 Task: Create fields in healthcare provider object.
Action: Mouse moved to (711, 53)
Screenshot: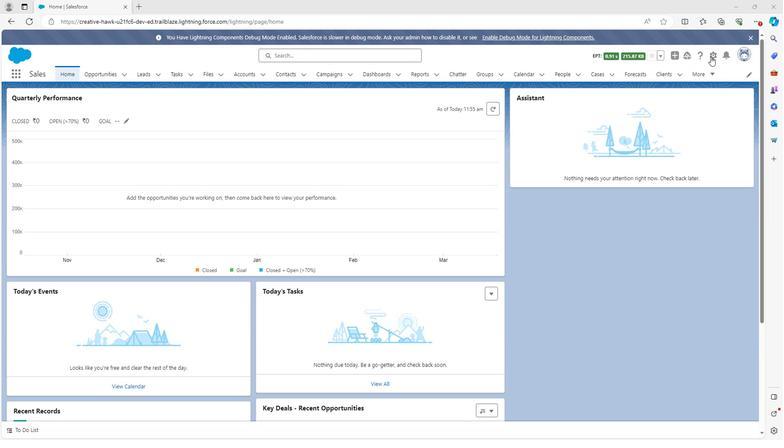 
Action: Mouse pressed left at (711, 53)
Screenshot: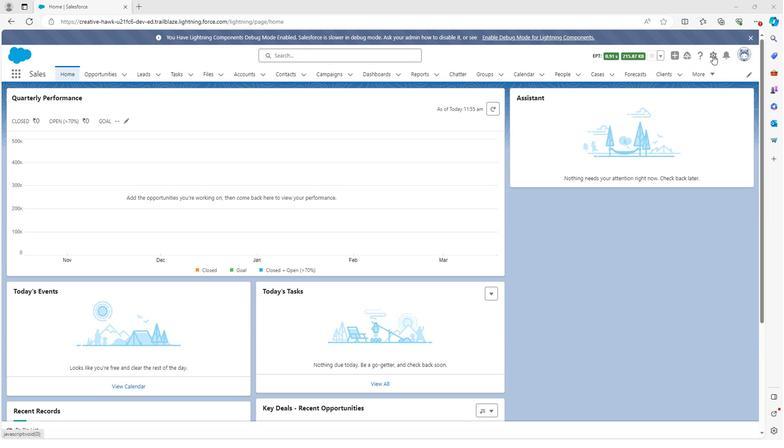 
Action: Mouse moved to (686, 72)
Screenshot: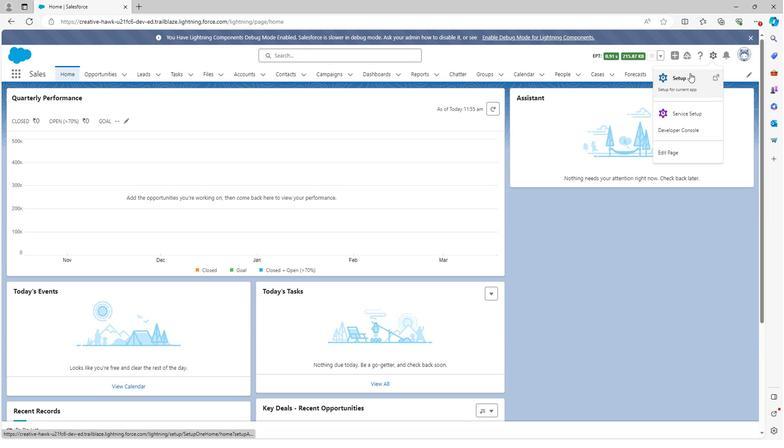 
Action: Mouse pressed left at (686, 72)
Screenshot: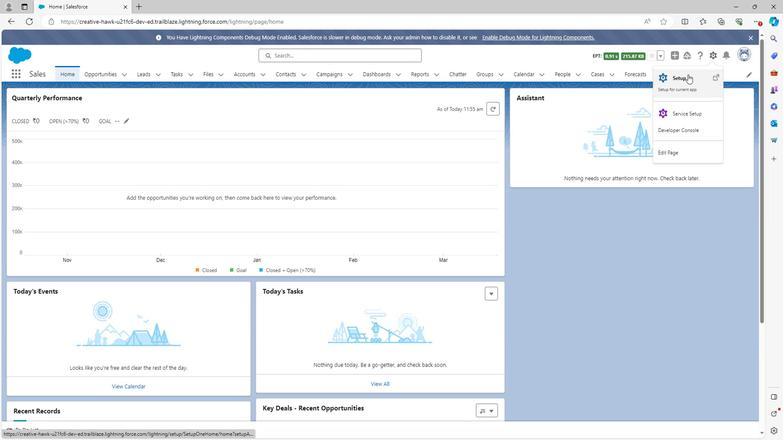 
Action: Mouse moved to (93, 71)
Screenshot: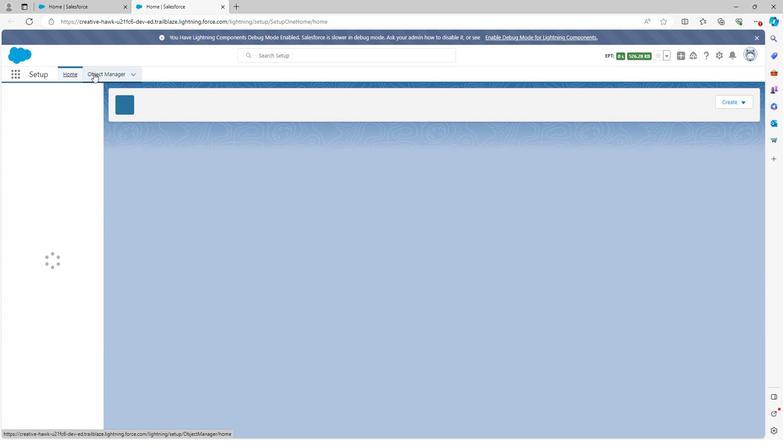 
Action: Mouse pressed left at (93, 71)
Screenshot: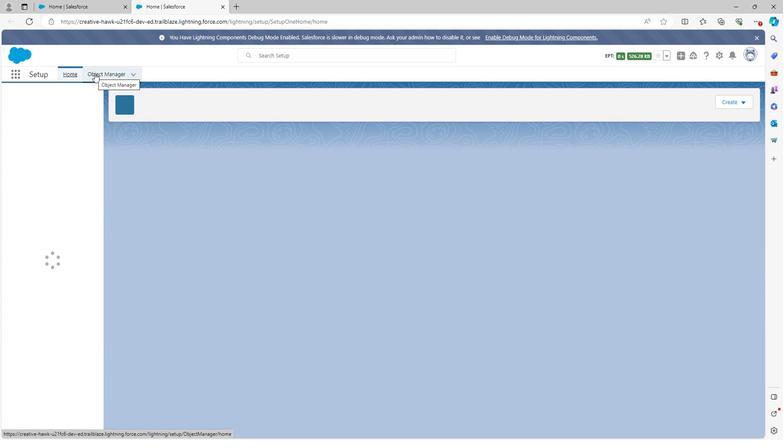 
Action: Mouse moved to (74, 206)
Screenshot: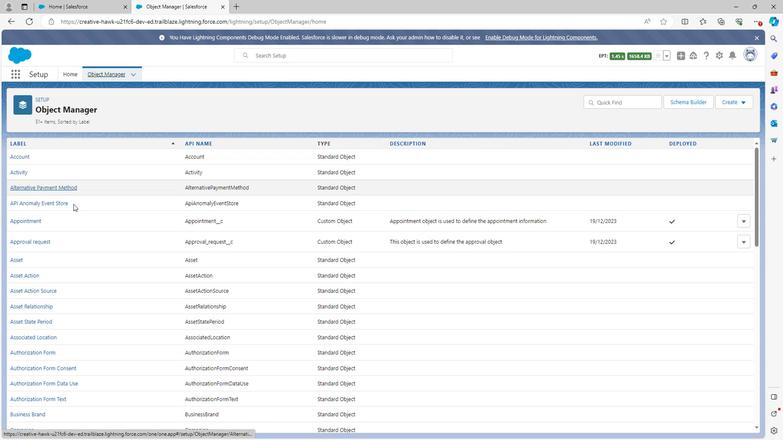 
Action: Mouse scrolled (74, 205) with delta (0, 0)
Screenshot: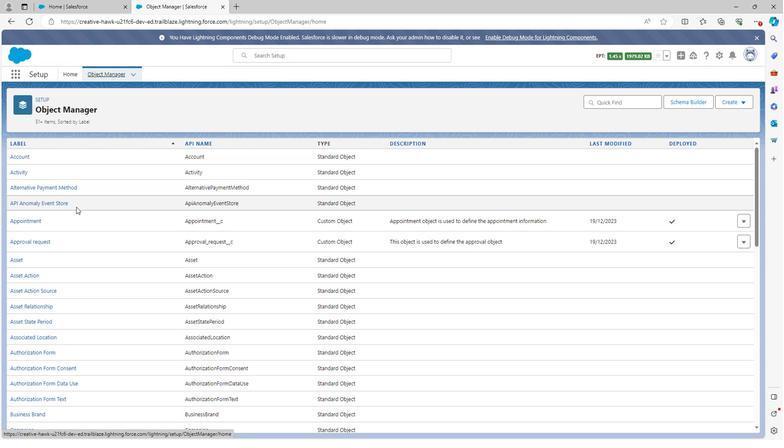 
Action: Mouse scrolled (74, 205) with delta (0, 0)
Screenshot: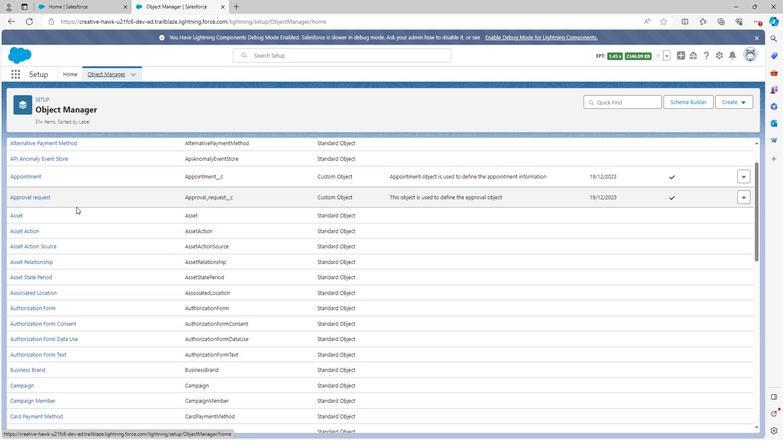 
Action: Mouse scrolled (74, 205) with delta (0, 0)
Screenshot: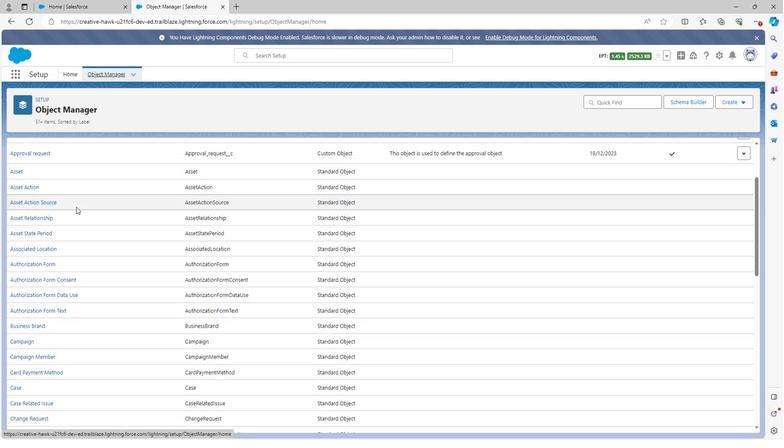 
Action: Mouse scrolled (74, 205) with delta (0, 0)
Screenshot: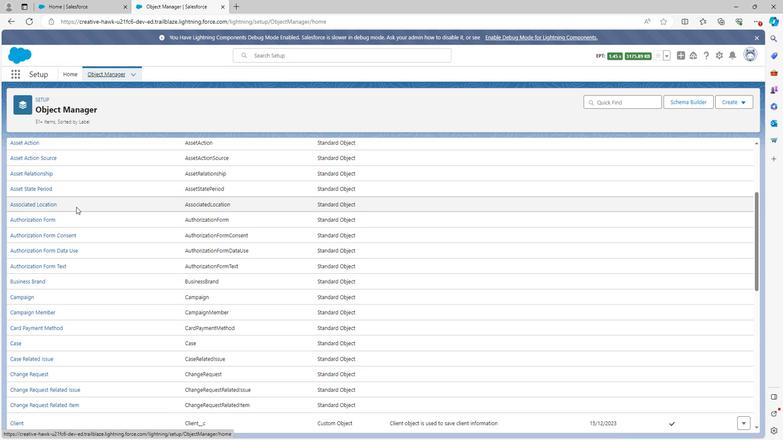 
Action: Mouse scrolled (74, 205) with delta (0, 0)
Screenshot: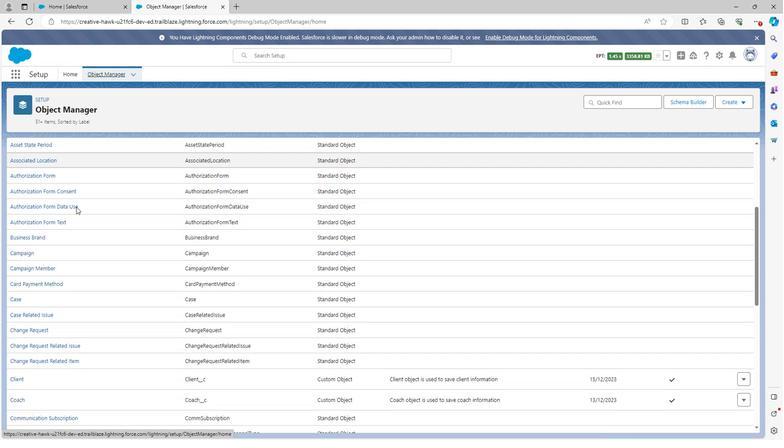 
Action: Mouse scrolled (74, 205) with delta (0, 0)
Screenshot: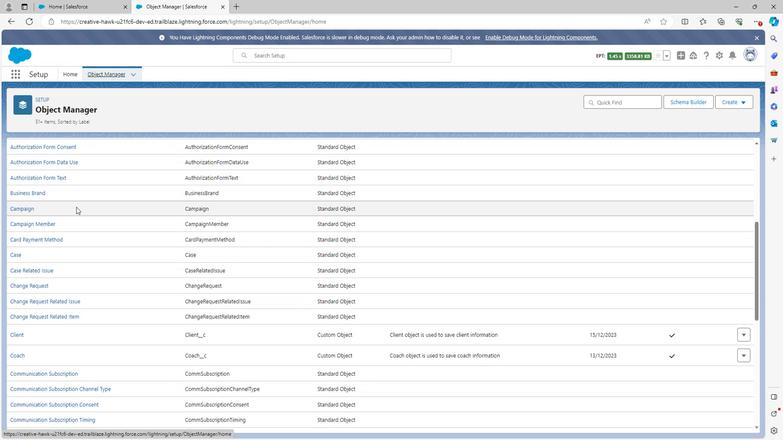 
Action: Mouse scrolled (74, 205) with delta (0, 0)
Screenshot: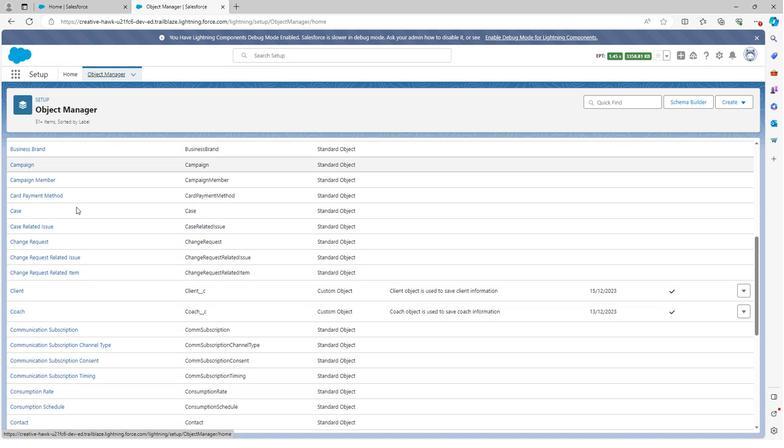 
Action: Mouse scrolled (74, 205) with delta (0, 0)
Screenshot: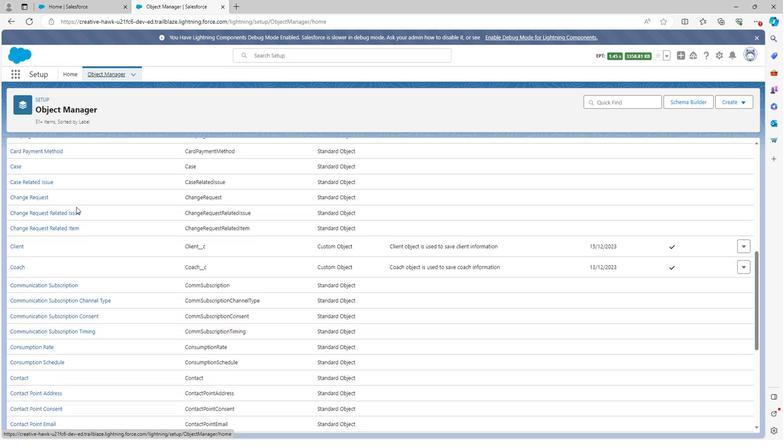 
Action: Mouse scrolled (74, 205) with delta (0, 0)
Screenshot: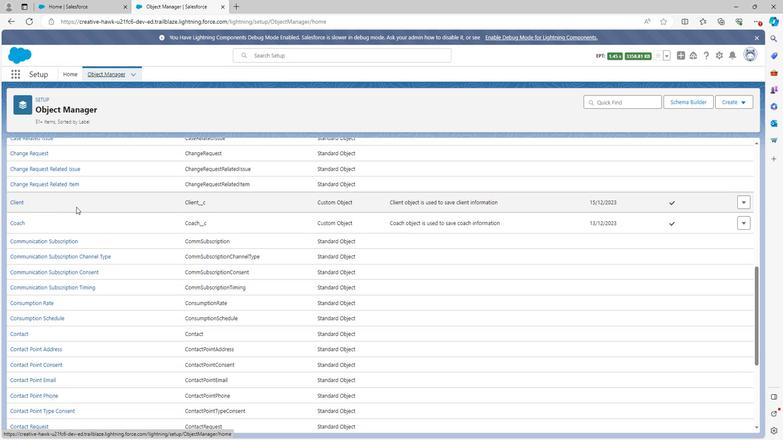 
Action: Mouse scrolled (74, 205) with delta (0, 0)
Screenshot: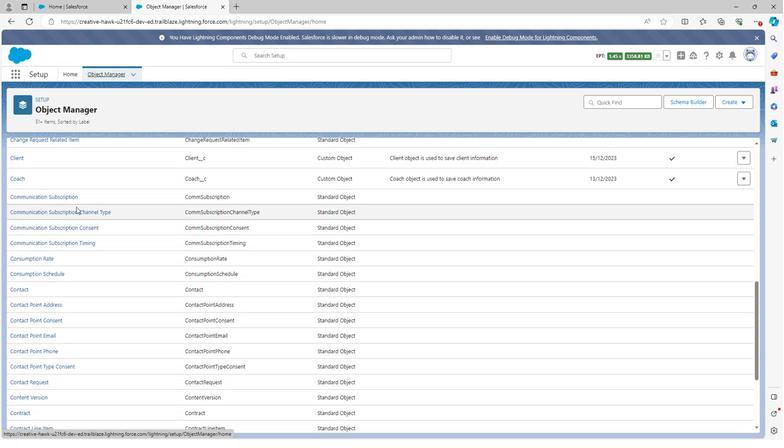 
Action: Mouse scrolled (74, 205) with delta (0, 0)
Screenshot: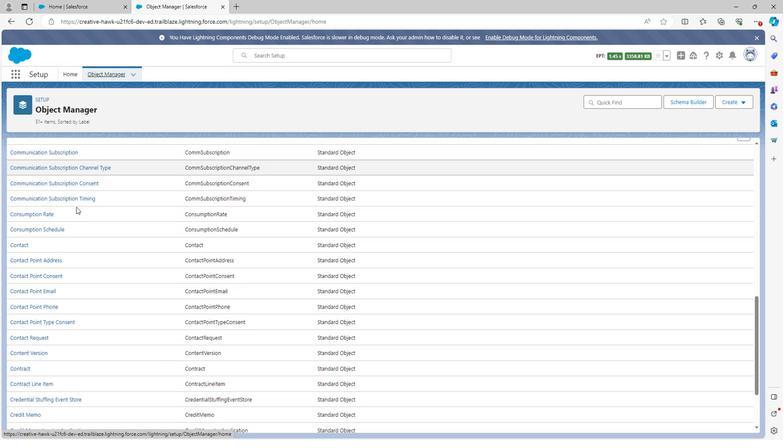 
Action: Mouse scrolled (74, 205) with delta (0, 0)
Screenshot: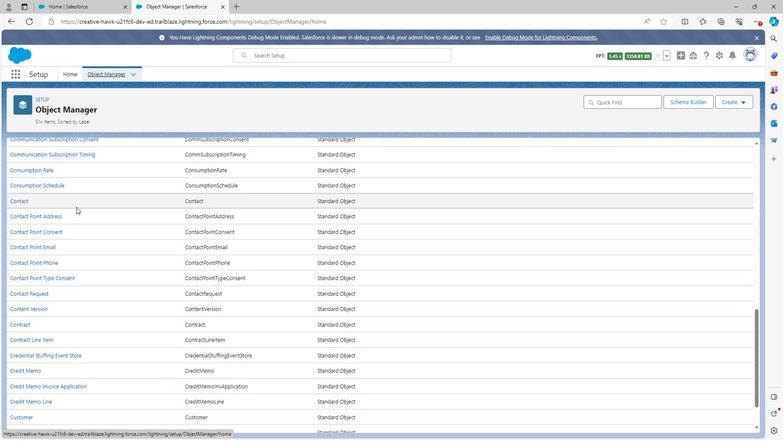 
Action: Mouse scrolled (74, 205) with delta (0, 0)
Screenshot: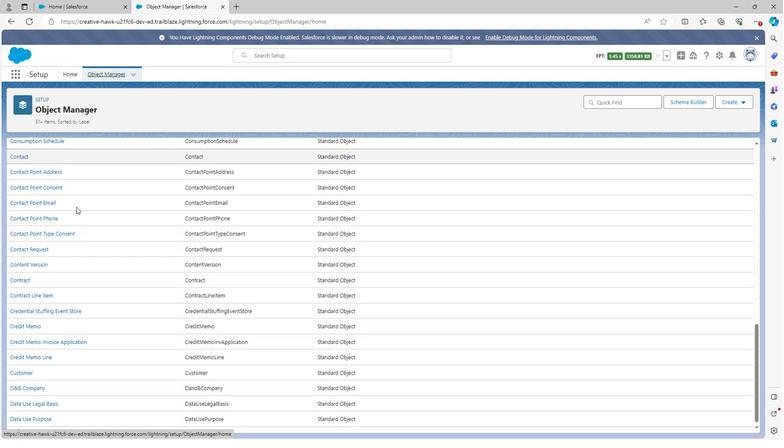 
Action: Mouse scrolled (74, 205) with delta (0, 0)
Screenshot: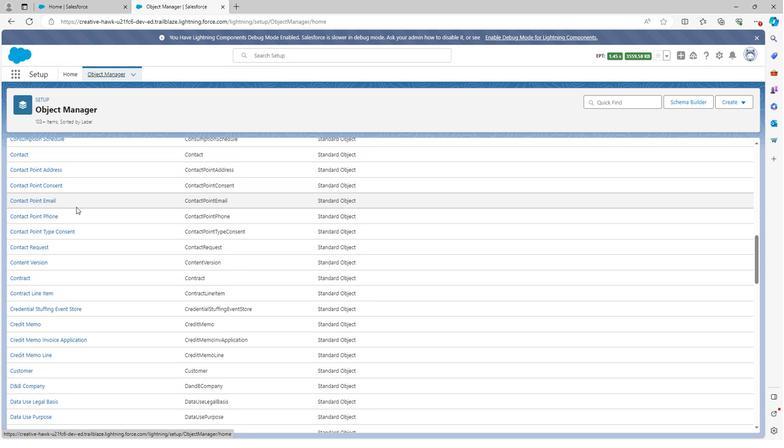 
Action: Mouse scrolled (74, 205) with delta (0, 0)
Screenshot: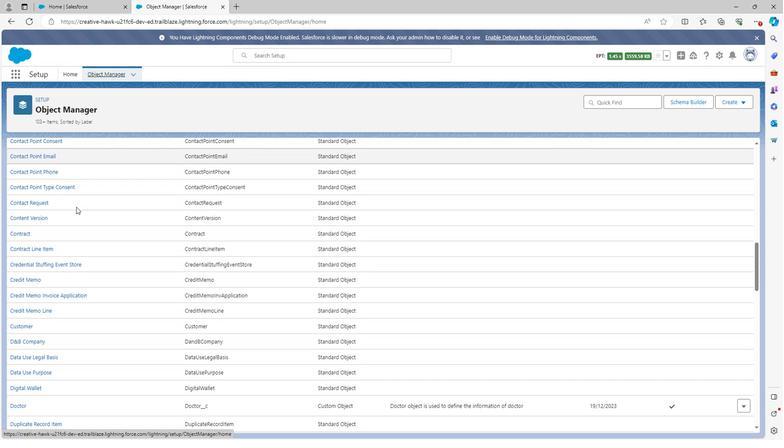 
Action: Mouse moved to (74, 208)
Screenshot: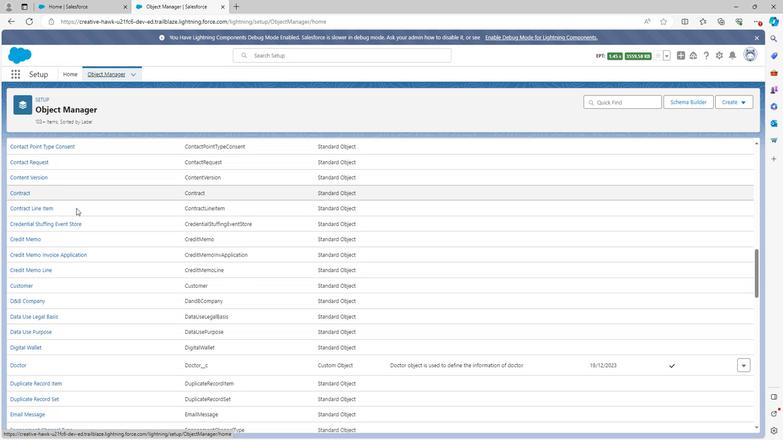 
Action: Mouse scrolled (74, 207) with delta (0, 0)
Screenshot: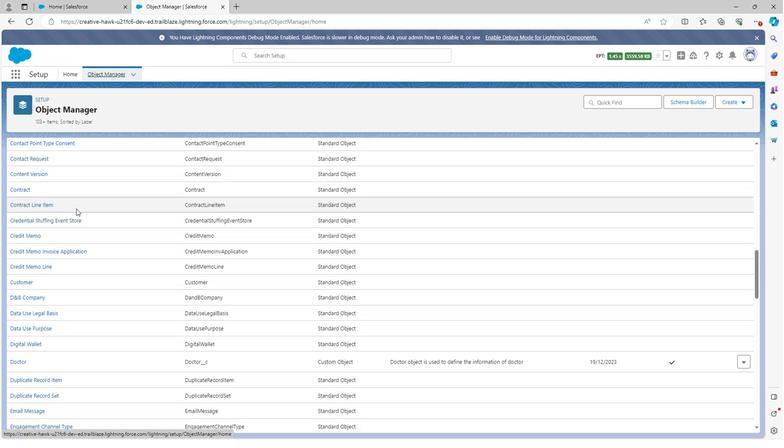 
Action: Mouse moved to (74, 208)
Screenshot: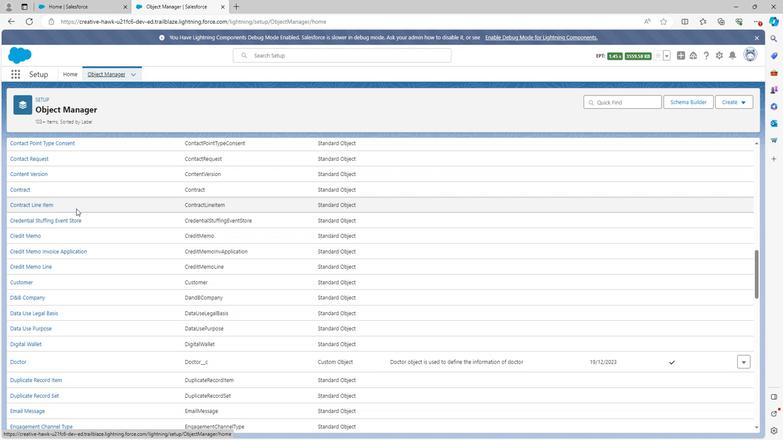 
Action: Mouse scrolled (74, 207) with delta (0, 0)
Screenshot: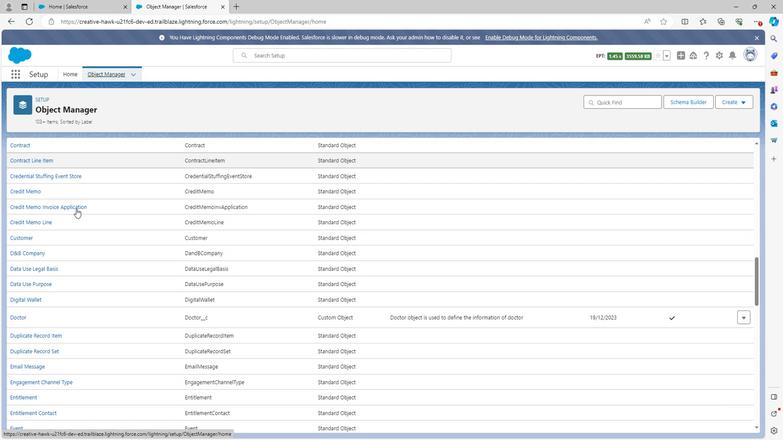 
Action: Mouse scrolled (74, 207) with delta (0, 0)
Screenshot: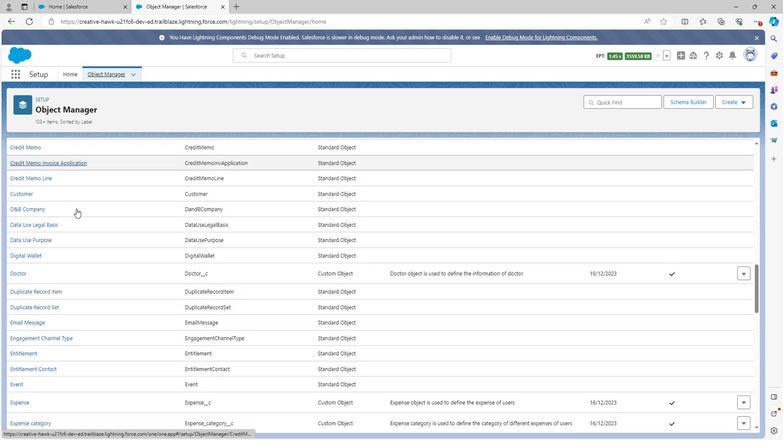 
Action: Mouse scrolled (74, 207) with delta (0, 0)
Screenshot: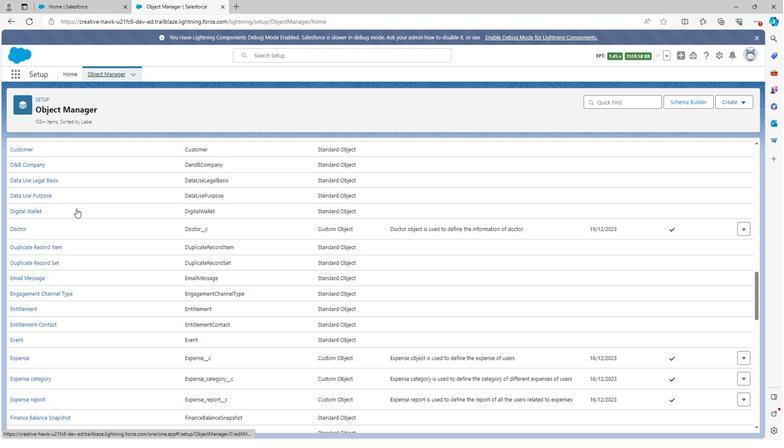 
Action: Mouse scrolled (74, 207) with delta (0, 0)
Screenshot: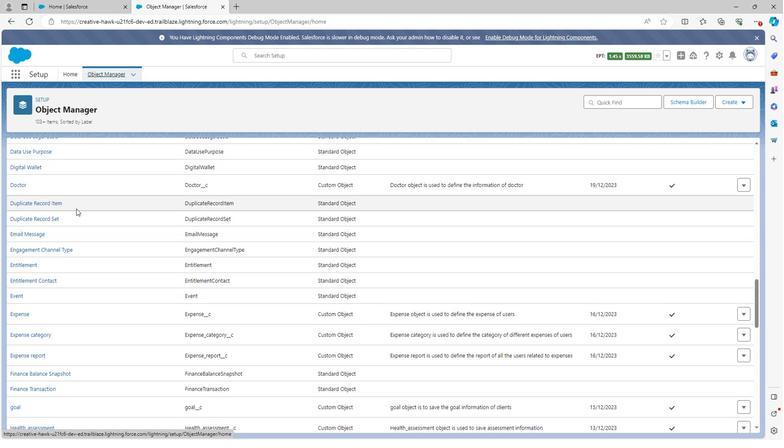 
Action: Mouse scrolled (74, 207) with delta (0, 0)
Screenshot: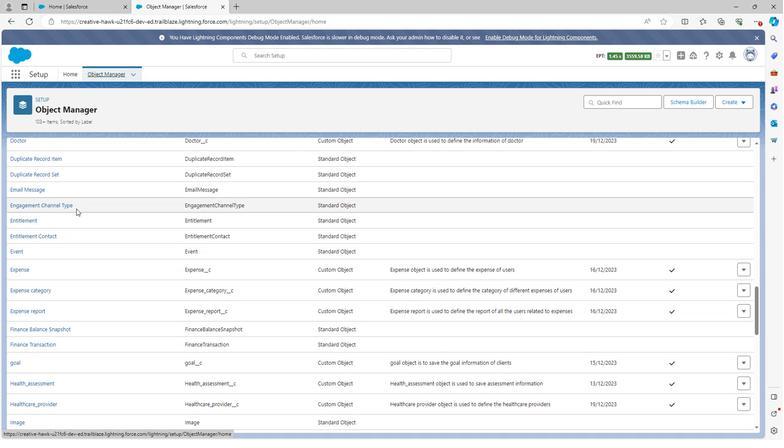 
Action: Mouse scrolled (74, 207) with delta (0, 0)
Screenshot: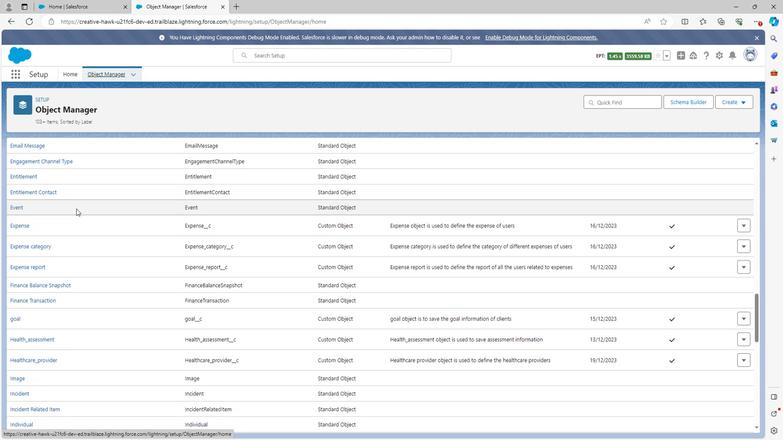 
Action: Mouse moved to (23, 315)
Screenshot: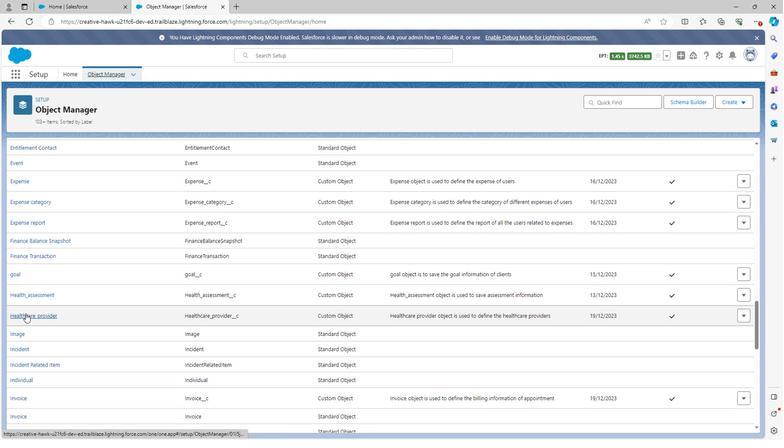 
Action: Mouse pressed left at (23, 315)
Screenshot: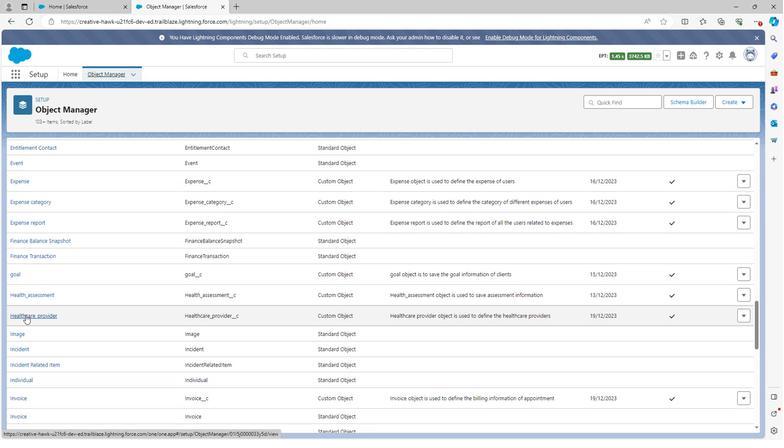 
Action: Mouse moved to (61, 157)
Screenshot: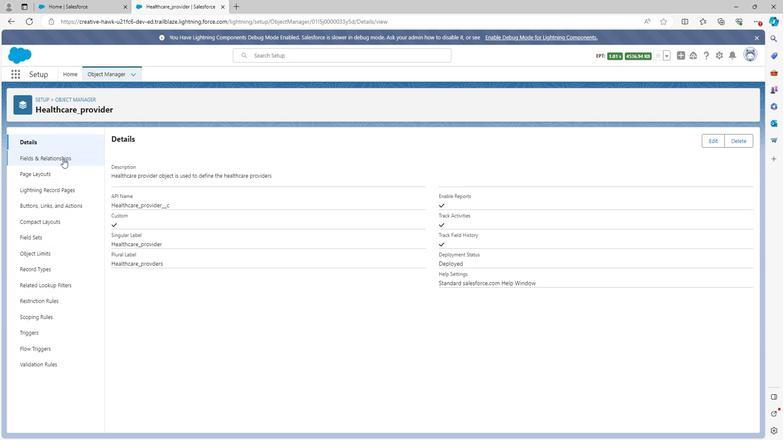 
Action: Mouse pressed left at (61, 157)
Screenshot: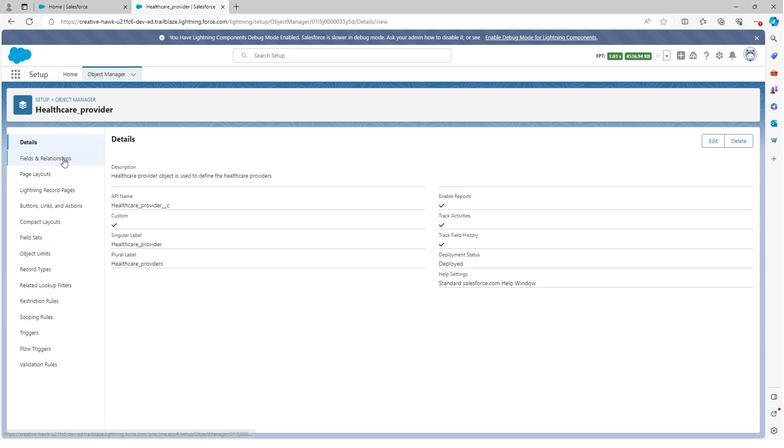 
Action: Mouse moved to (571, 140)
Screenshot: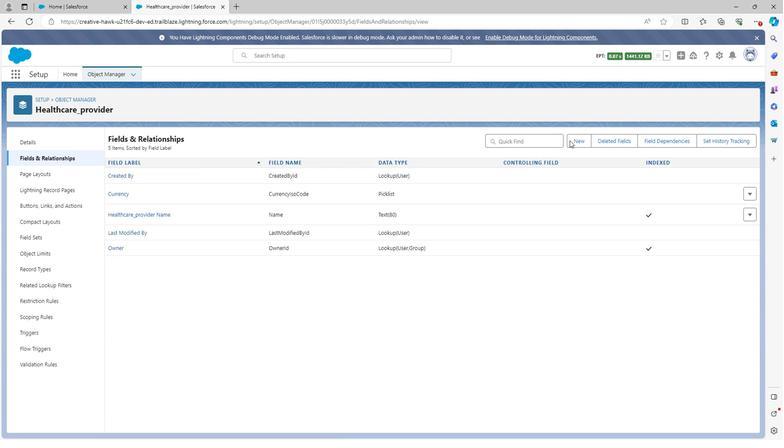
Action: Mouse pressed left at (571, 140)
Screenshot: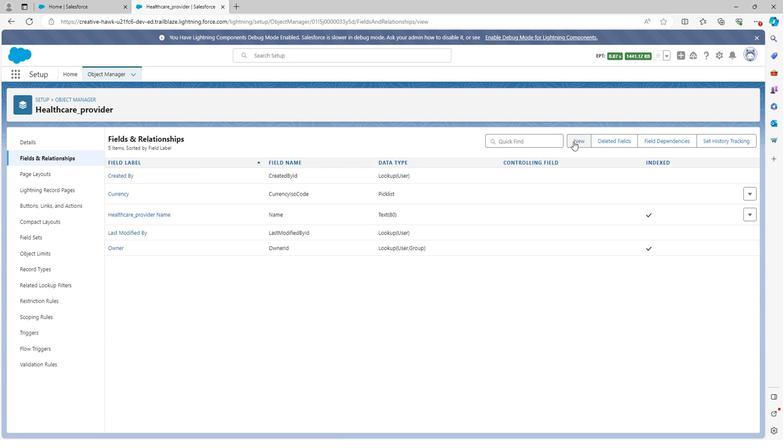 
Action: Mouse moved to (120, 267)
Screenshot: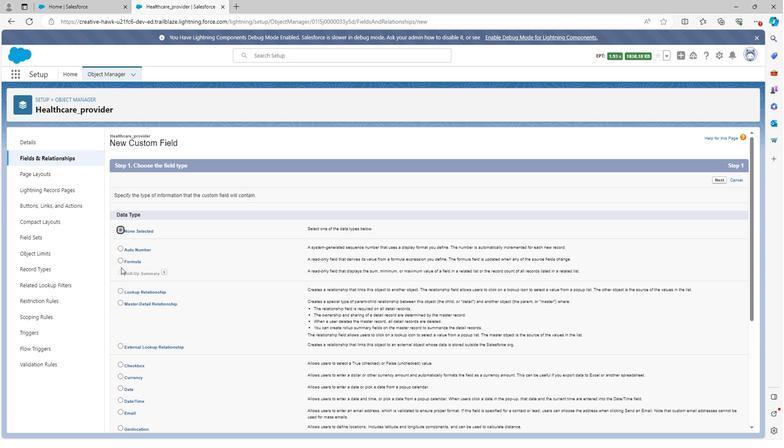 
Action: Mouse scrolled (120, 267) with delta (0, 0)
Screenshot: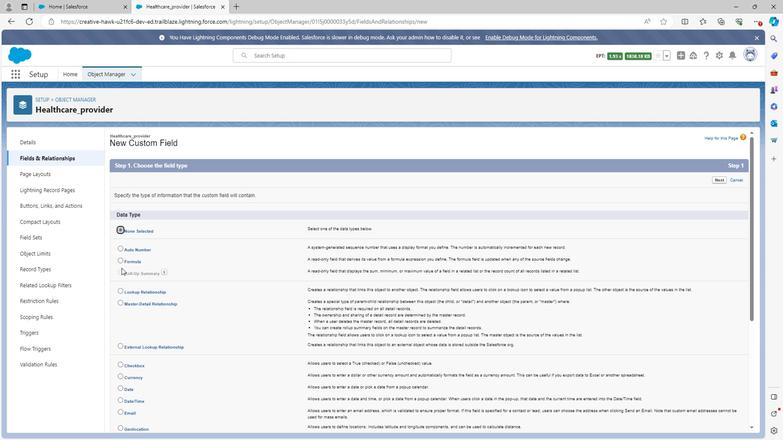 
Action: Mouse moved to (120, 268)
Screenshot: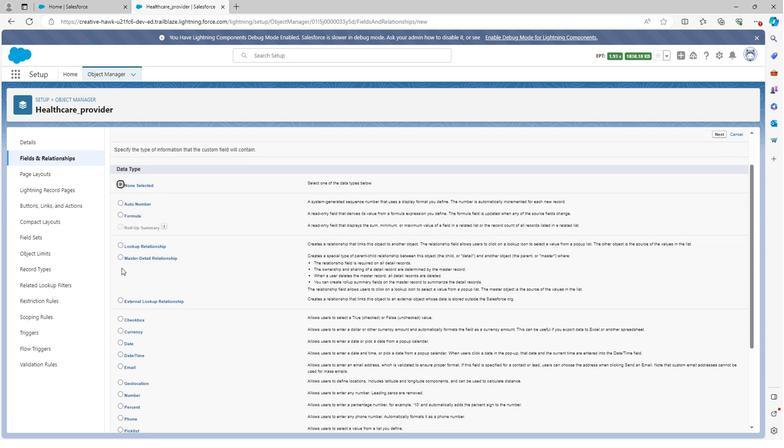 
Action: Mouse scrolled (120, 267) with delta (0, 0)
Screenshot: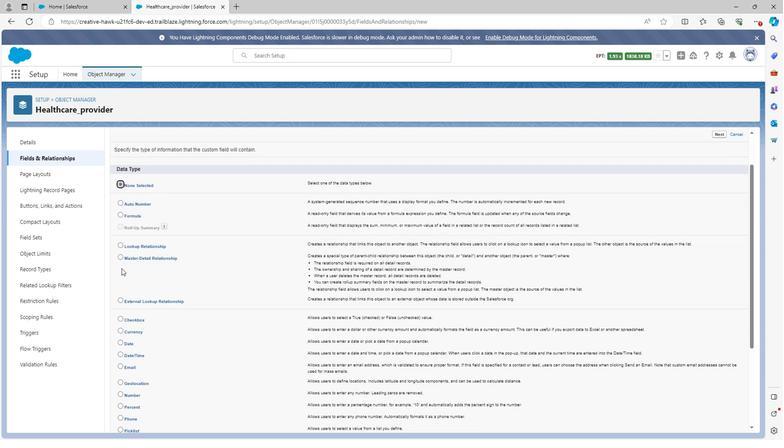 
Action: Mouse moved to (120, 268)
Screenshot: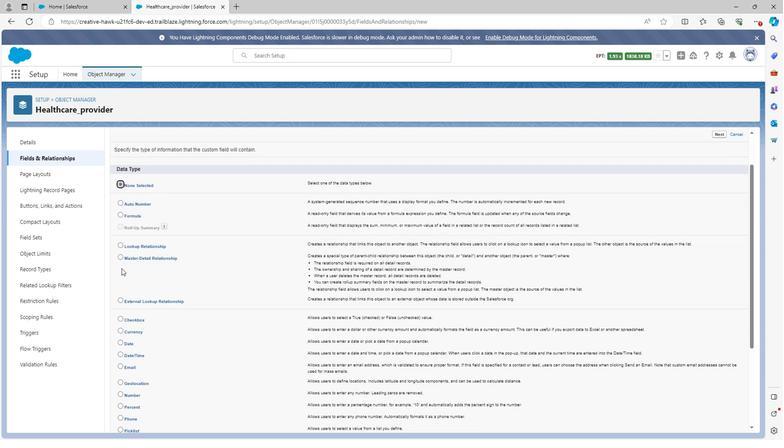 
Action: Mouse scrolled (120, 267) with delta (0, 0)
Screenshot: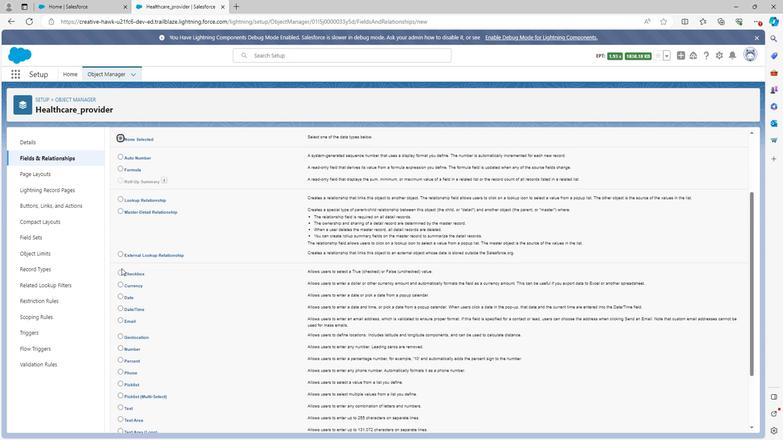 
Action: Mouse scrolled (120, 267) with delta (0, 0)
Screenshot: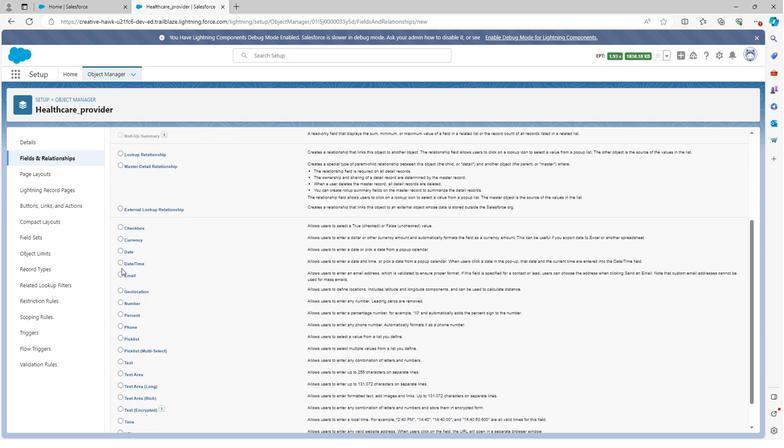 
Action: Mouse moved to (118, 270)
Screenshot: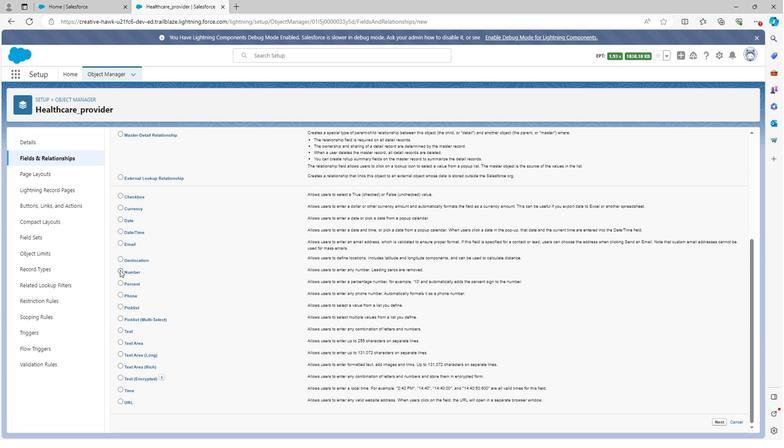 
Action: Mouse pressed left at (118, 270)
Screenshot: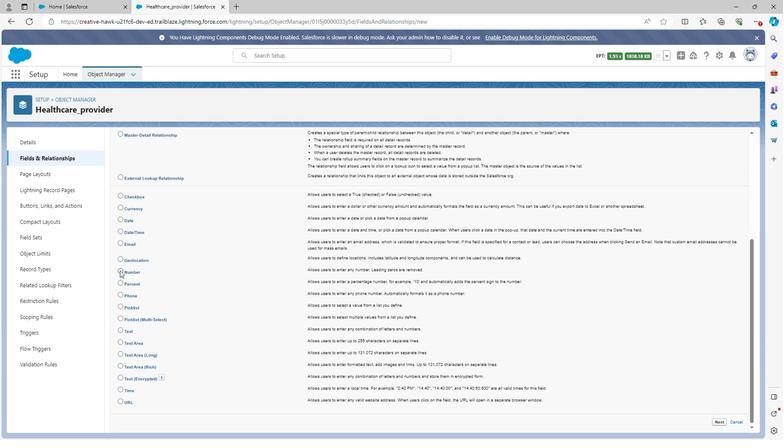 
Action: Mouse moved to (386, 325)
Screenshot: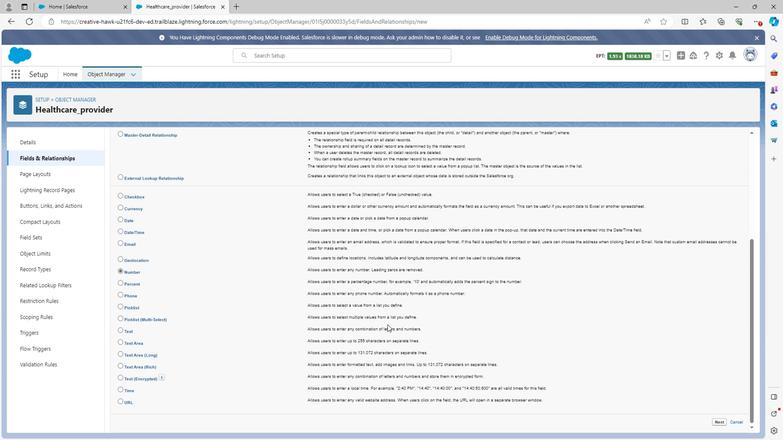 
Action: Mouse scrolled (386, 325) with delta (0, 0)
Screenshot: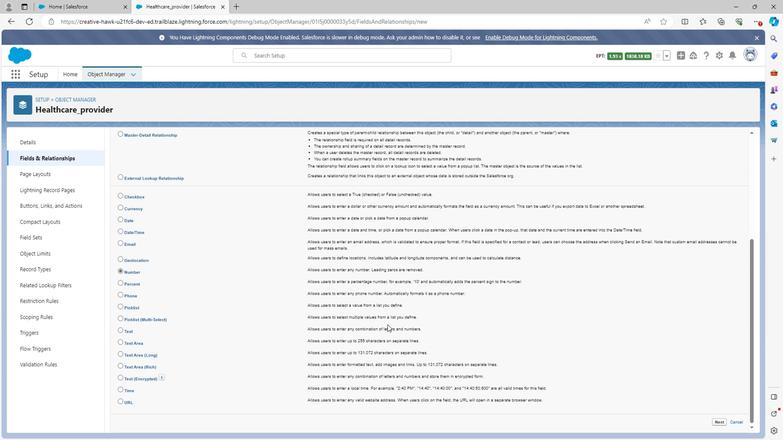 
Action: Mouse moved to (389, 328)
Screenshot: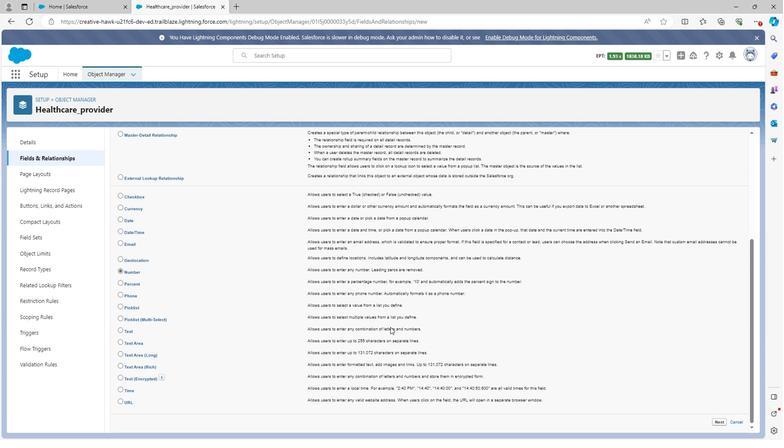 
Action: Mouse scrolled (389, 327) with delta (0, 0)
Screenshot: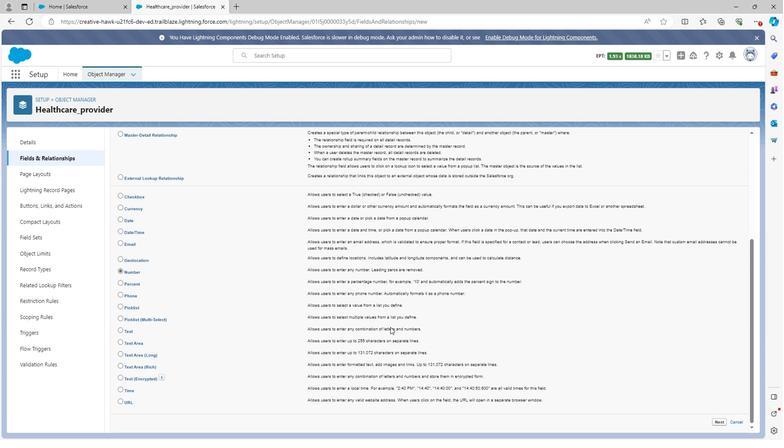 
Action: Mouse moved to (718, 421)
Screenshot: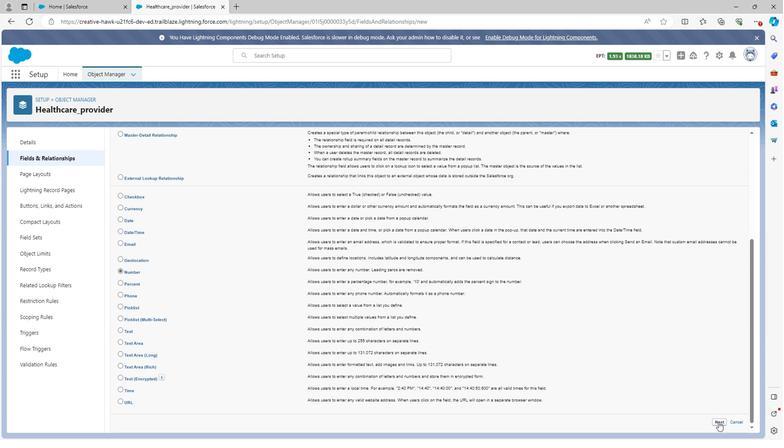 
Action: Mouse pressed left at (718, 421)
Screenshot: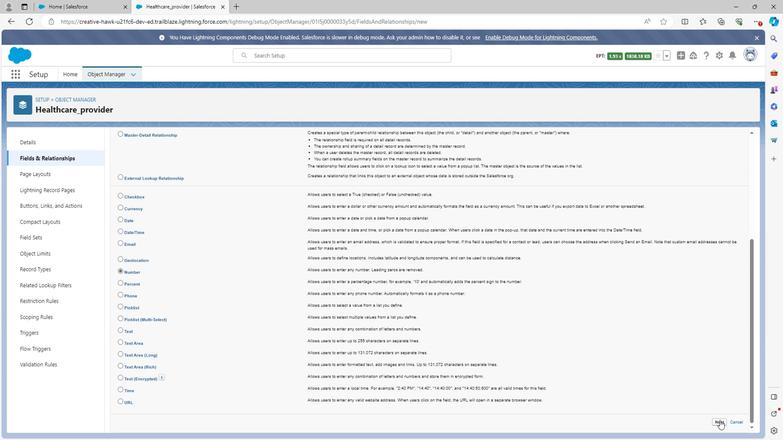 
Action: Mouse moved to (281, 192)
Screenshot: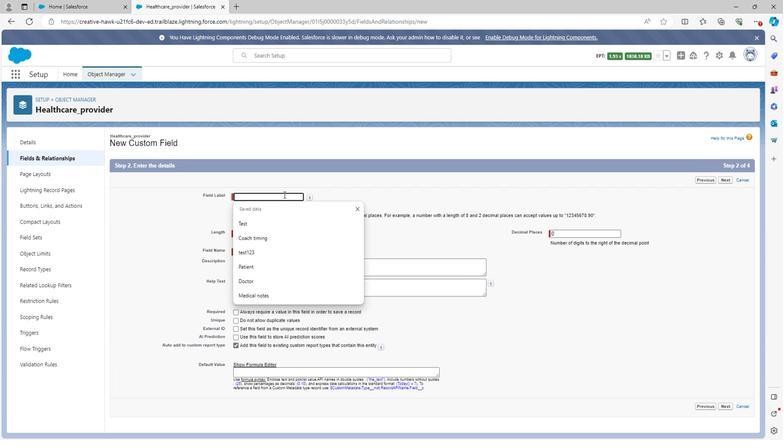 
Action: Mouse pressed left at (281, 192)
Screenshot: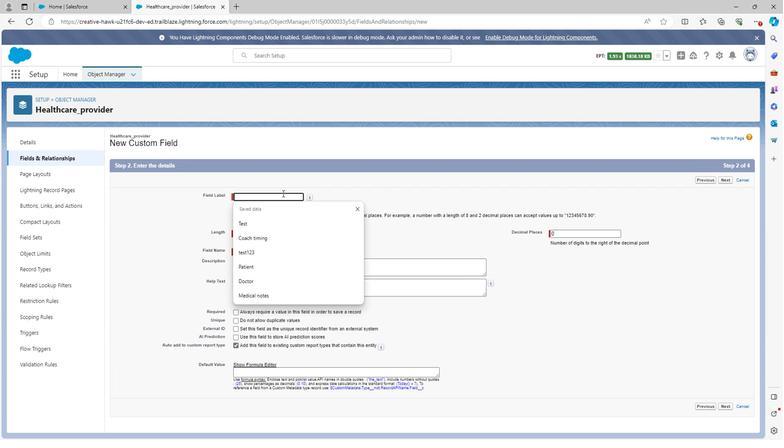 
Action: Key pressed provider<Key.space>id
Screenshot: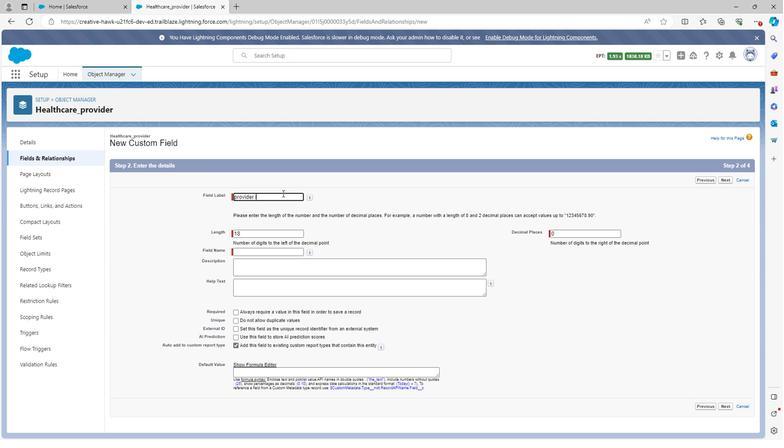 
Action: Mouse moved to (334, 195)
Screenshot: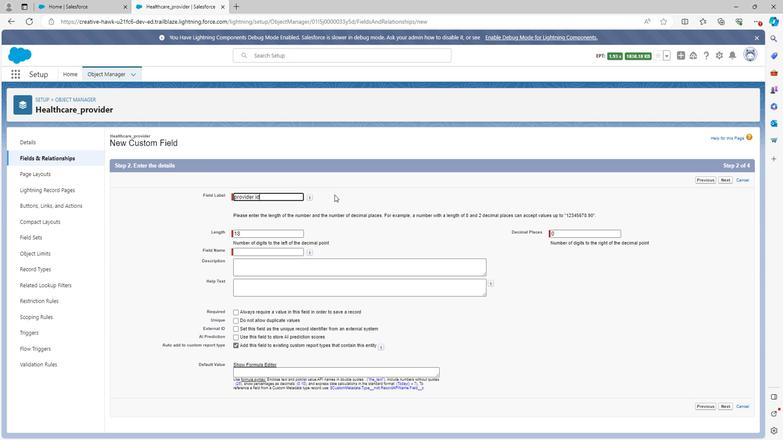 
Action: Mouse pressed left at (334, 195)
Screenshot: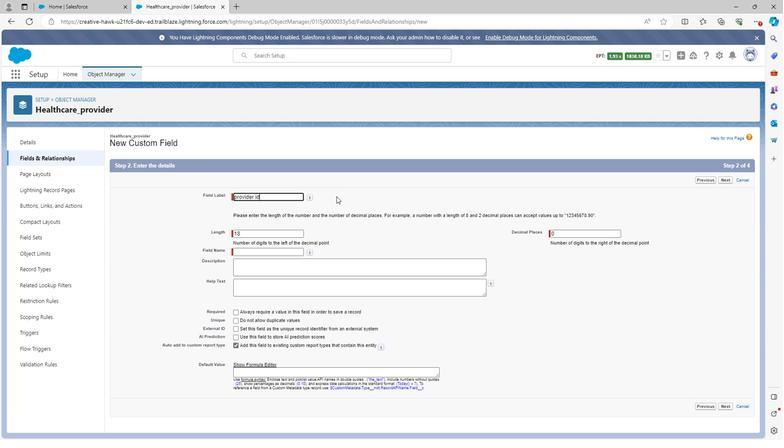
Action: Mouse moved to (273, 271)
Screenshot: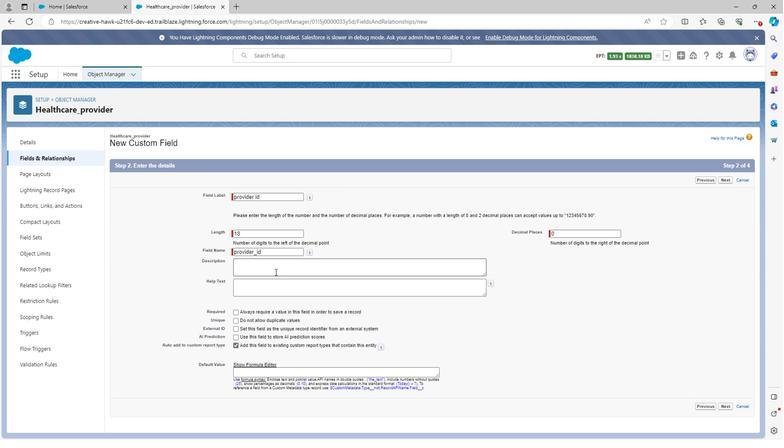 
Action: Mouse pressed left at (273, 271)
Screenshot: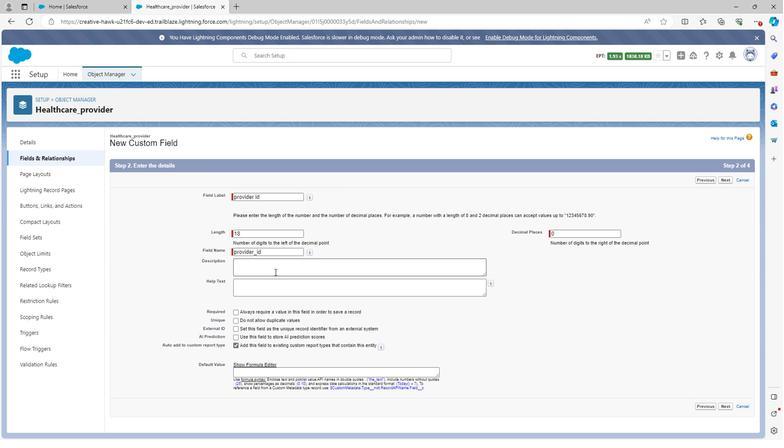 
Action: Key pressed <Key.shift>Provider<Key.space>id<Key.space>field<Key.space>is<Key.space>used<Key.space>to<Key.space>define<Key.space>the<Key.space>provider<Key.space>id<Key.space>of<Key.space>healthcase<Key.backspace><Key.backspace>re<Key.space>provider
Screenshot: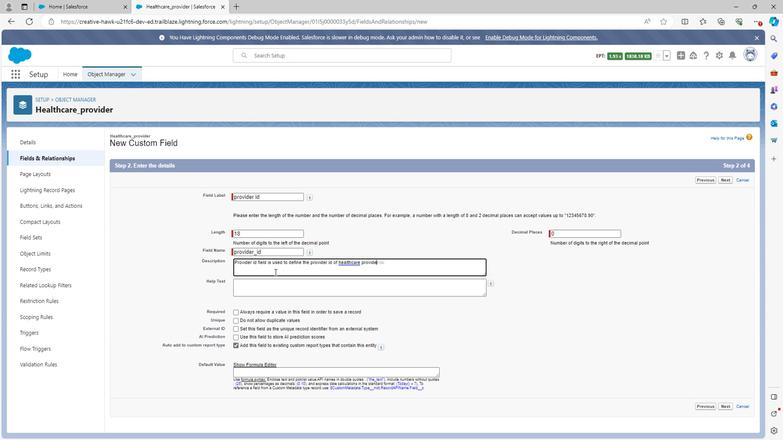 
Action: Mouse moved to (723, 407)
Screenshot: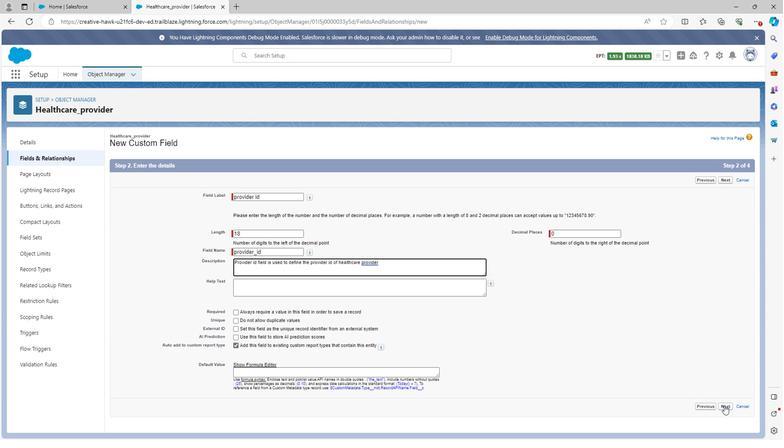 
Action: Mouse pressed left at (723, 407)
Screenshot: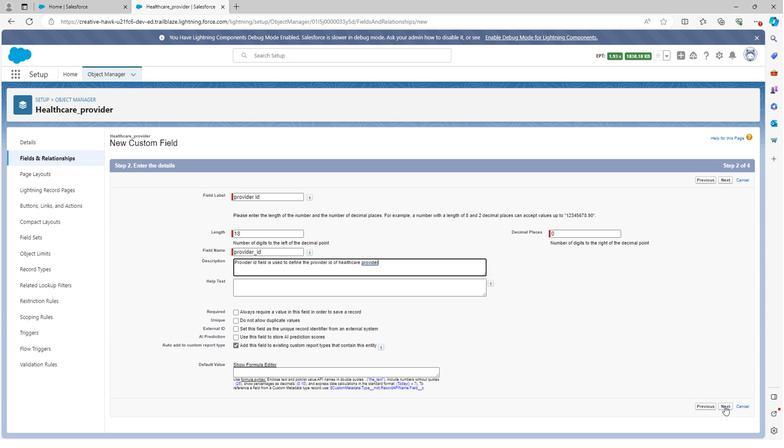 
Action: Mouse moved to (672, 260)
Screenshot: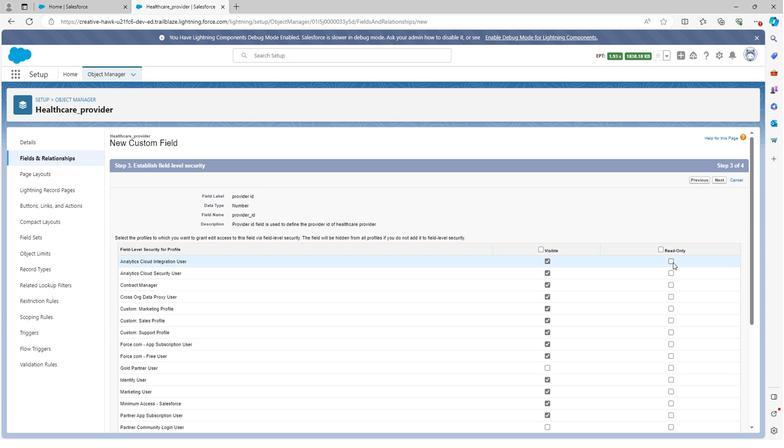 
Action: Mouse pressed left at (672, 260)
Screenshot: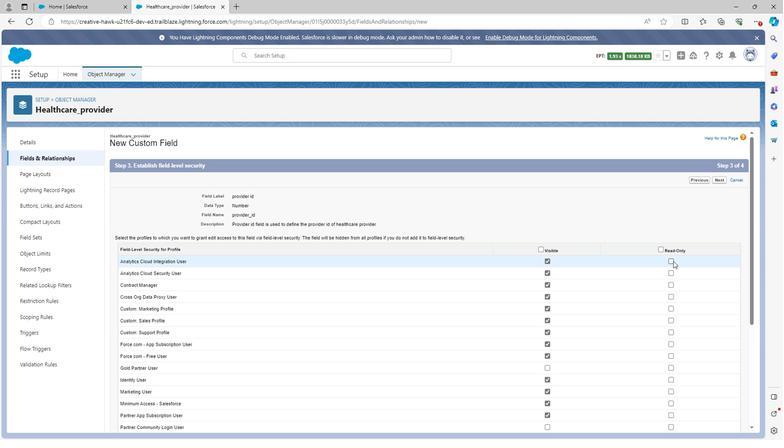 
Action: Mouse moved to (672, 273)
Screenshot: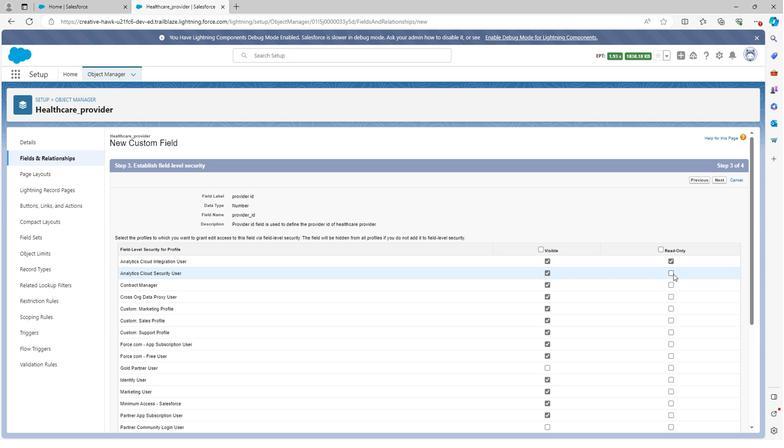 
Action: Mouse pressed left at (672, 273)
Screenshot: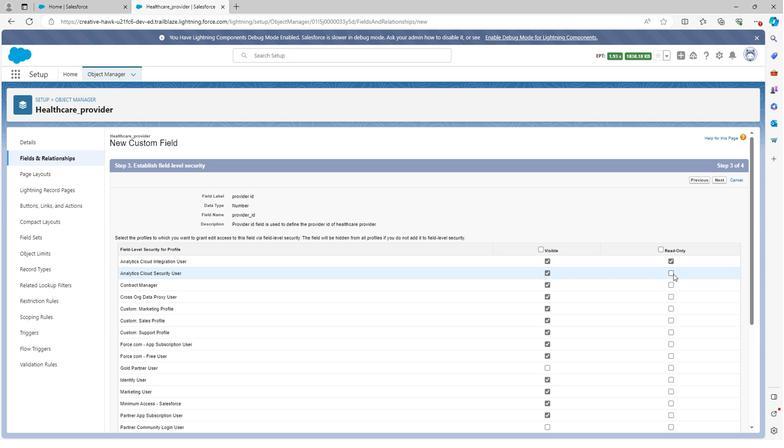
Action: Mouse moved to (672, 284)
Screenshot: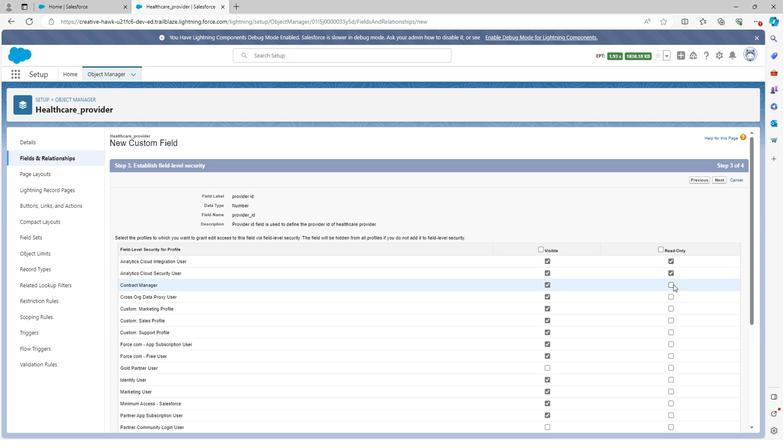 
Action: Mouse pressed left at (672, 284)
Screenshot: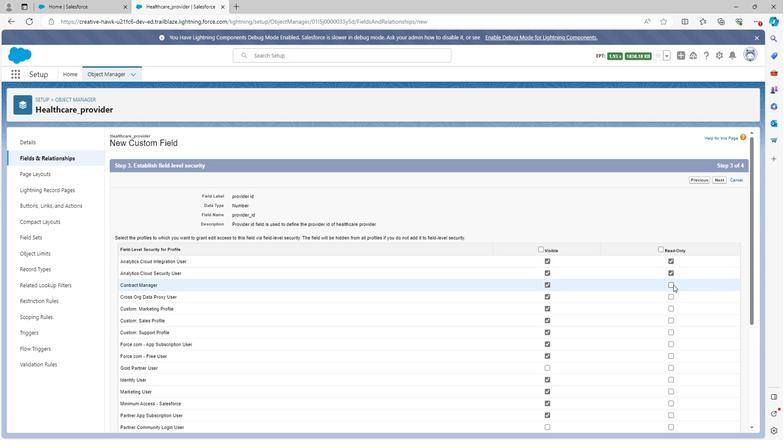 
Action: Mouse moved to (671, 299)
Screenshot: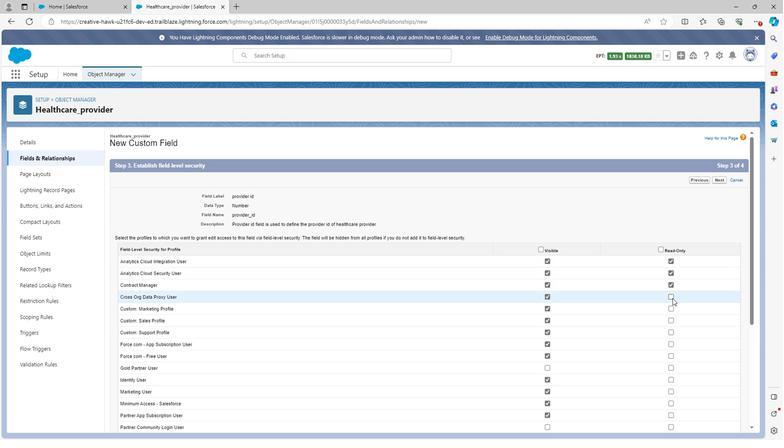 
Action: Mouse pressed left at (671, 299)
Screenshot: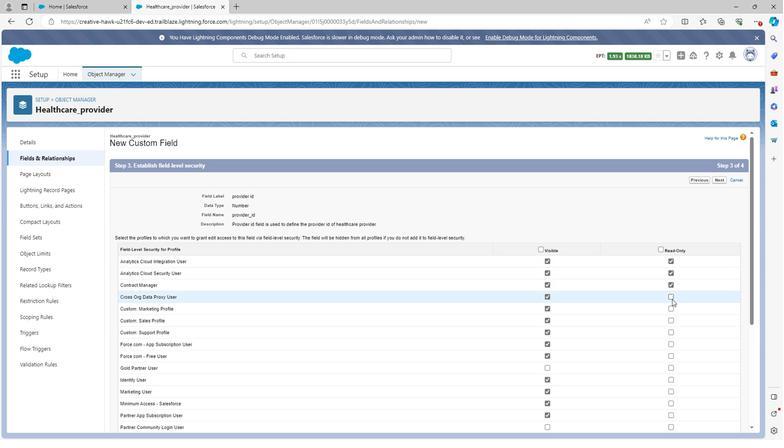 
Action: Mouse moved to (669, 312)
Screenshot: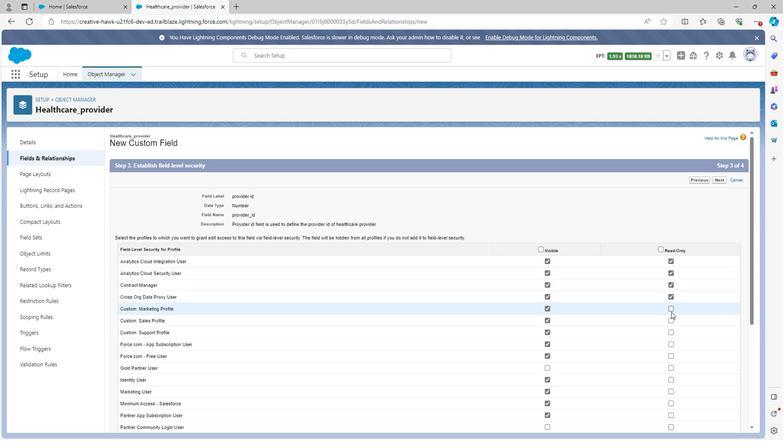 
Action: Mouse pressed left at (669, 312)
Screenshot: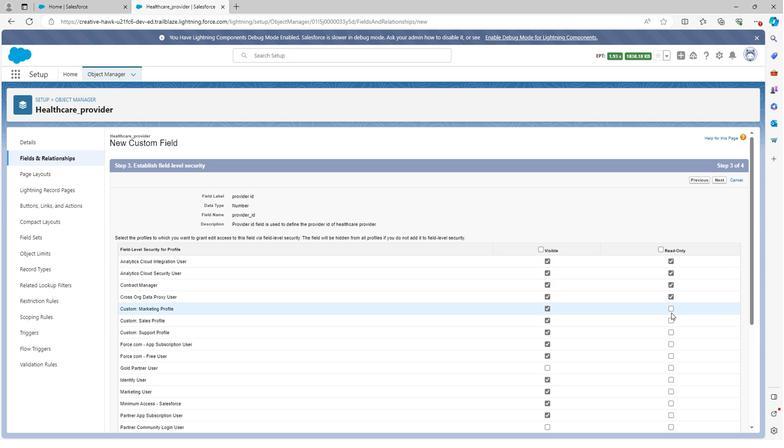 
Action: Mouse moved to (669, 308)
Screenshot: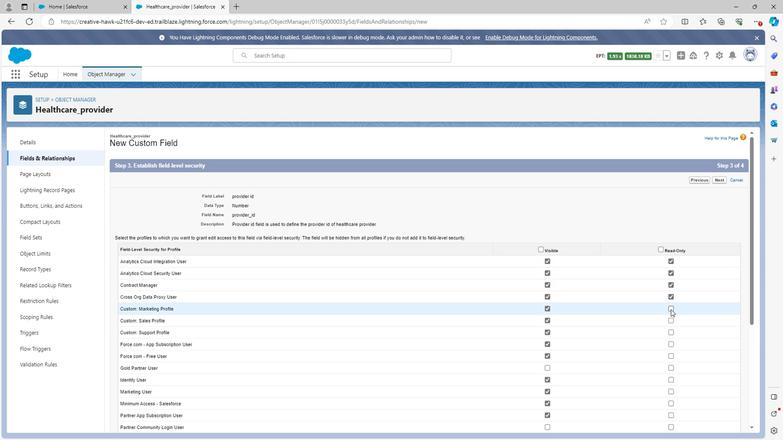 
Action: Mouse pressed left at (669, 308)
Screenshot: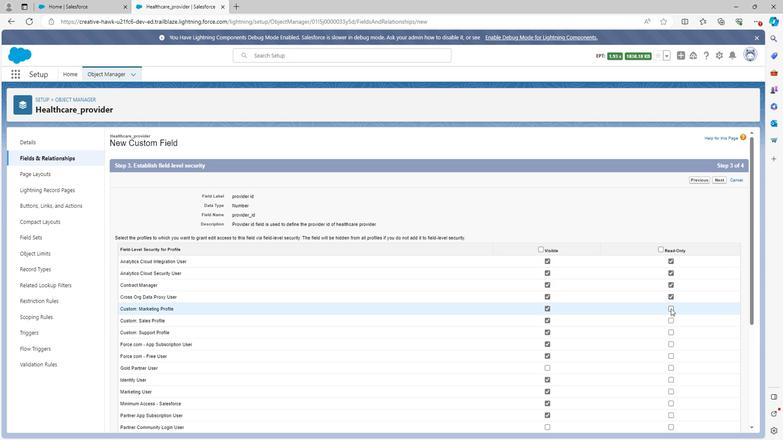 
Action: Mouse moved to (669, 322)
Screenshot: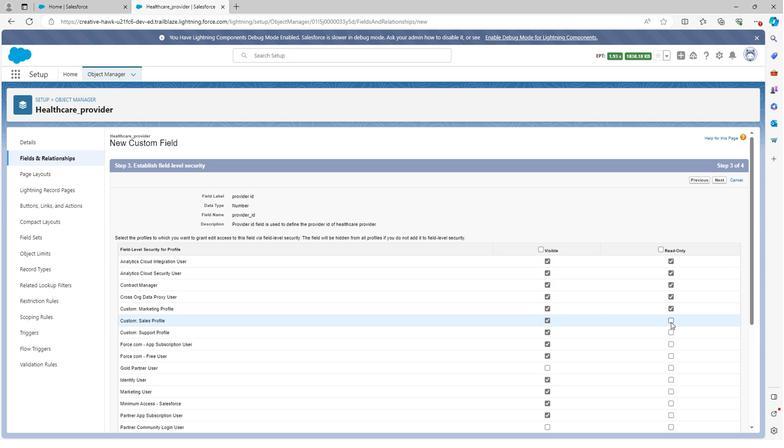 
Action: Mouse pressed left at (669, 322)
Screenshot: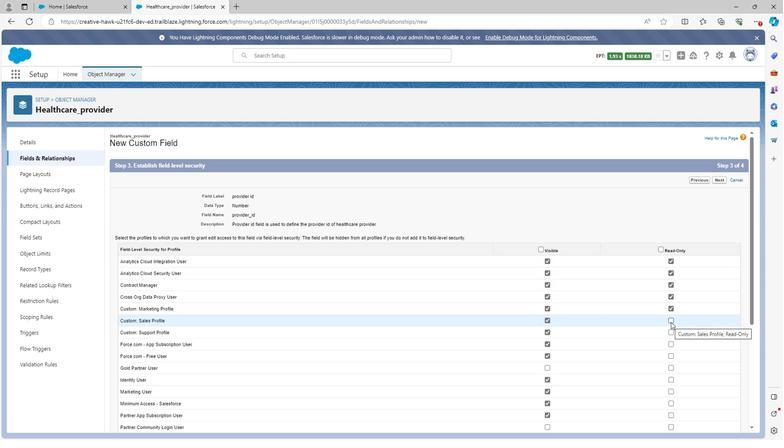 
Action: Mouse moved to (669, 333)
Screenshot: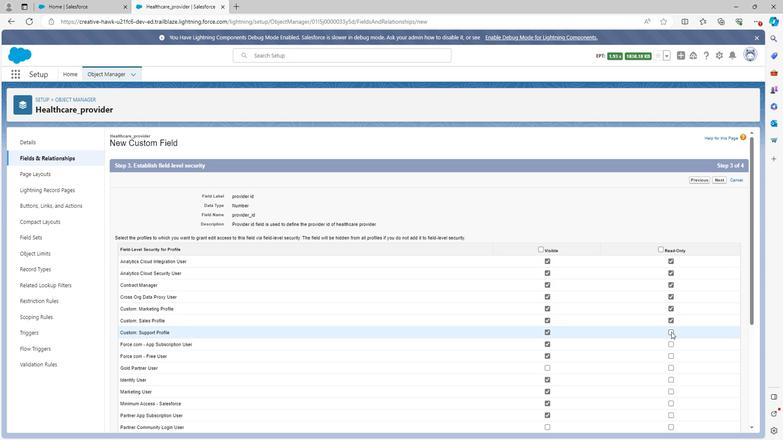 
Action: Mouse pressed left at (669, 333)
Screenshot: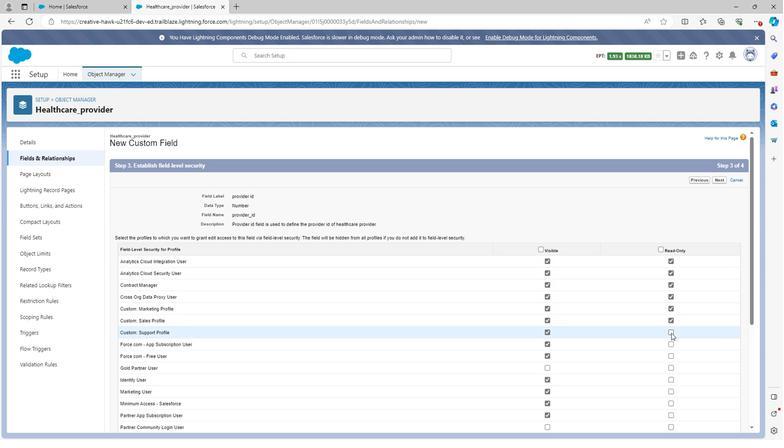 
Action: Mouse moved to (670, 345)
Screenshot: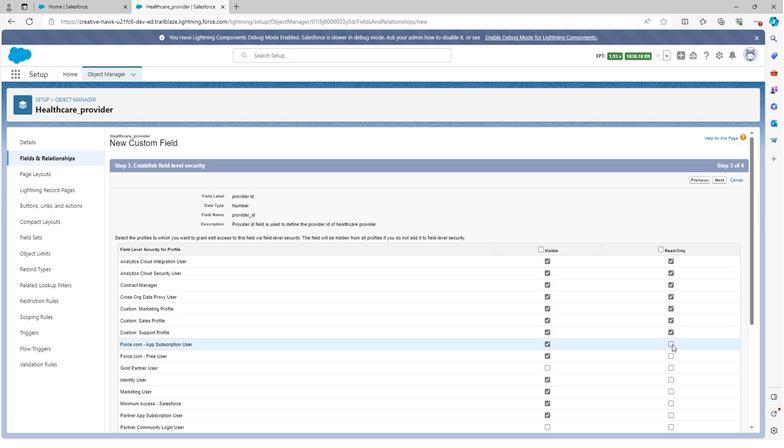 
Action: Mouse pressed left at (670, 345)
Screenshot: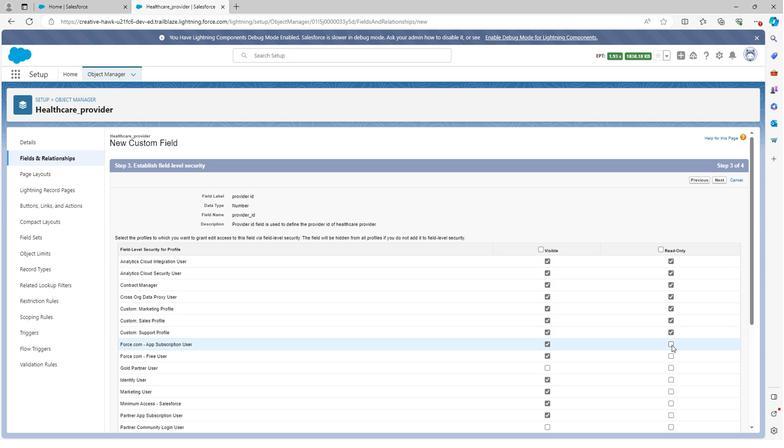 
Action: Mouse moved to (669, 356)
Screenshot: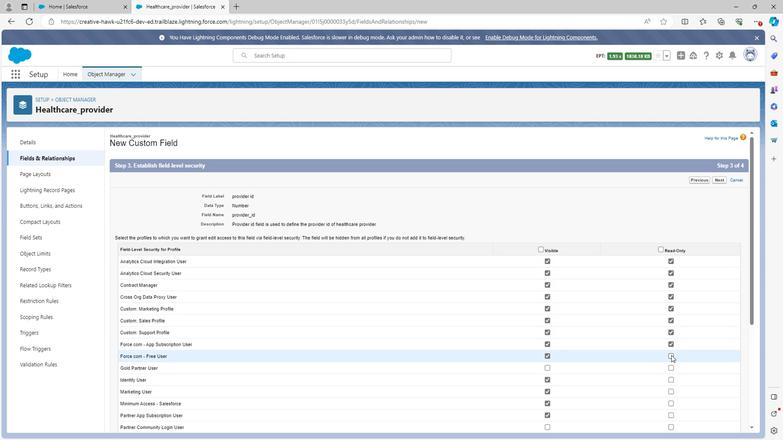 
Action: Mouse pressed left at (669, 356)
Screenshot: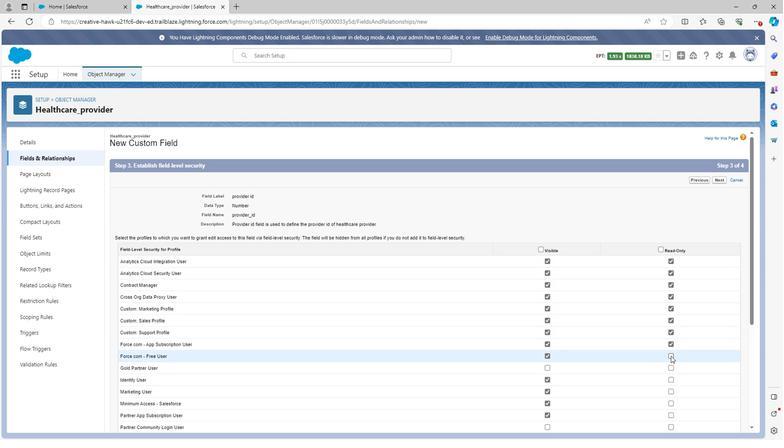 
Action: Mouse scrolled (669, 356) with delta (0, 0)
Screenshot: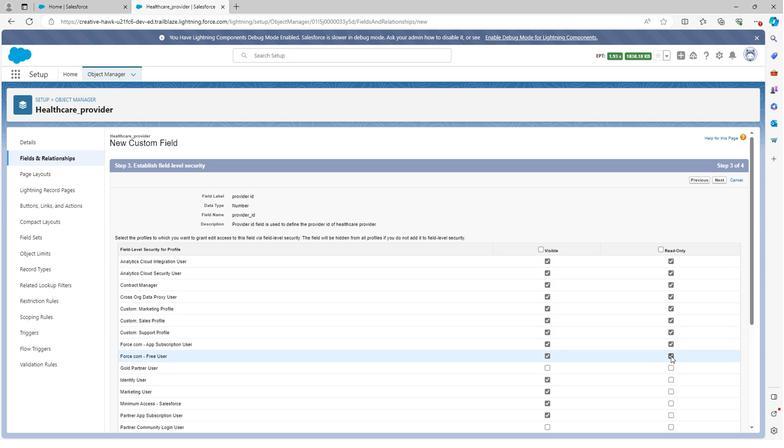 
Action: Mouse scrolled (669, 356) with delta (0, 0)
Screenshot: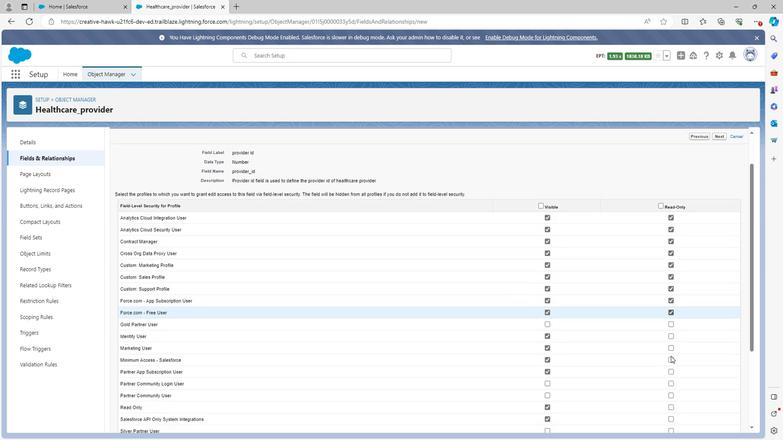 
Action: Mouse moved to (672, 288)
Screenshot: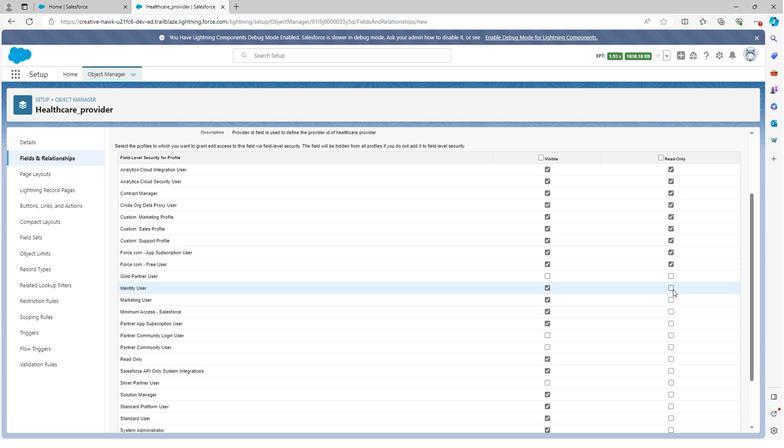 
Action: Mouse pressed left at (672, 288)
Screenshot: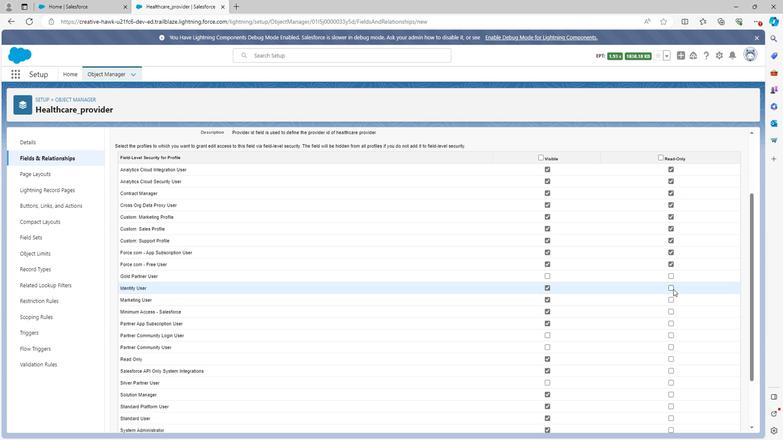 
Action: Mouse moved to (669, 299)
Screenshot: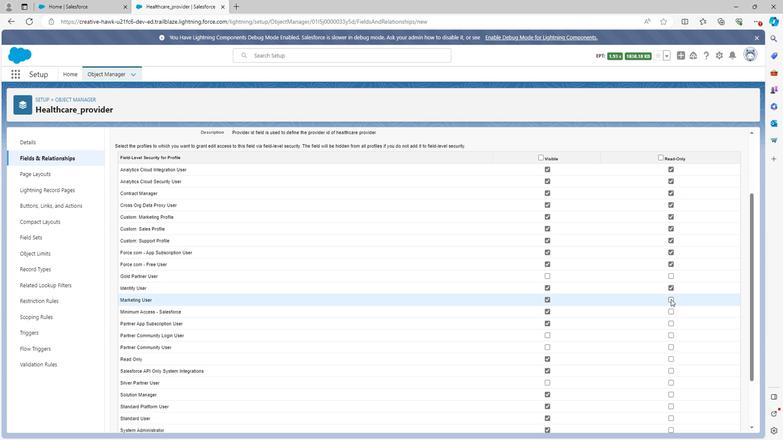 
Action: Mouse pressed left at (669, 299)
Screenshot: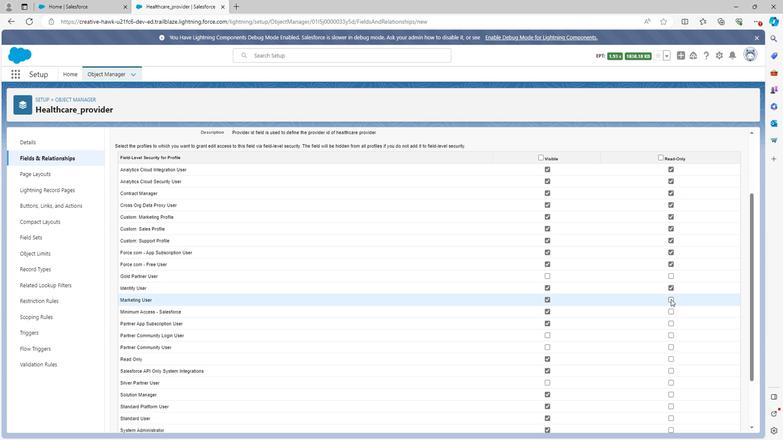 
Action: Mouse moved to (669, 314)
Screenshot: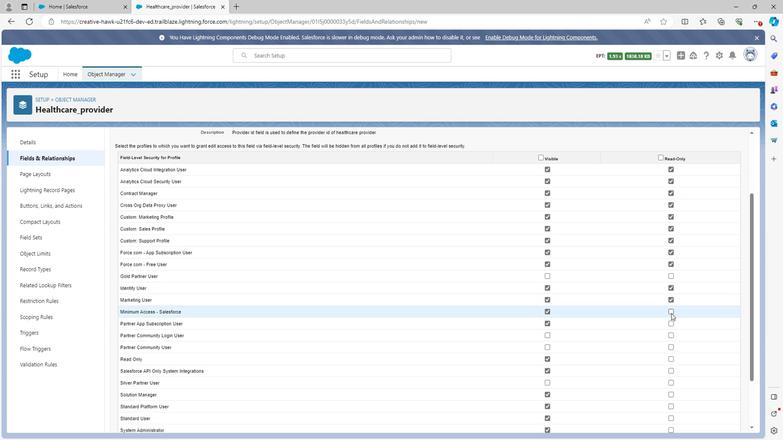 
Action: Mouse pressed left at (669, 314)
Screenshot: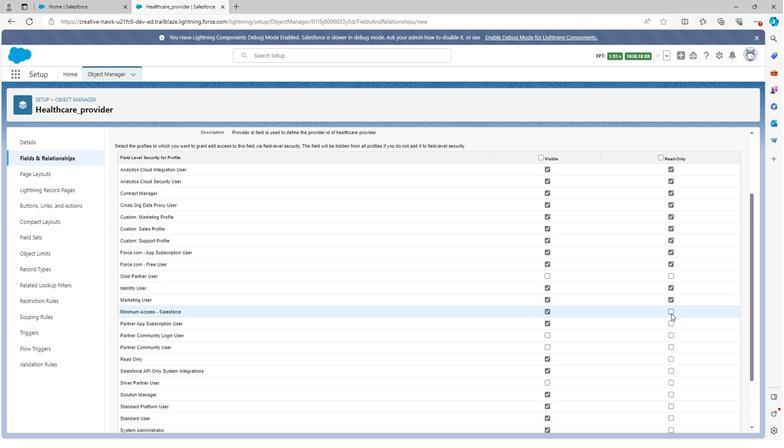 
Action: Mouse moved to (669, 324)
Screenshot: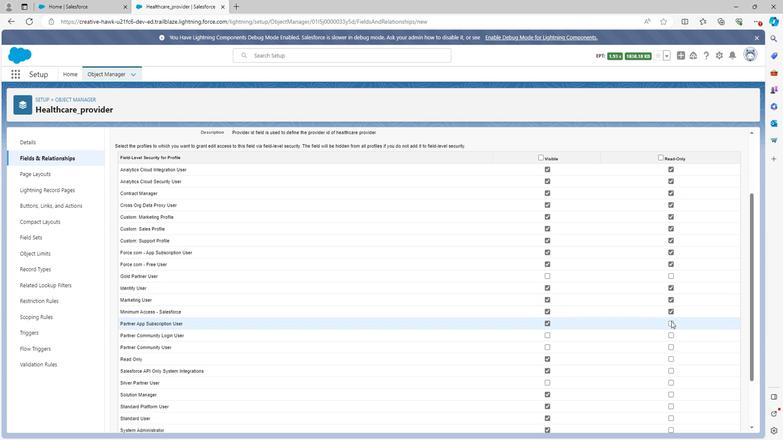 
Action: Mouse pressed left at (669, 324)
Screenshot: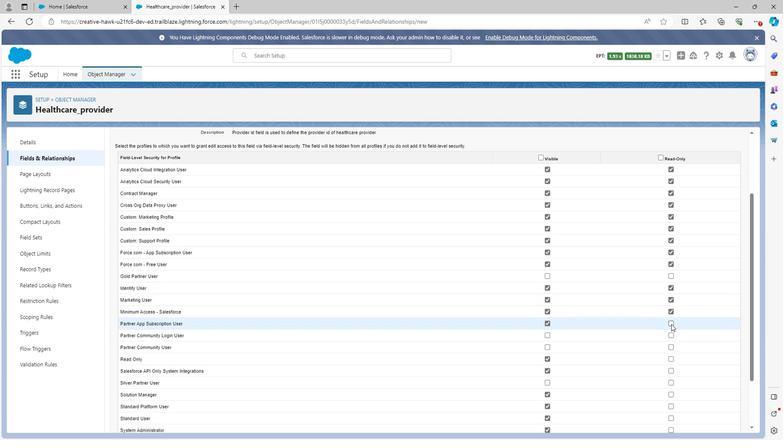 
Action: Mouse moved to (677, 334)
Screenshot: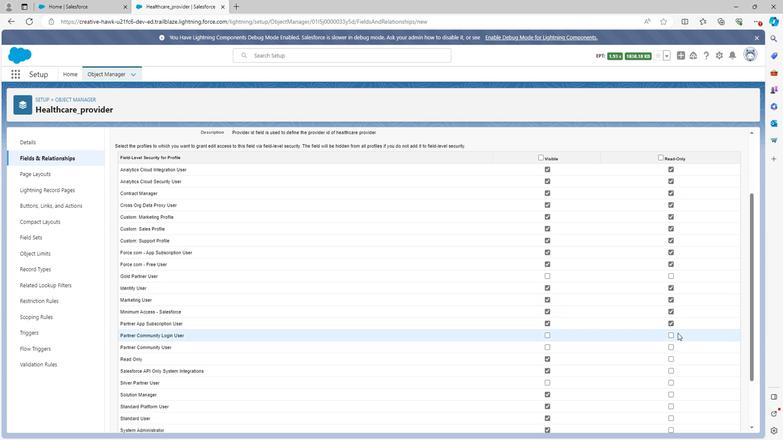 
Action: Mouse scrolled (677, 333) with delta (0, 0)
Screenshot: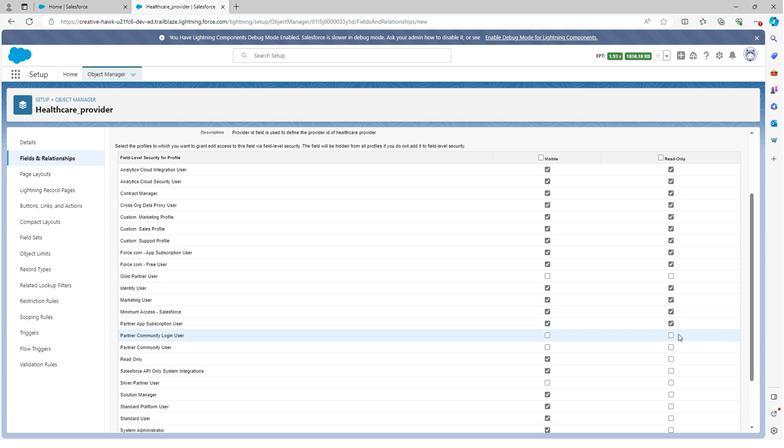 
Action: Mouse scrolled (677, 333) with delta (0, 0)
Screenshot: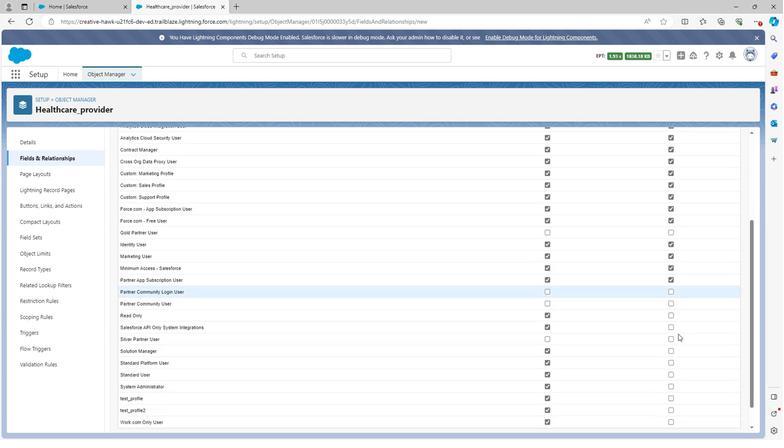 
Action: Mouse moved to (669, 291)
Screenshot: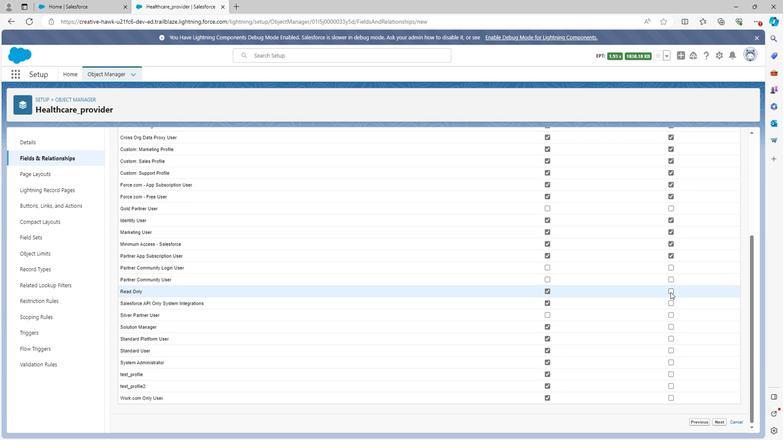 
Action: Mouse pressed left at (669, 291)
Screenshot: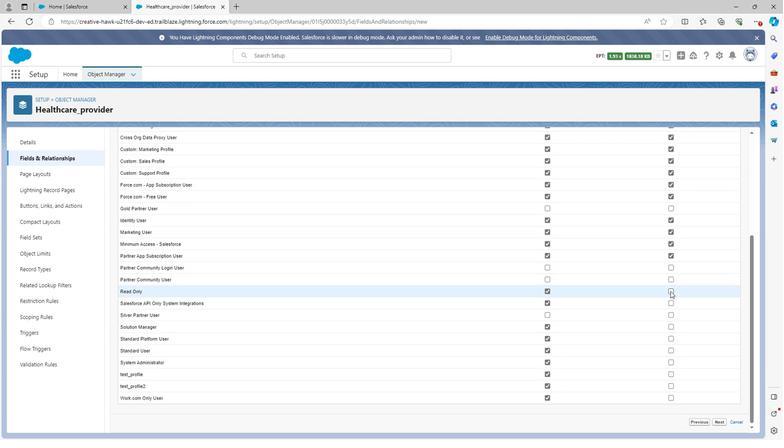 
Action: Mouse moved to (669, 302)
Screenshot: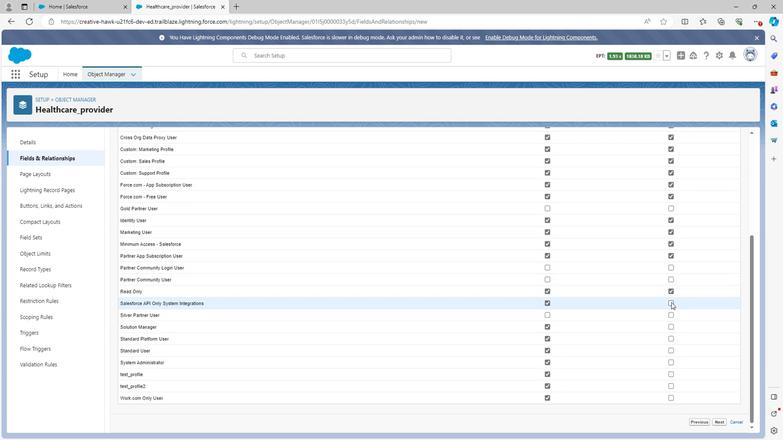 
Action: Mouse pressed left at (669, 302)
Screenshot: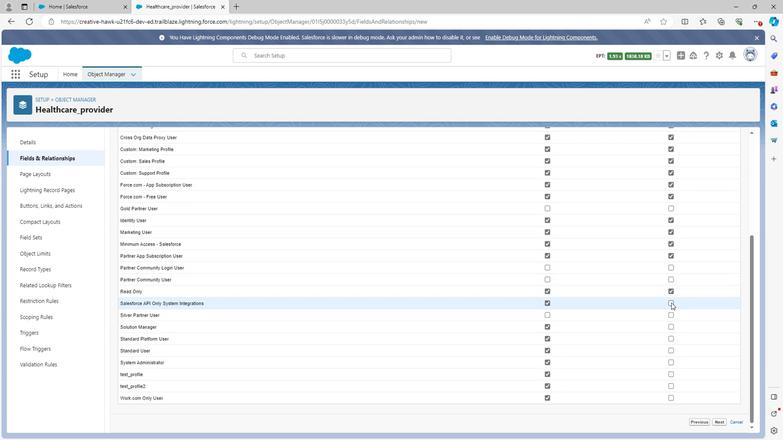 
Action: Mouse moved to (671, 330)
Screenshot: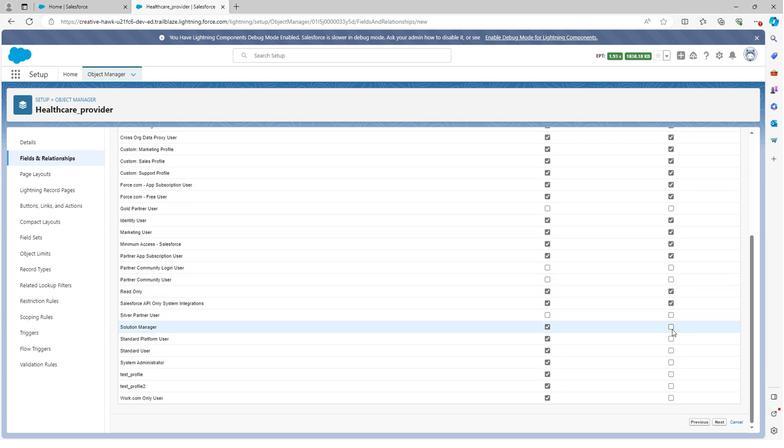 
Action: Mouse pressed left at (671, 330)
Screenshot: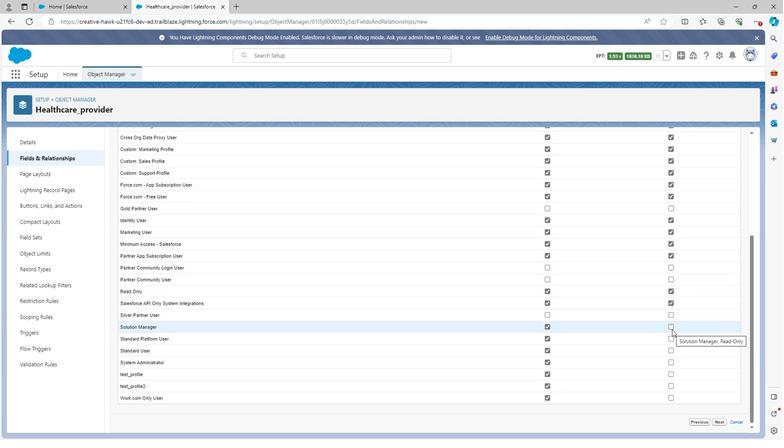 
Action: Mouse moved to (672, 339)
Screenshot: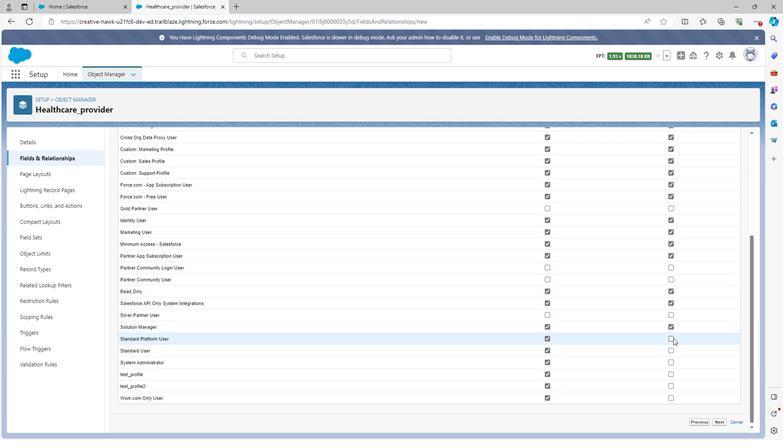 
Action: Mouse pressed left at (672, 339)
Screenshot: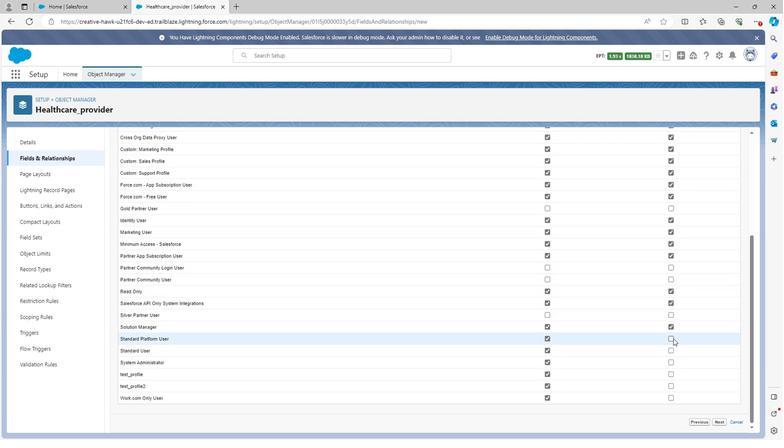 
Action: Mouse moved to (669, 352)
Screenshot: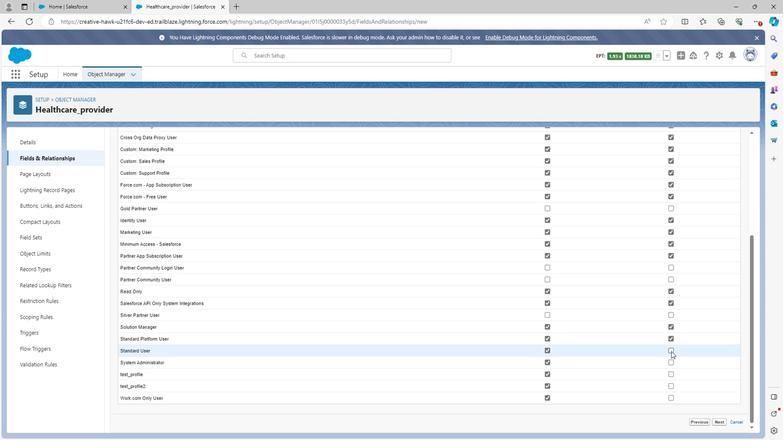 
Action: Mouse pressed left at (669, 352)
Screenshot: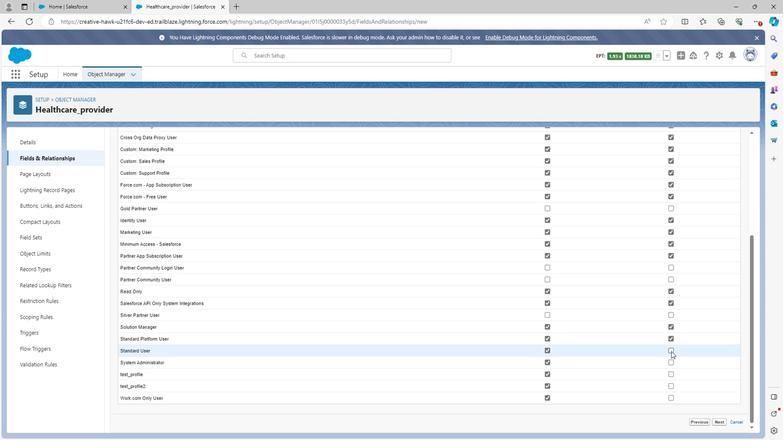 
Action: Mouse moved to (671, 364)
Screenshot: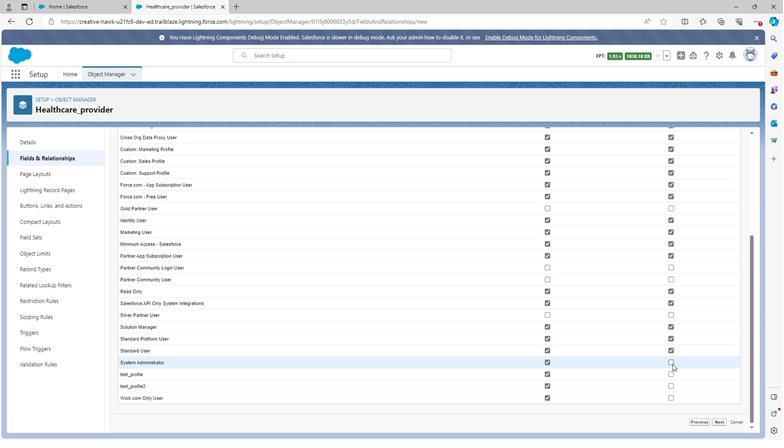
Action: Mouse pressed left at (671, 364)
Screenshot: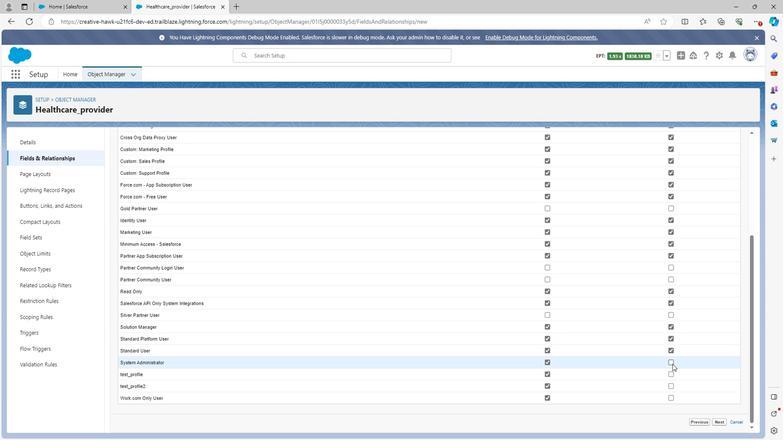 
Action: Mouse moved to (669, 374)
Screenshot: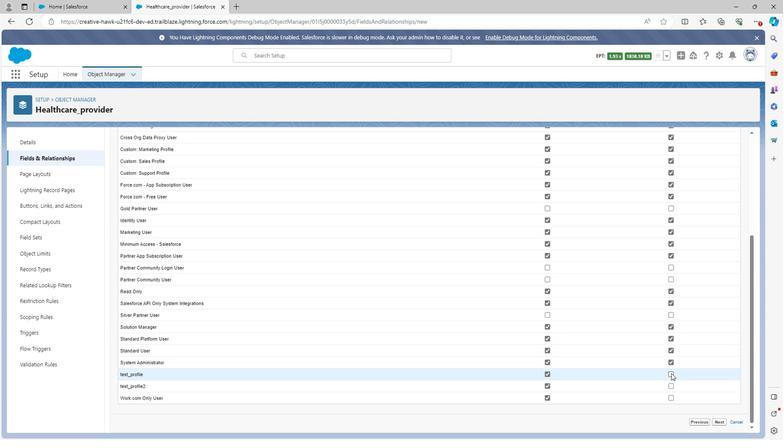 
Action: Mouse pressed left at (669, 374)
Screenshot: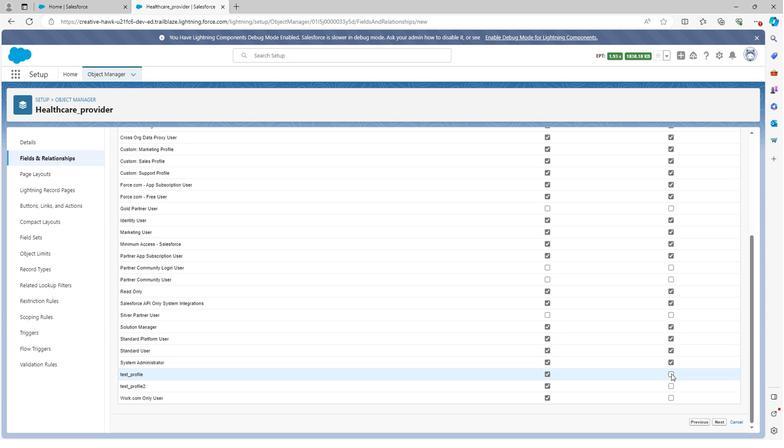 
Action: Mouse moved to (669, 387)
Screenshot: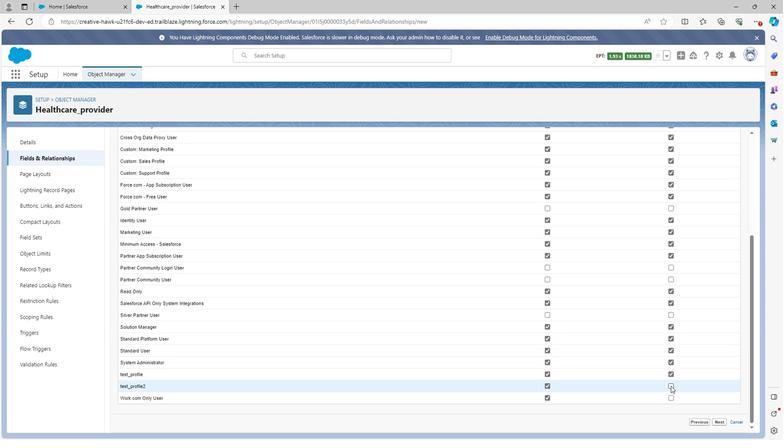 
Action: Mouse pressed left at (669, 387)
Screenshot: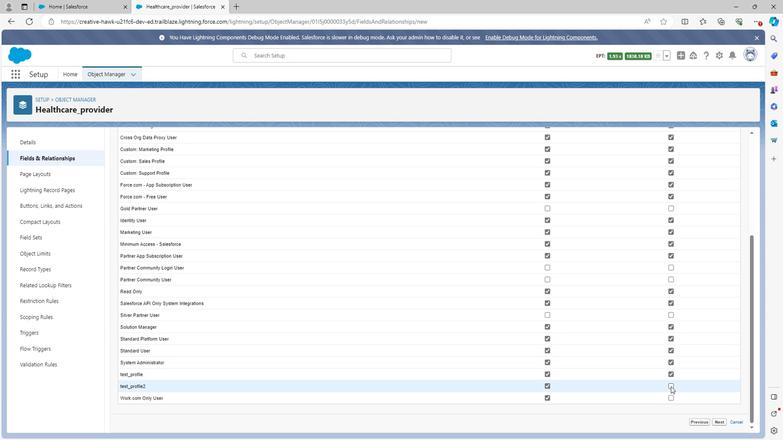 
Action: Mouse moved to (669, 399)
Screenshot: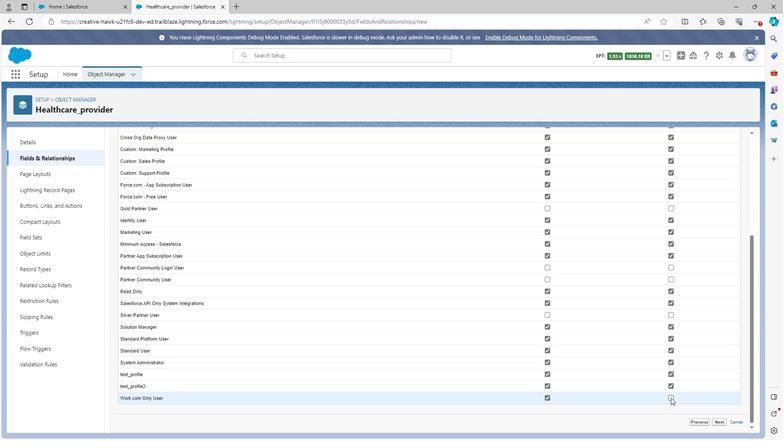 
Action: Mouse pressed left at (669, 399)
Screenshot: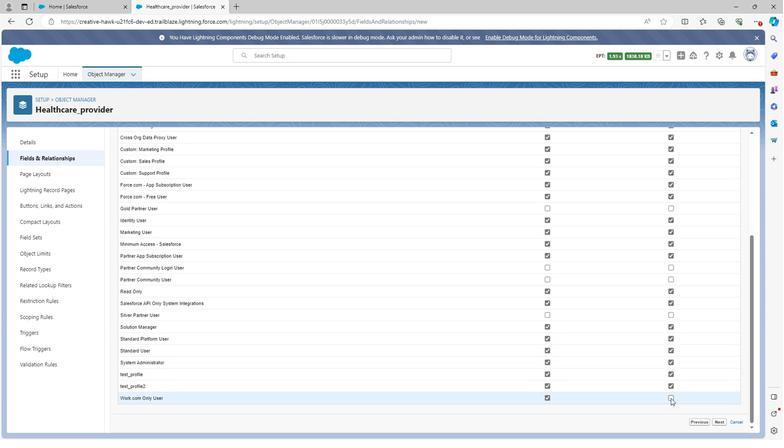 
Action: Mouse moved to (717, 421)
Screenshot: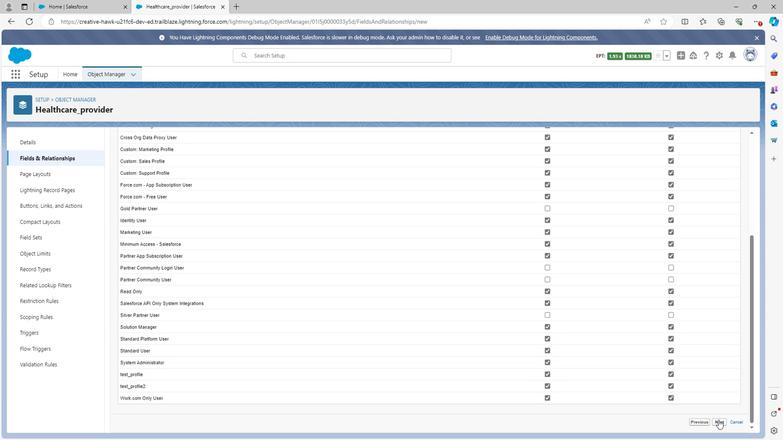 
Action: Mouse pressed left at (717, 421)
Screenshot: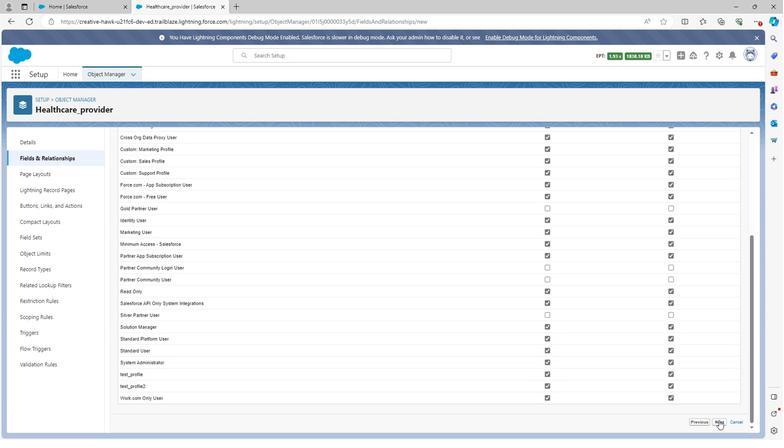 
Action: Mouse moved to (721, 301)
Screenshot: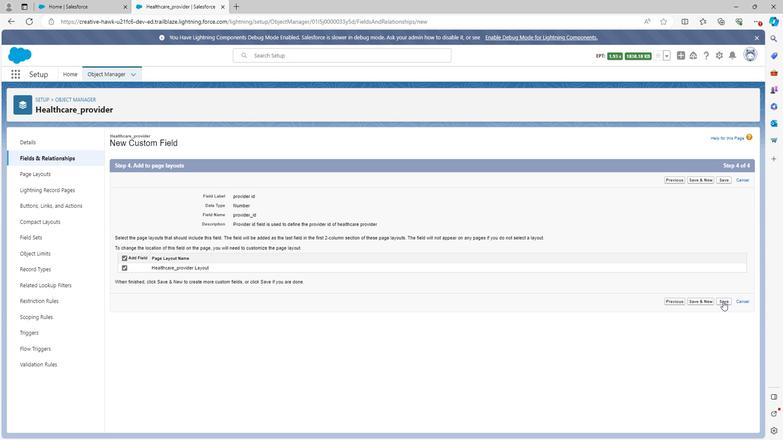 
Action: Mouse pressed left at (721, 301)
Screenshot: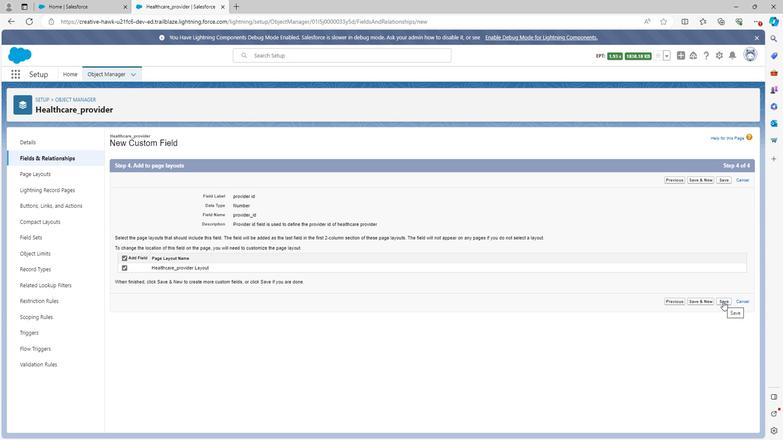 
Action: Mouse moved to (579, 145)
Screenshot: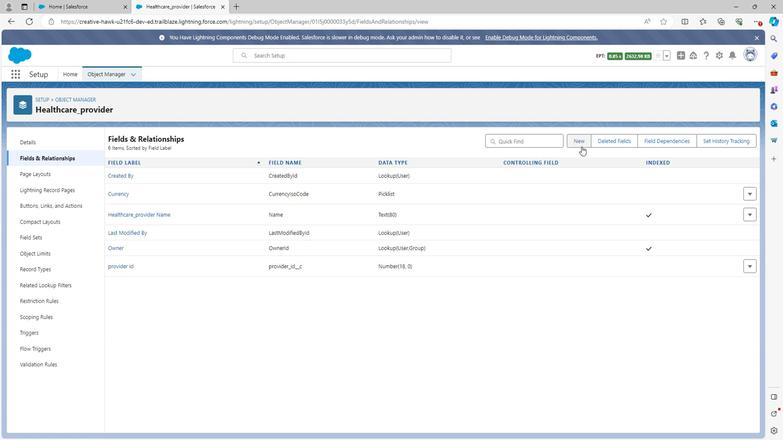 
Action: Mouse pressed left at (579, 145)
Screenshot: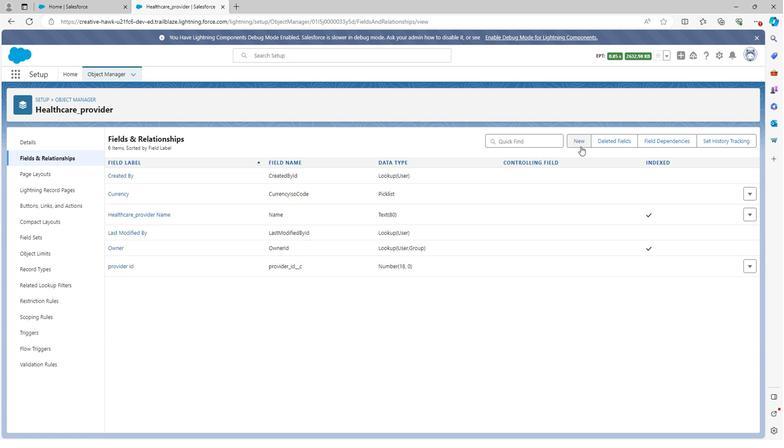 
Action: Mouse moved to (112, 336)
Screenshot: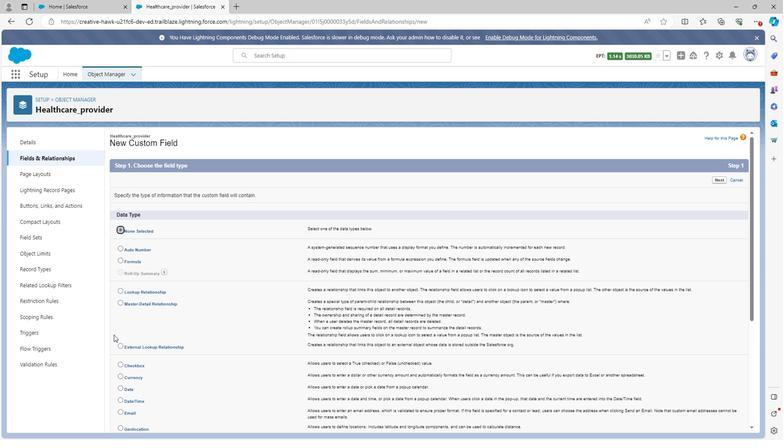 
Action: Mouse scrolled (112, 336) with delta (0, 0)
Screenshot: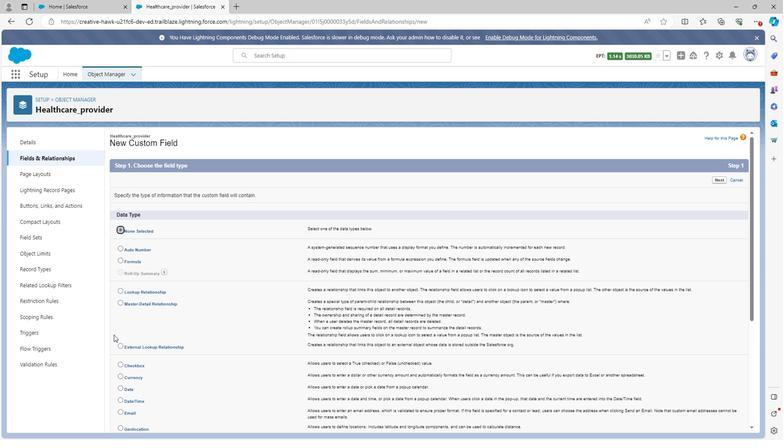
Action: Mouse moved to (112, 338)
Screenshot: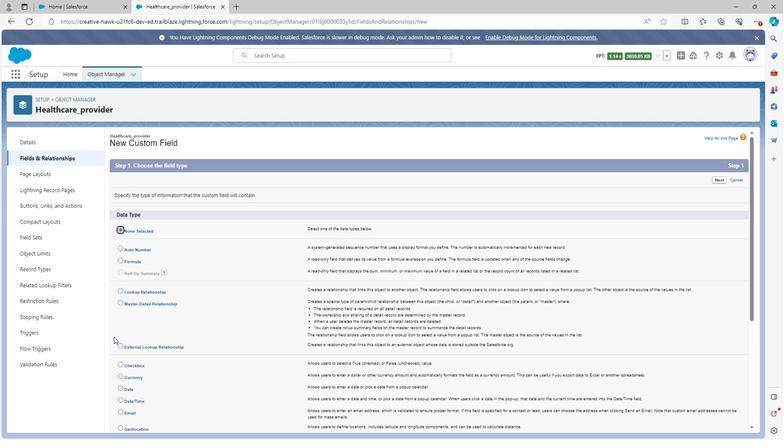 
Action: Mouse scrolled (112, 337) with delta (0, 0)
Screenshot: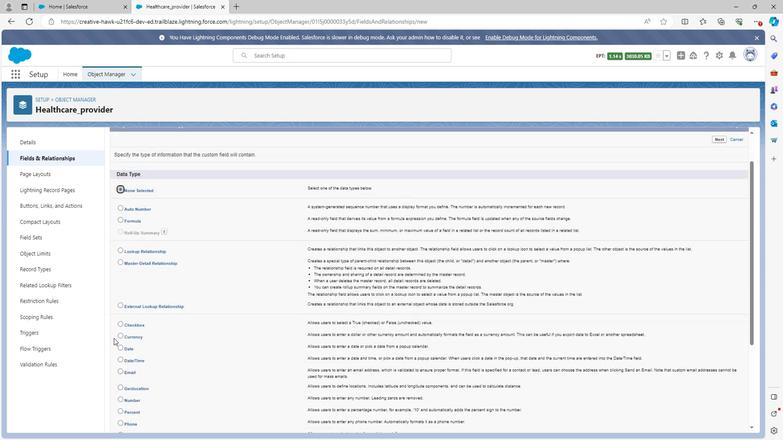 
Action: Mouse scrolled (112, 337) with delta (0, 0)
Screenshot: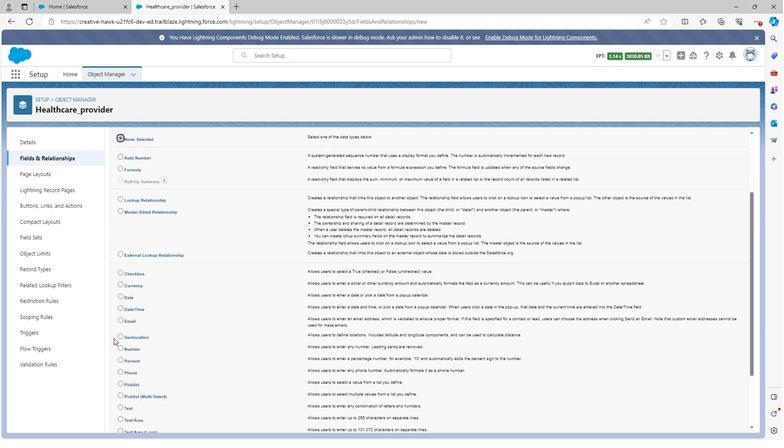
Action: Mouse scrolled (112, 337) with delta (0, 0)
Screenshot: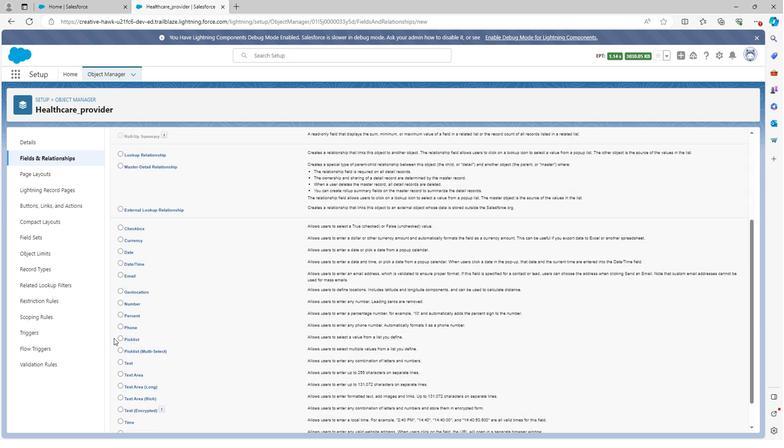 
Action: Mouse moved to (118, 331)
Screenshot: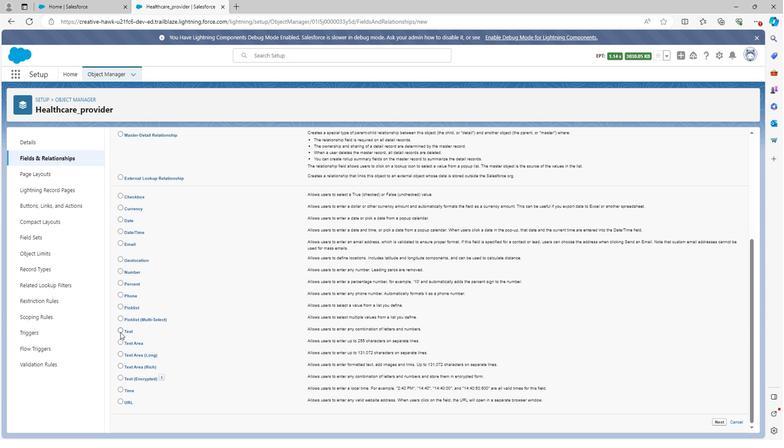 
Action: Mouse pressed left at (118, 331)
Screenshot: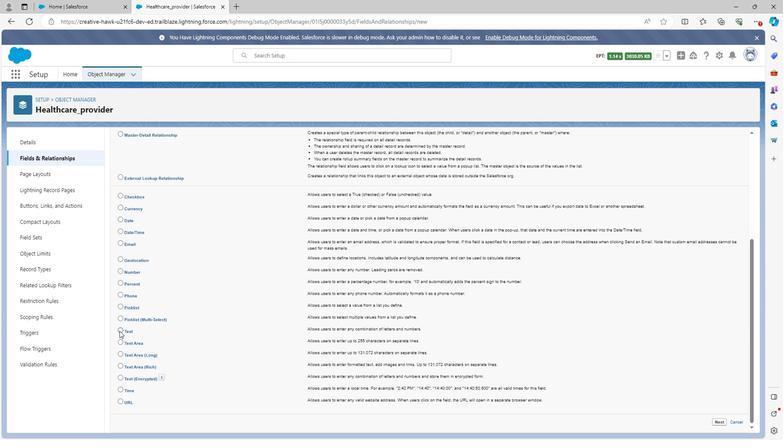 
Action: Mouse moved to (558, 353)
Screenshot: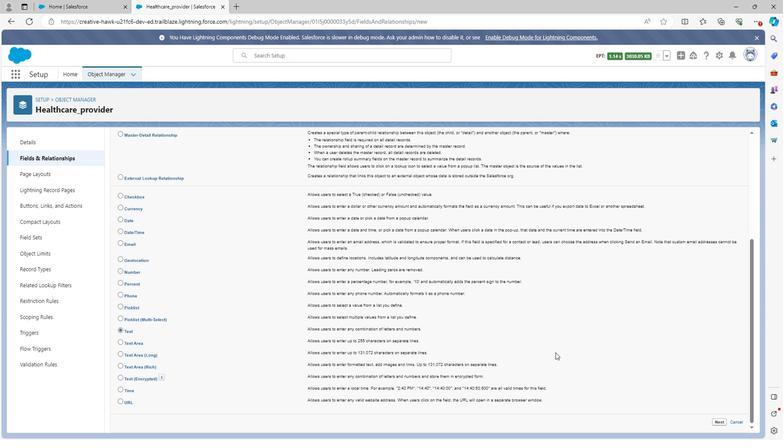 
Action: Mouse scrolled (558, 352) with delta (0, 0)
Screenshot: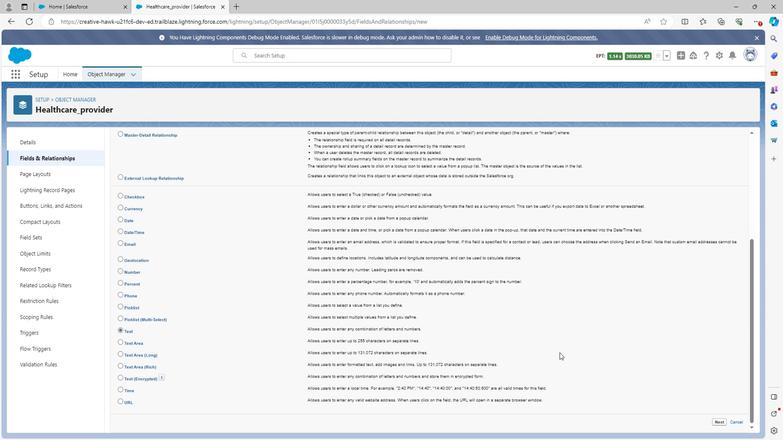 
Action: Mouse scrolled (558, 352) with delta (0, 0)
Screenshot: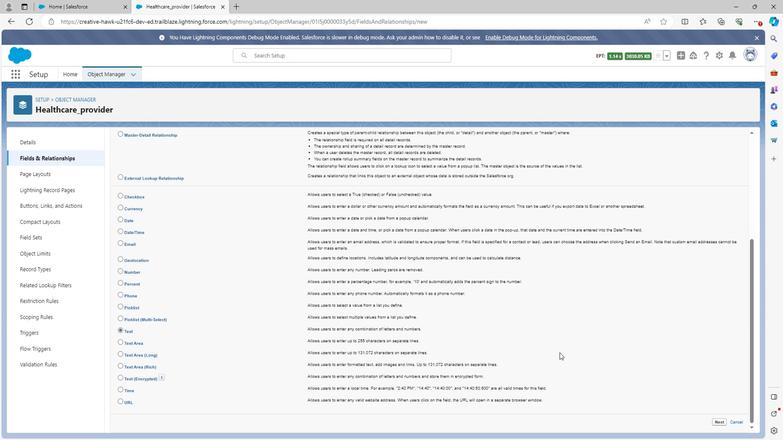 
Action: Mouse moved to (712, 423)
Screenshot: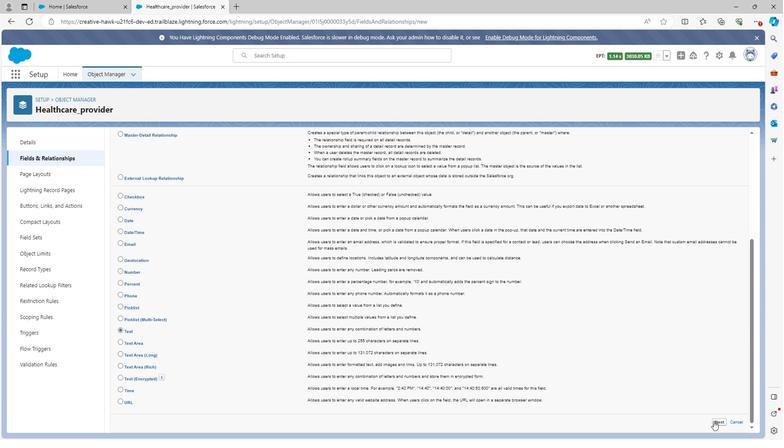 
Action: Mouse pressed left at (712, 423)
Screenshot: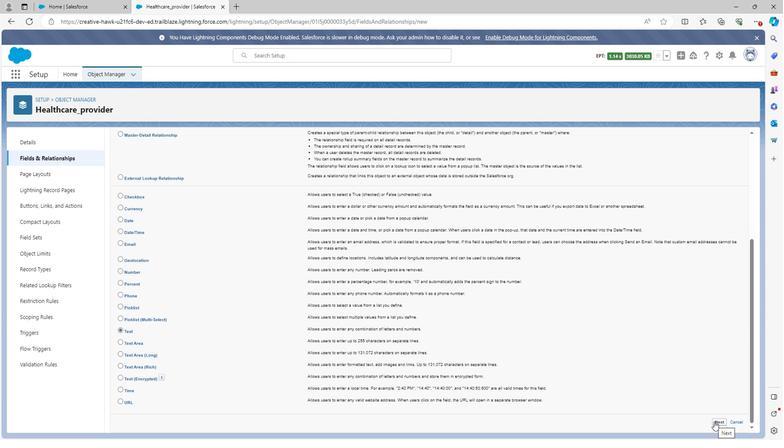 
Action: Mouse moved to (264, 194)
Screenshot: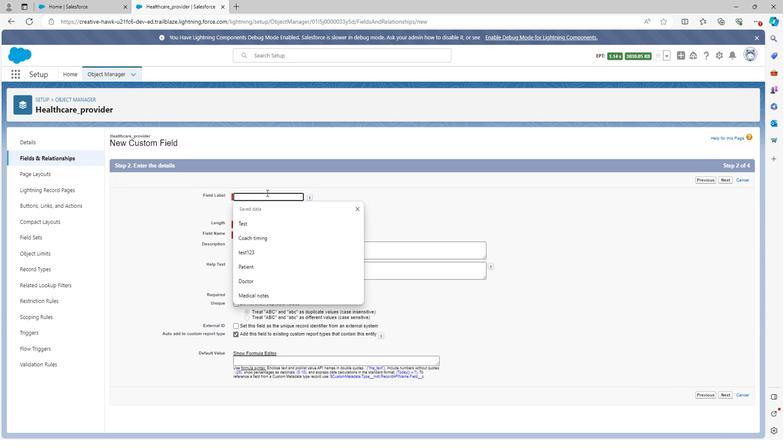 
Action: Mouse pressed left at (264, 194)
Screenshot: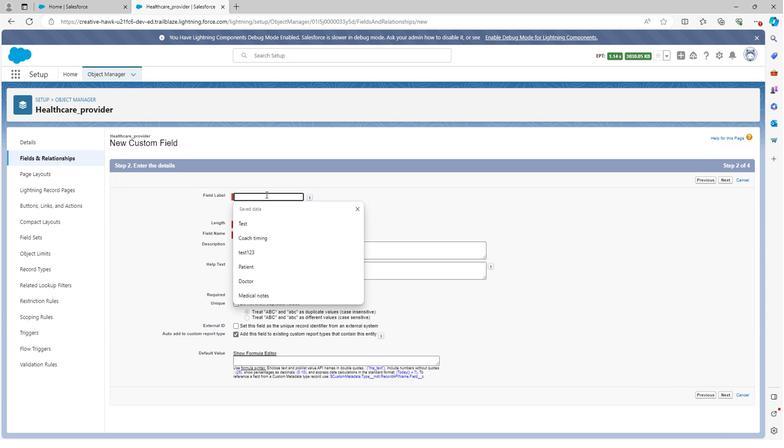
Action: Key pressed <Key.shift>Provider<Key.space>name
Screenshot: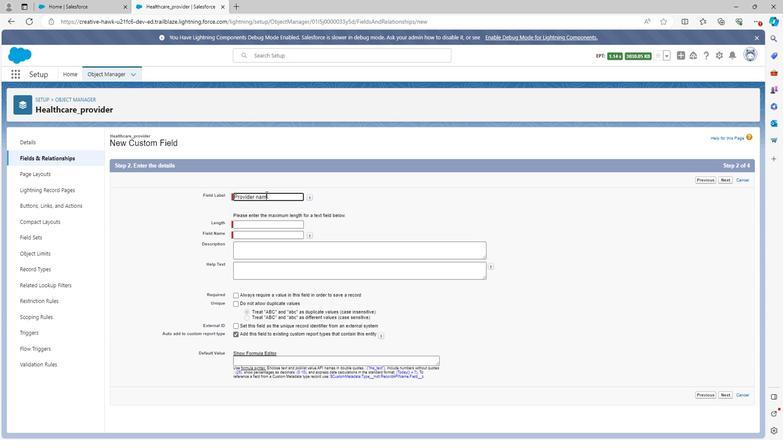 
Action: Mouse moved to (336, 199)
Screenshot: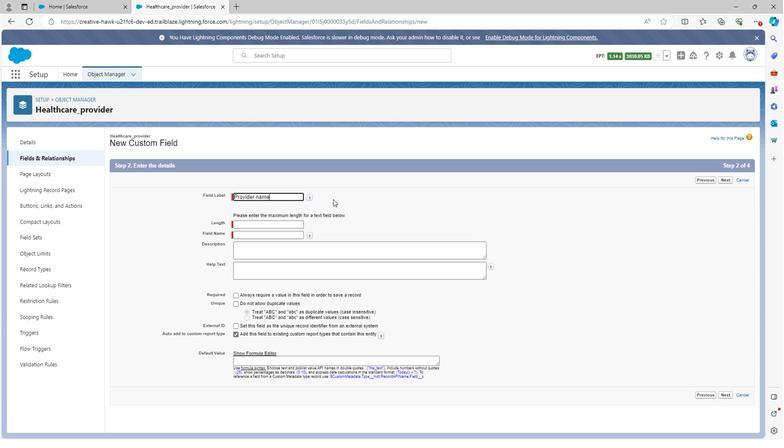 
Action: Mouse pressed left at (336, 199)
Screenshot: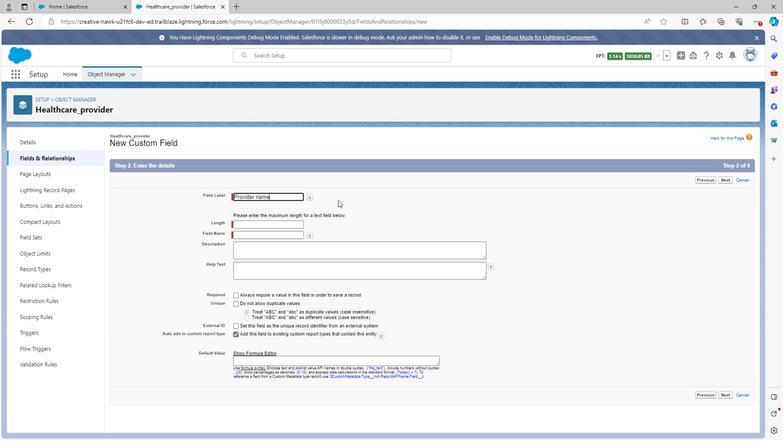 
Action: Mouse moved to (263, 223)
Screenshot: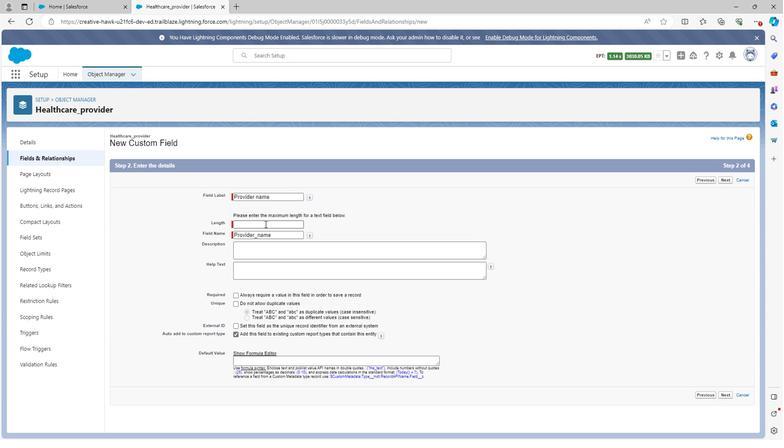 
Action: Mouse pressed left at (263, 223)
Screenshot: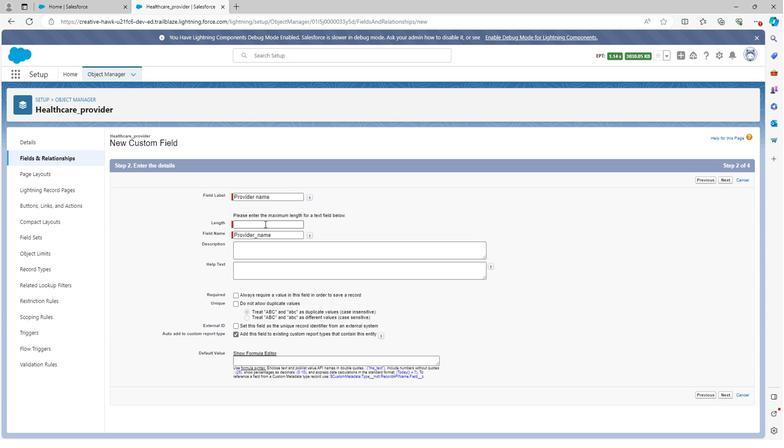 
Action: Mouse moved to (255, 247)
Screenshot: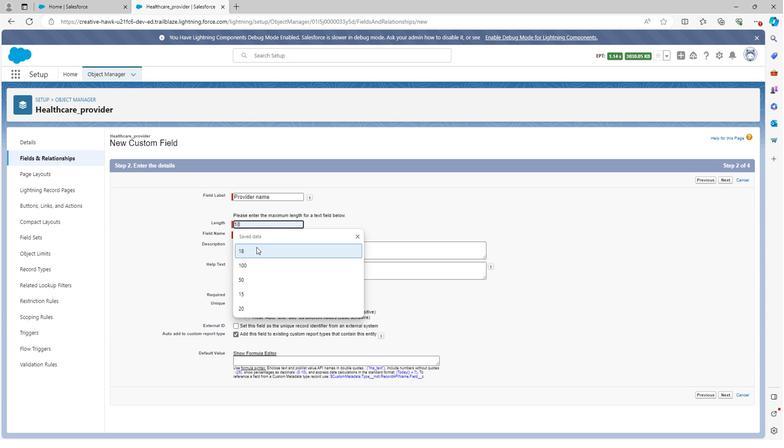 
Action: Mouse pressed left at (255, 247)
Screenshot: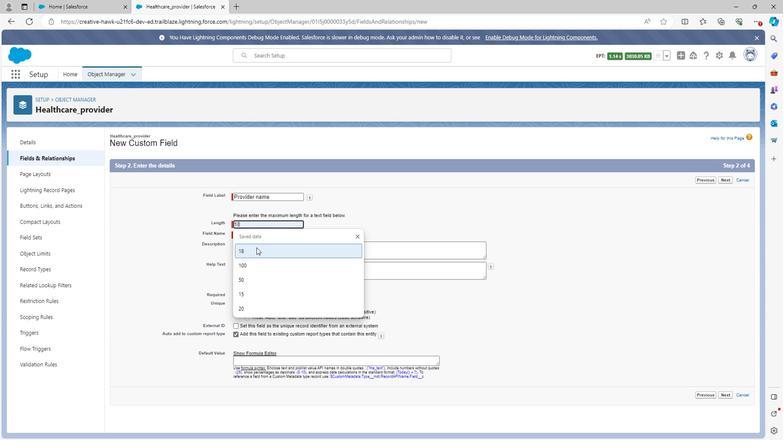 
Action: Mouse pressed left at (255, 247)
Screenshot: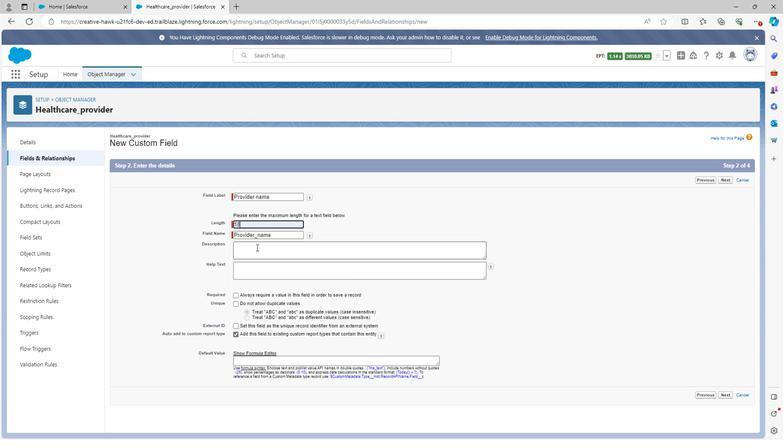 
Action: Mouse moved to (252, 251)
Screenshot: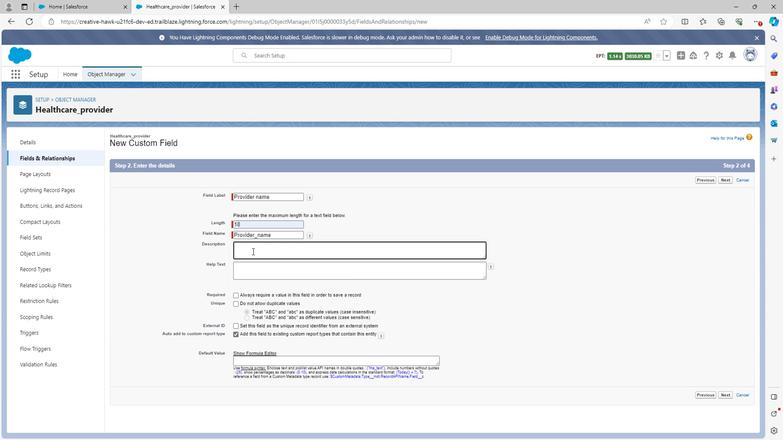 
Action: Key pressed <Key.shift><Key.shift><Key.shift><Key.shift><Key.shift><Key.shift><Key.shift>Provider<Key.space>name<Key.space>field<Key.space>is<Key.space>used<Key.space>to<Key.space>define<Key.space>the<Key.space>name<Key.space>of<Key.space>healthcare<Key.space>provider
Screenshot: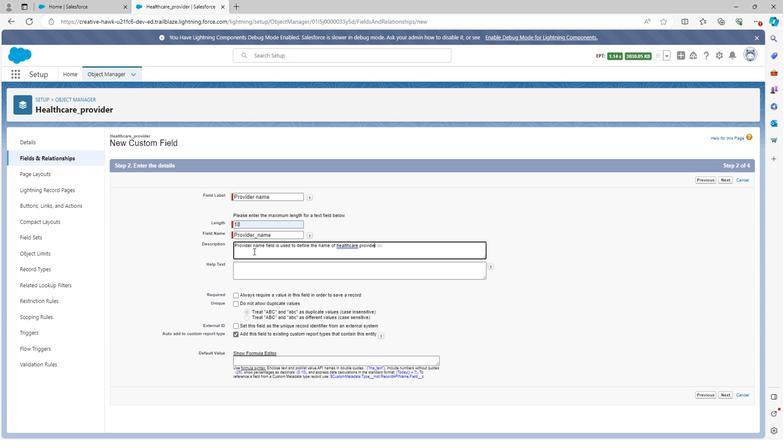 
Action: Mouse moved to (279, 267)
Screenshot: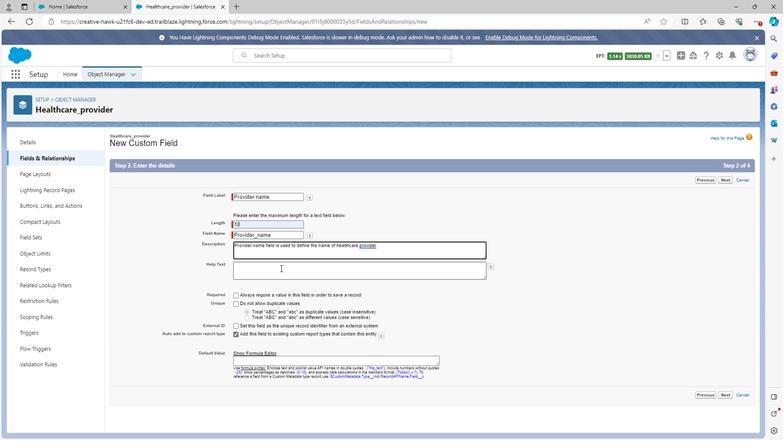 
Action: Mouse pressed left at (279, 267)
Screenshot: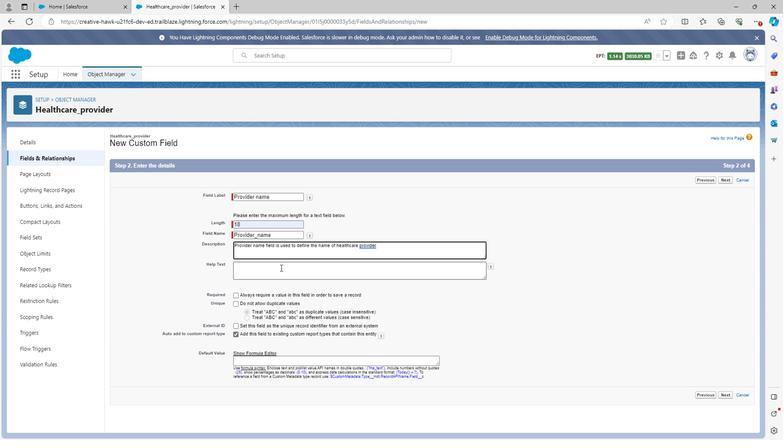 
Action: Key pressed <Key.shift><Key.shift><Key.shift><Key.shift><Key.shift><Key.shift><Key.shift><Key.shift><Key.shift><Key.shift>Healthcare<Key.space>provider<Key.space>name
Screenshot: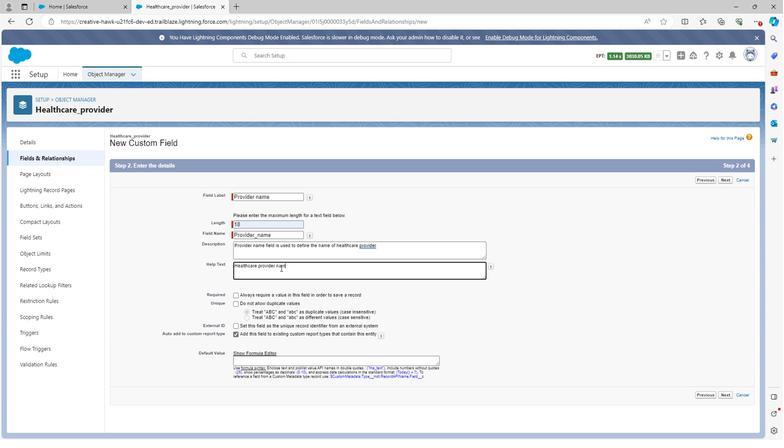 
Action: Mouse moved to (727, 396)
Screenshot: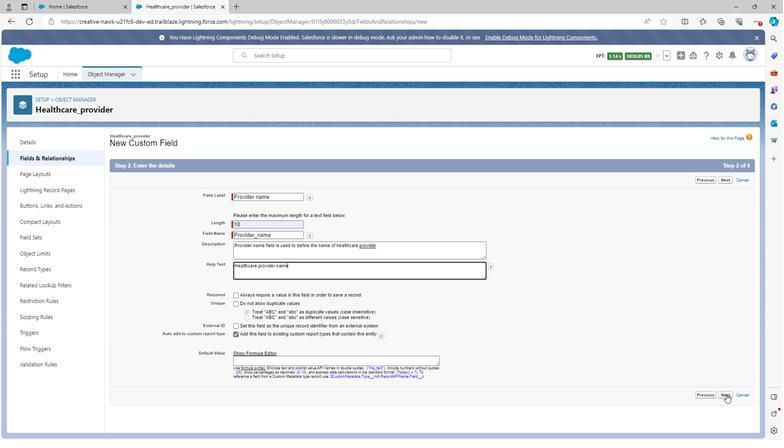 
Action: Mouse pressed left at (727, 396)
Screenshot: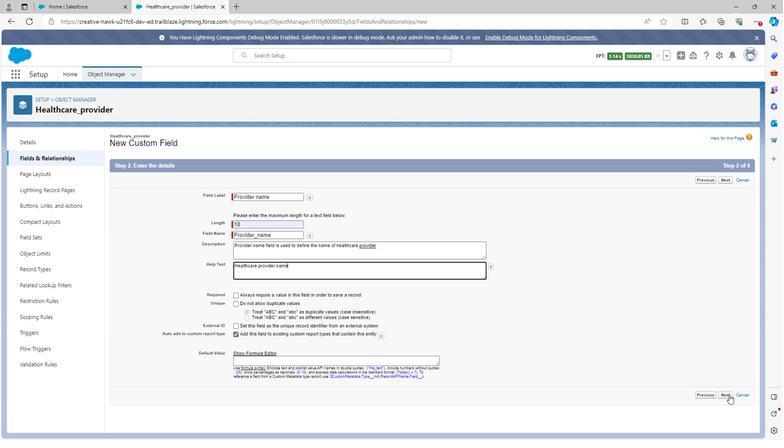 
Action: Mouse moved to (669, 260)
Screenshot: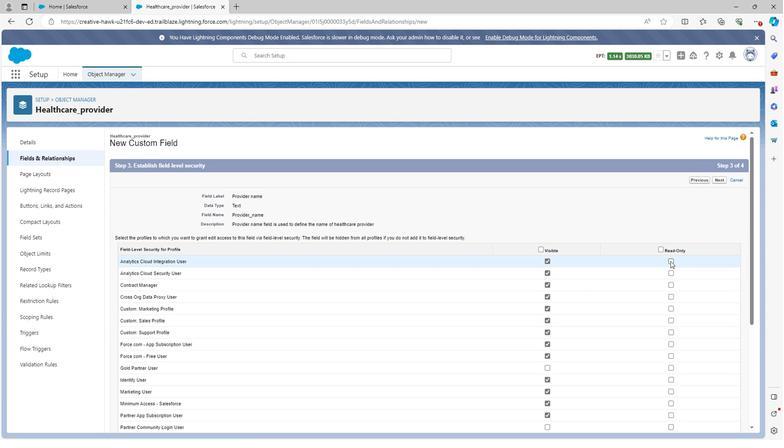 
Action: Mouse pressed left at (669, 260)
Screenshot: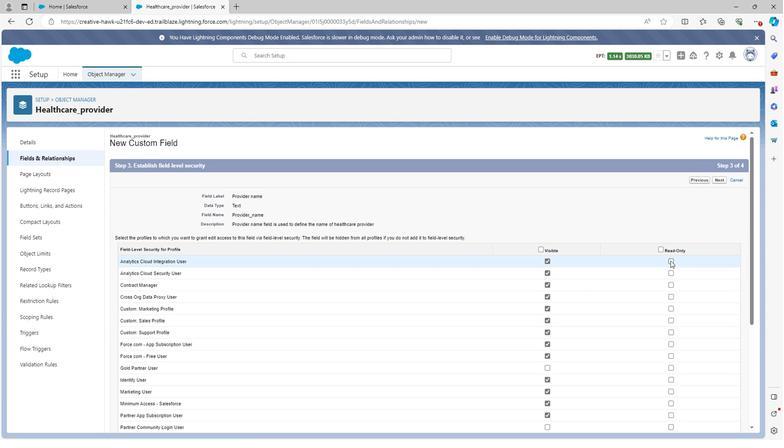 
Action: Mouse moved to (668, 270)
Screenshot: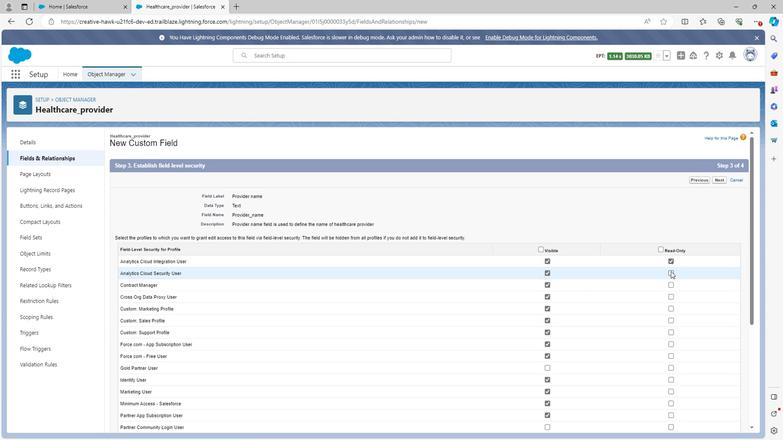
Action: Mouse pressed left at (668, 270)
Screenshot: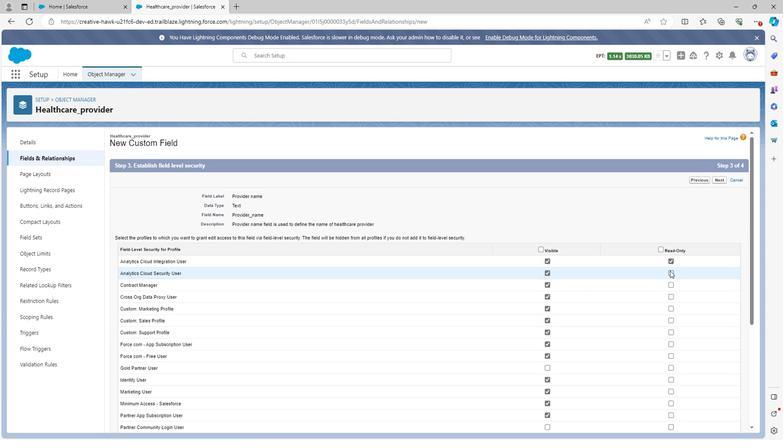 
Action: Mouse moved to (670, 284)
Screenshot: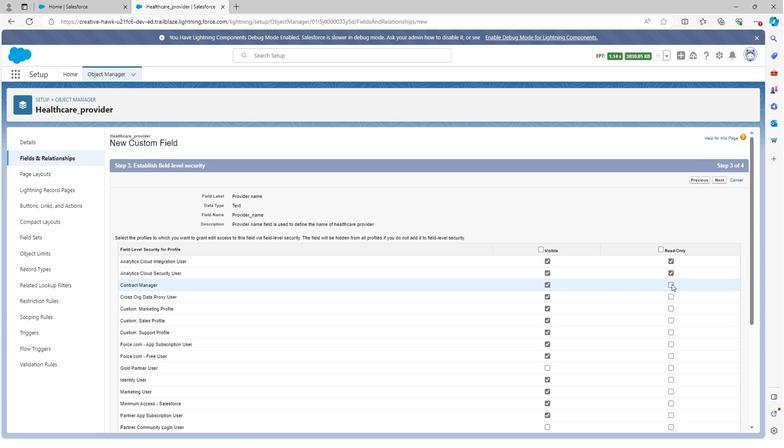 
Action: Mouse pressed left at (670, 284)
Screenshot: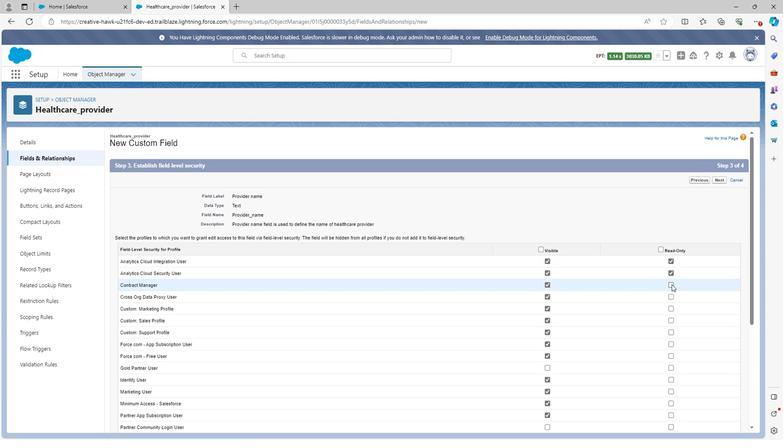 
Action: Mouse moved to (669, 296)
Screenshot: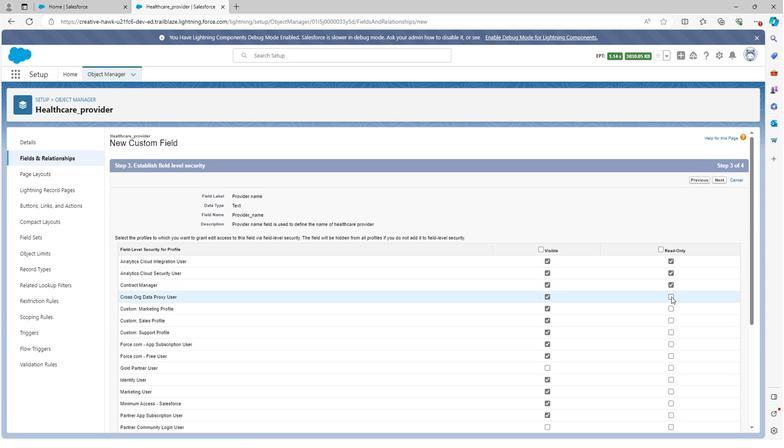 
Action: Mouse pressed left at (669, 296)
Screenshot: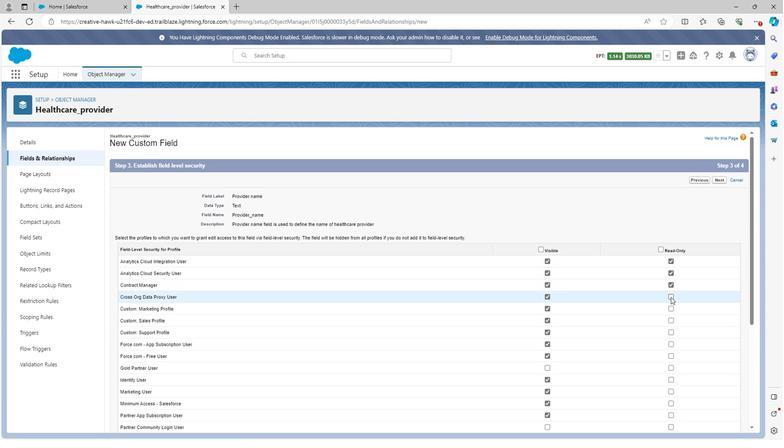 
Action: Mouse moved to (668, 309)
Screenshot: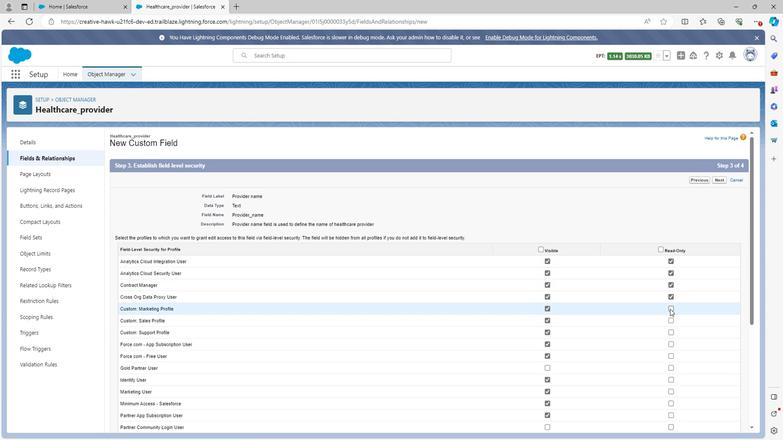 
Action: Mouse pressed left at (668, 309)
Screenshot: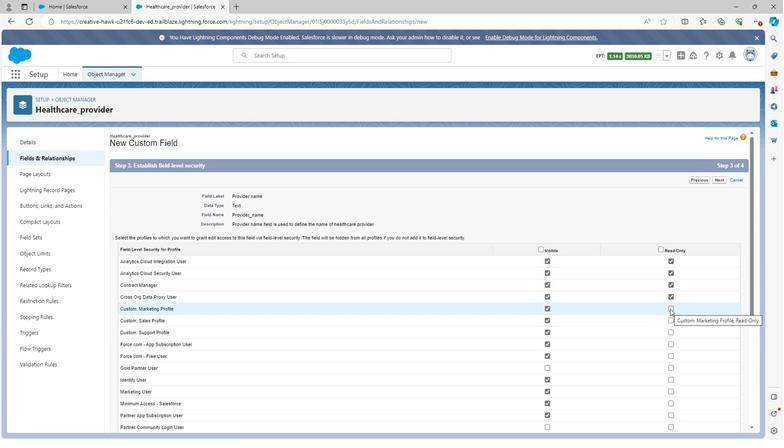 
Action: Mouse moved to (668, 320)
Screenshot: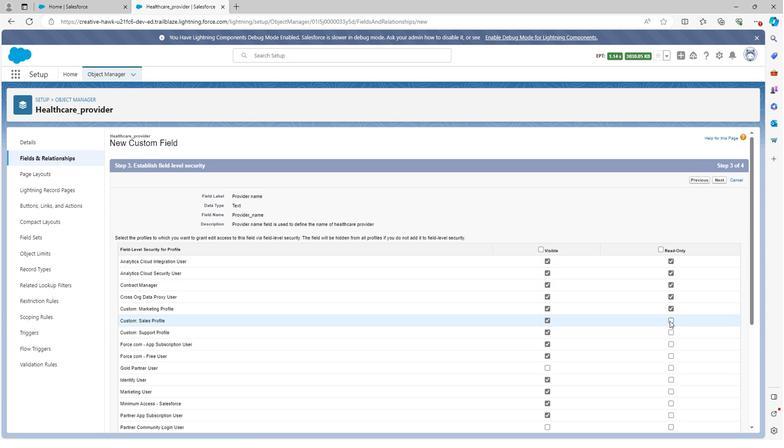 
Action: Mouse pressed left at (668, 320)
Screenshot: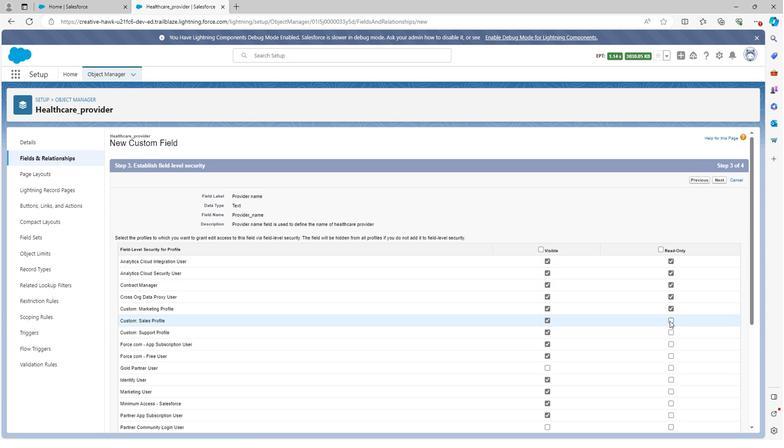 
Action: Mouse moved to (670, 334)
Screenshot: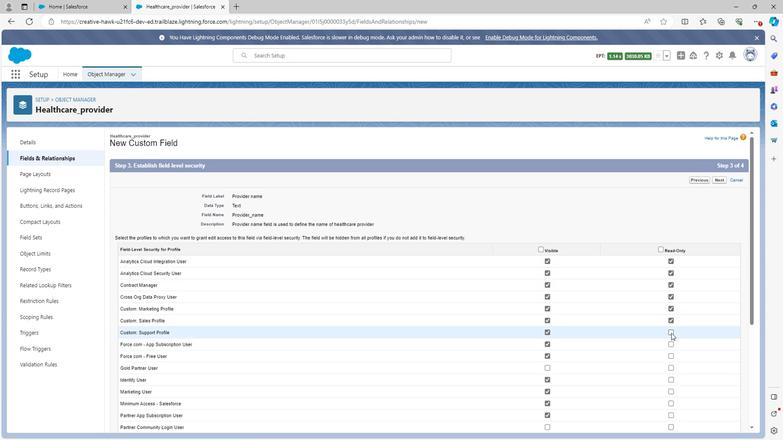 
Action: Mouse pressed left at (670, 334)
Screenshot: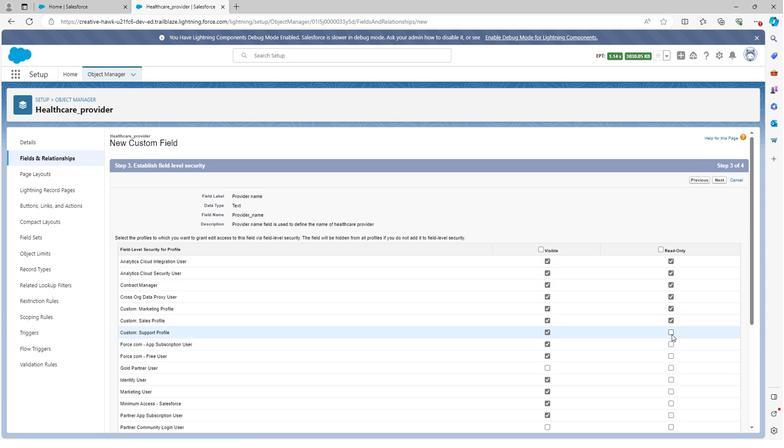 
Action: Mouse moved to (670, 344)
Screenshot: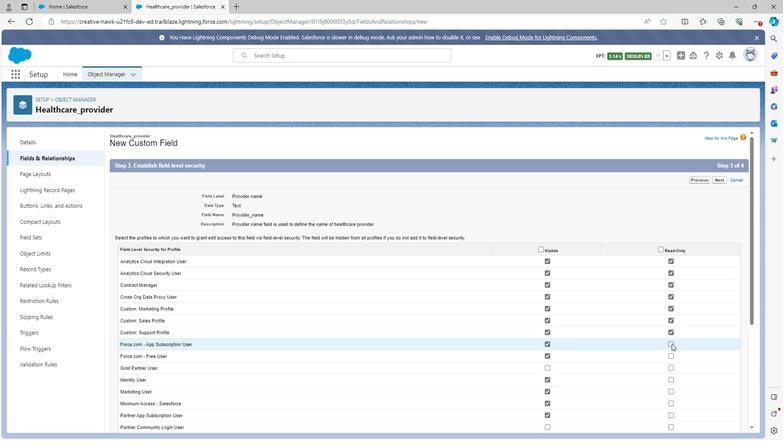 
Action: Mouse pressed left at (670, 344)
Screenshot: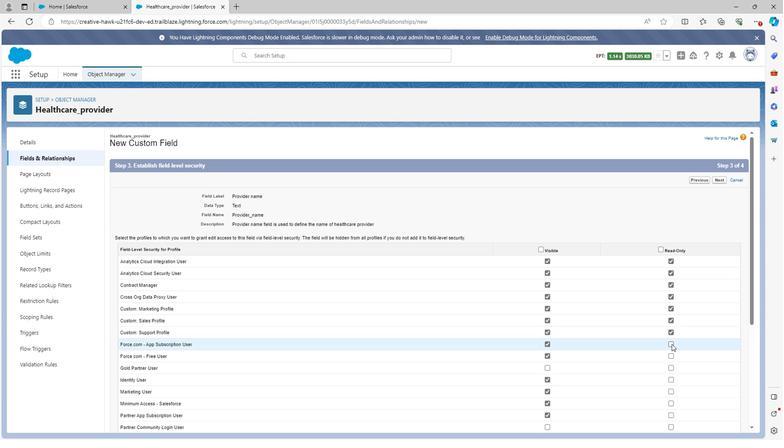 
Action: Mouse moved to (670, 357)
Screenshot: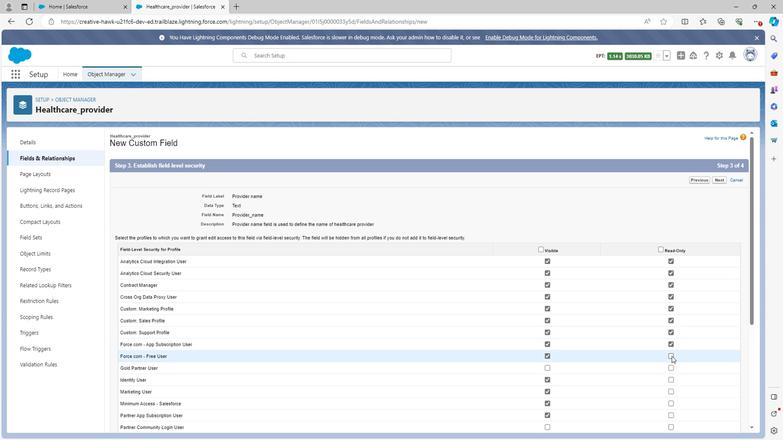 
Action: Mouse pressed left at (670, 357)
Screenshot: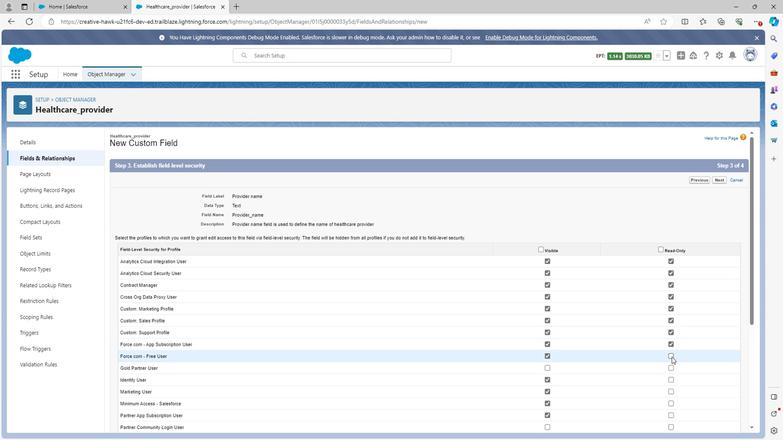 
Action: Mouse moved to (682, 356)
Screenshot: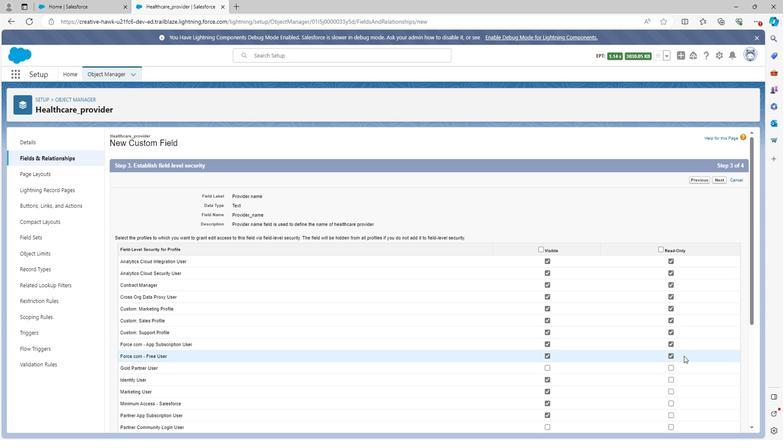 
Action: Mouse scrolled (682, 355) with delta (0, 0)
Screenshot: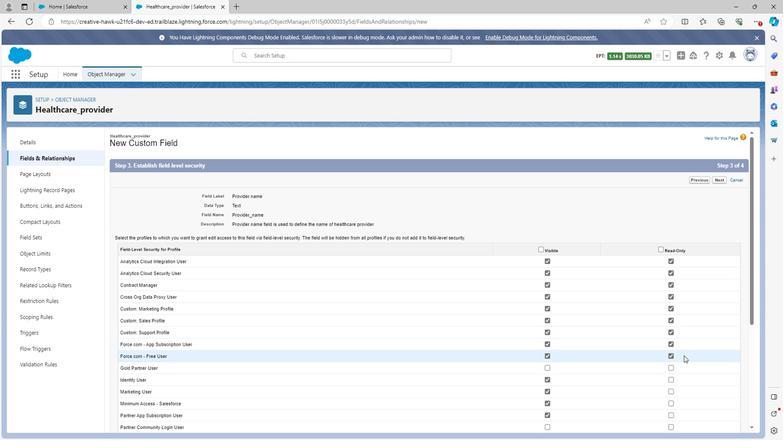 
Action: Mouse scrolled (682, 355) with delta (0, 0)
Screenshot: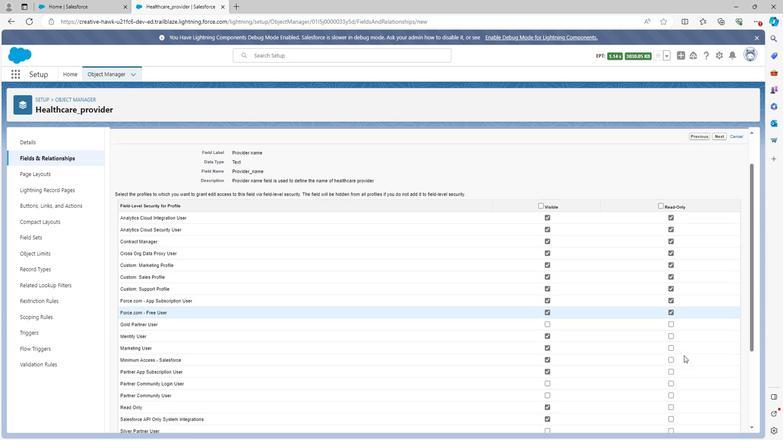 
Action: Mouse moved to (668, 288)
Screenshot: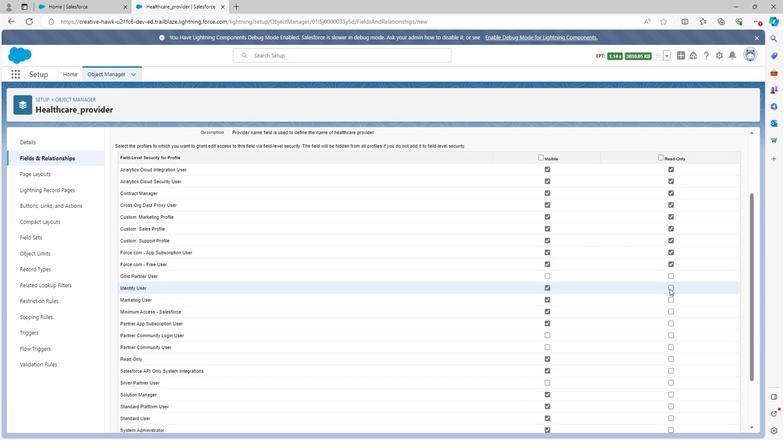 
Action: Mouse pressed left at (668, 288)
Screenshot: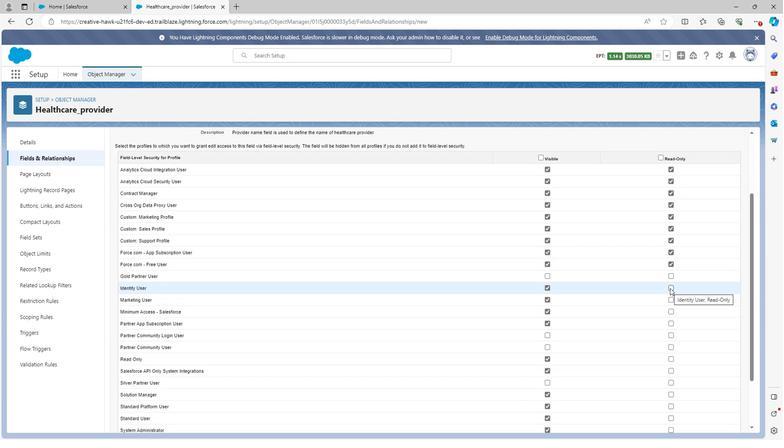 
Action: Mouse moved to (669, 300)
Screenshot: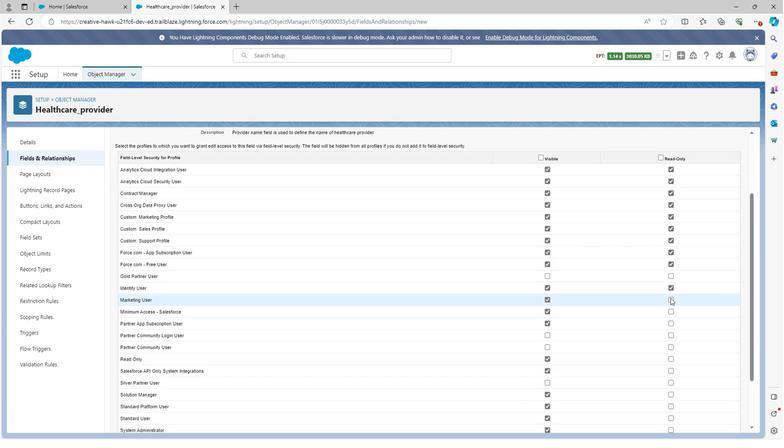 
Action: Mouse pressed left at (669, 300)
Screenshot: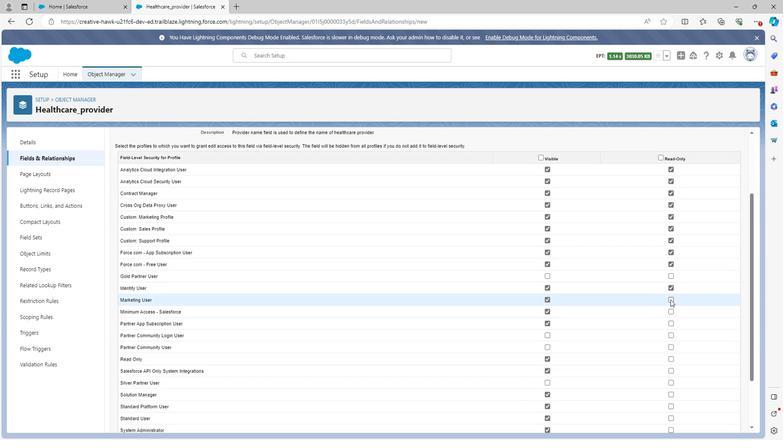 
Action: Mouse moved to (669, 311)
Screenshot: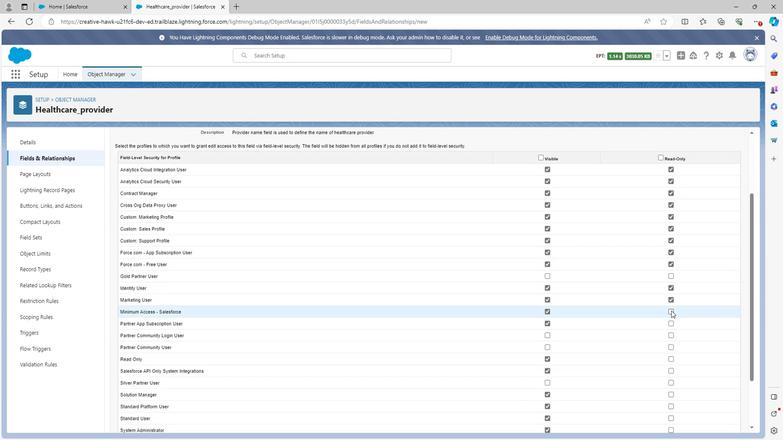 
Action: Mouse pressed left at (669, 311)
Screenshot: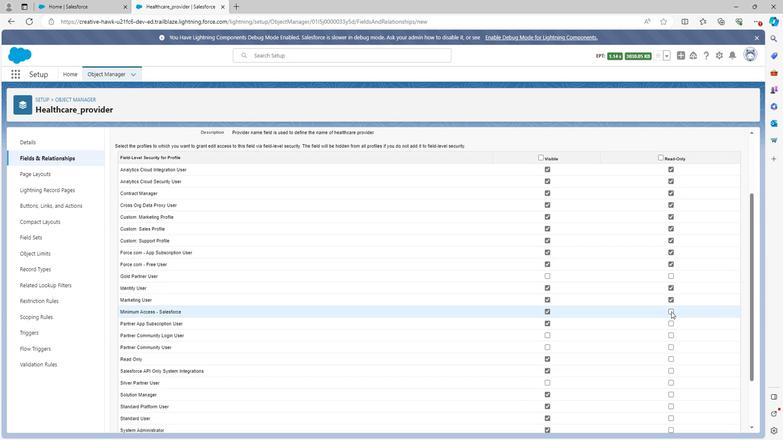 
Action: Mouse moved to (671, 323)
Screenshot: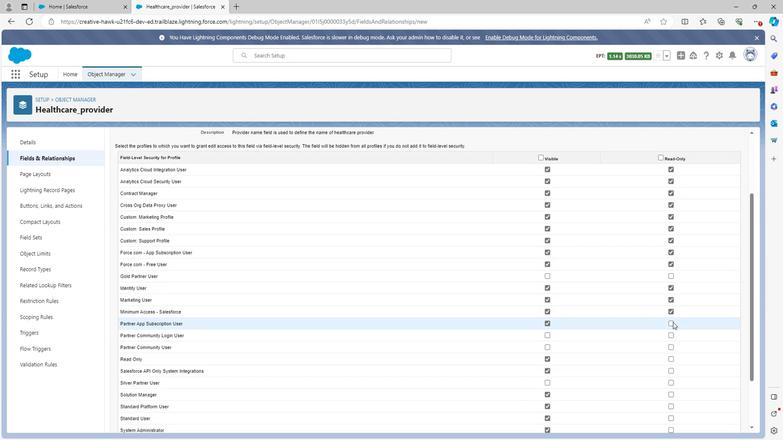 
Action: Mouse pressed left at (671, 323)
Screenshot: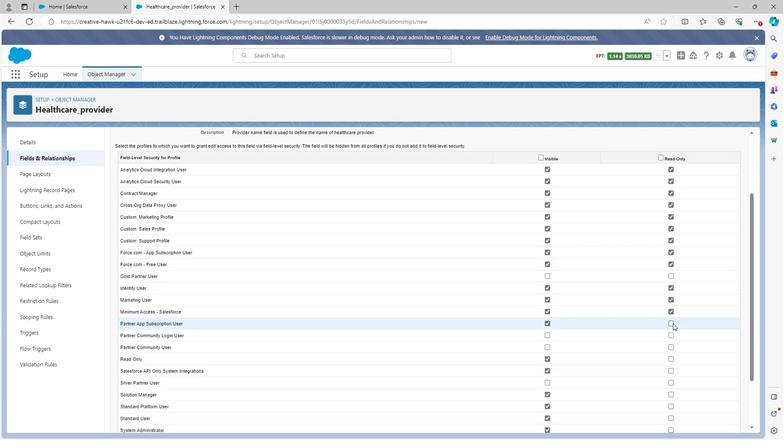 
Action: Mouse scrolled (671, 323) with delta (0, 0)
Screenshot: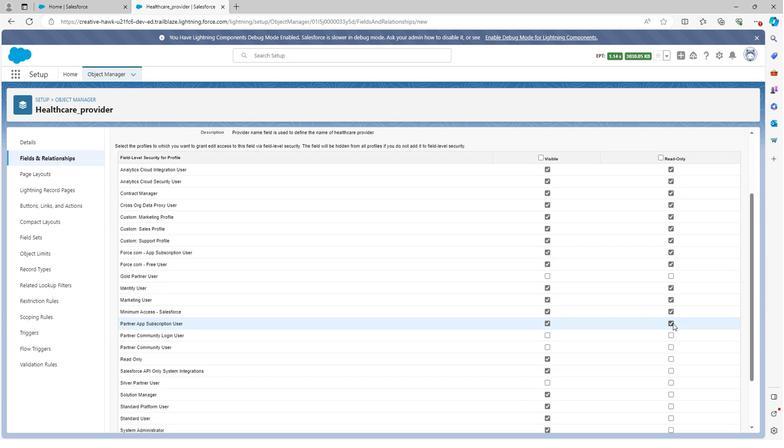 
Action: Mouse scrolled (671, 323) with delta (0, 0)
Screenshot: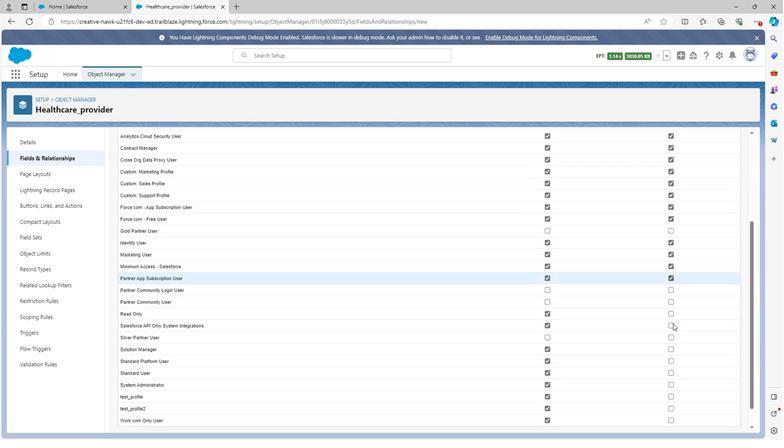 
Action: Mouse moved to (670, 292)
Screenshot: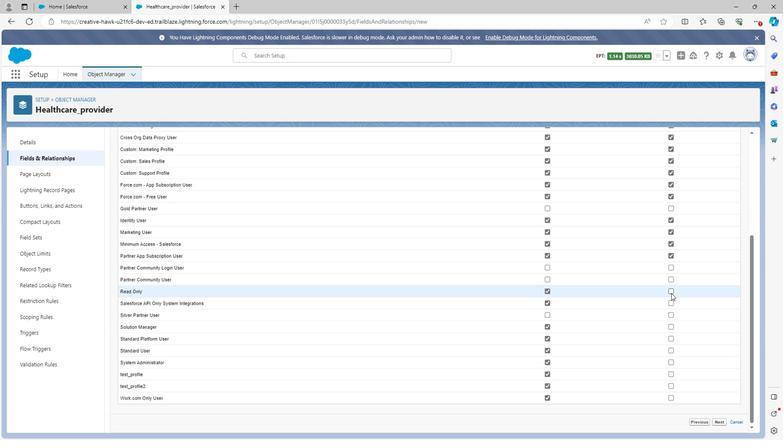 
Action: Mouse pressed left at (670, 292)
Screenshot: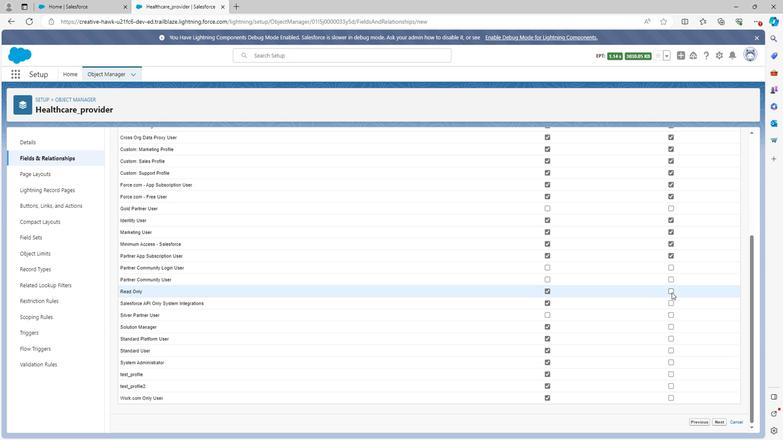 
Action: Mouse moved to (670, 304)
Screenshot: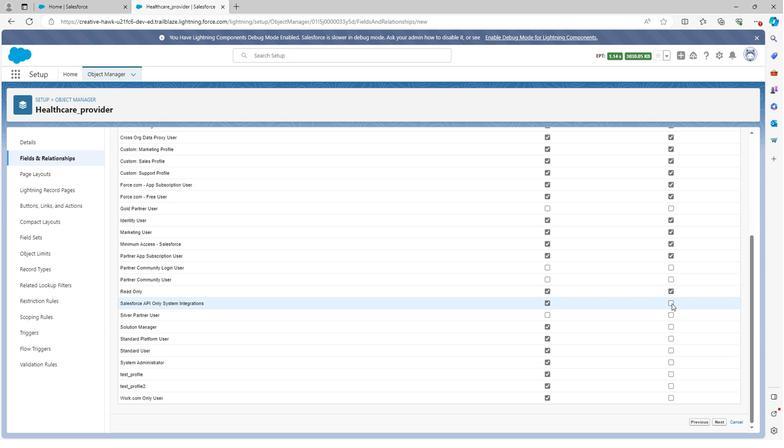 
Action: Mouse pressed left at (670, 304)
Screenshot: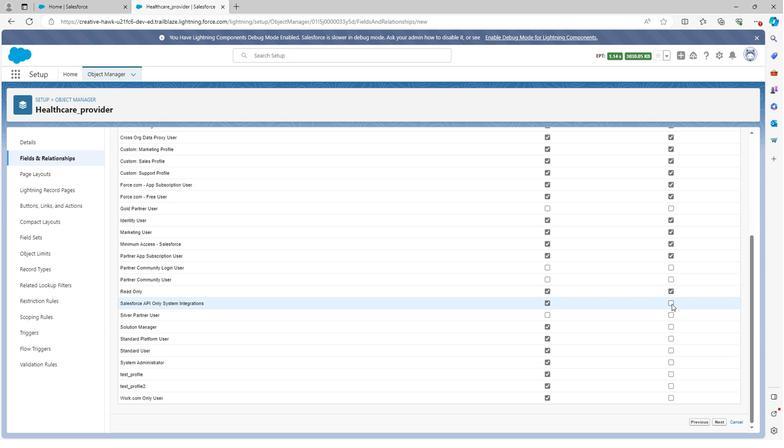 
Action: Mouse moved to (671, 329)
Screenshot: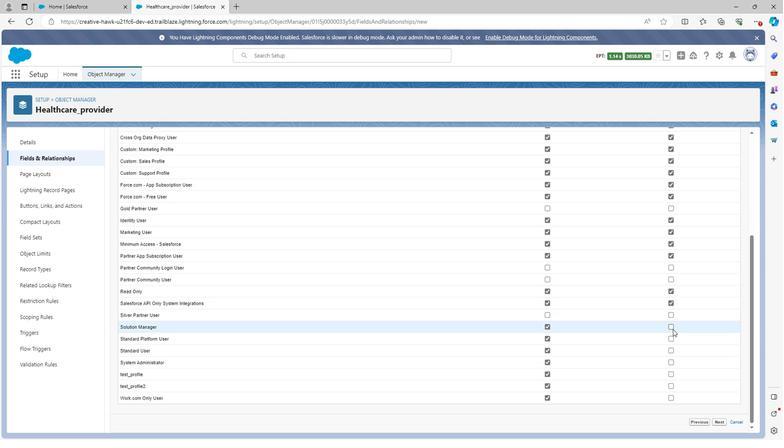 
Action: Mouse pressed left at (671, 329)
Screenshot: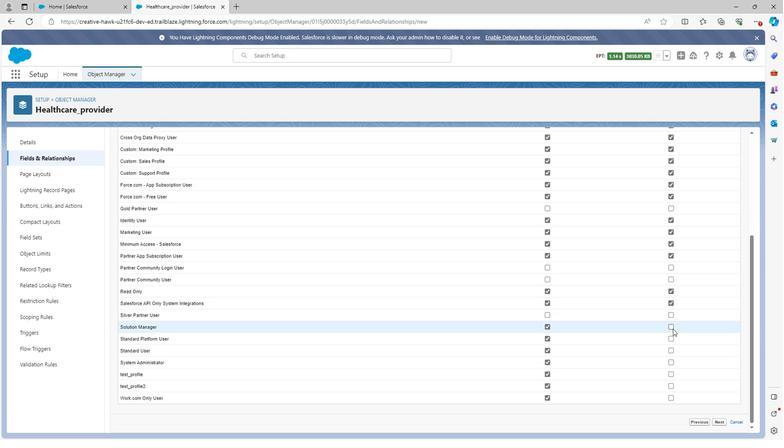 
Action: Mouse moved to (671, 337)
Screenshot: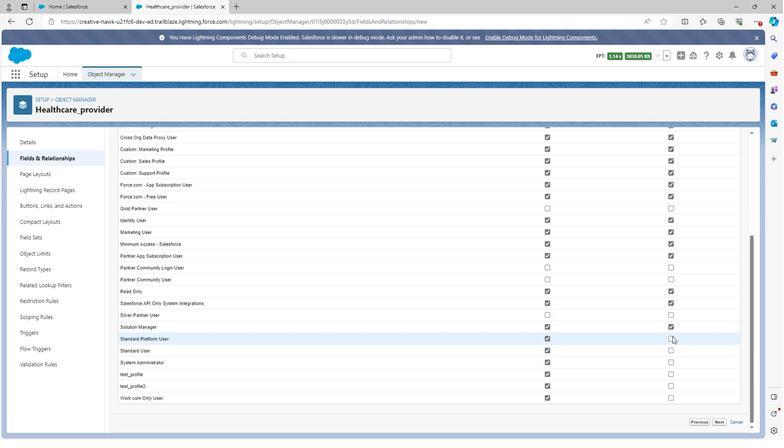 
Action: Mouse pressed left at (671, 337)
Screenshot: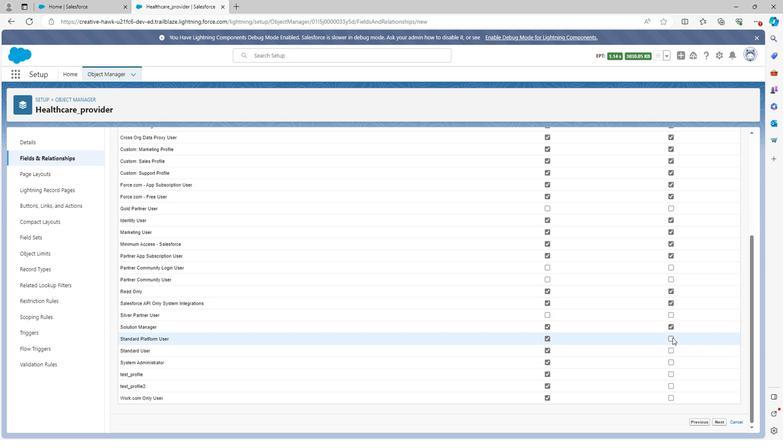 
Action: Mouse moved to (668, 350)
Screenshot: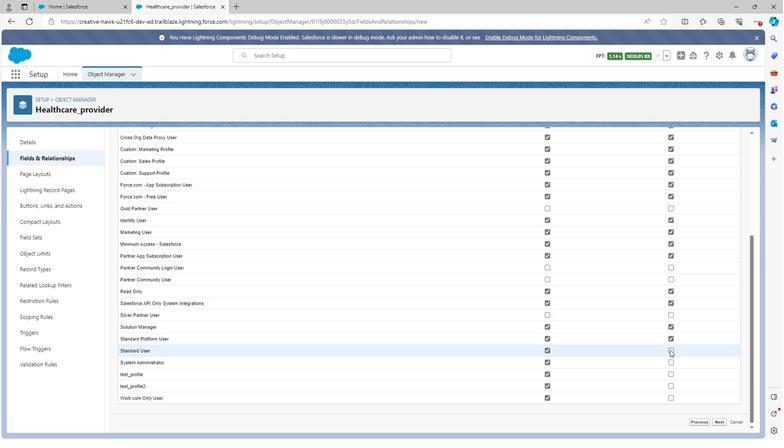 
Action: Mouse pressed left at (668, 350)
Screenshot: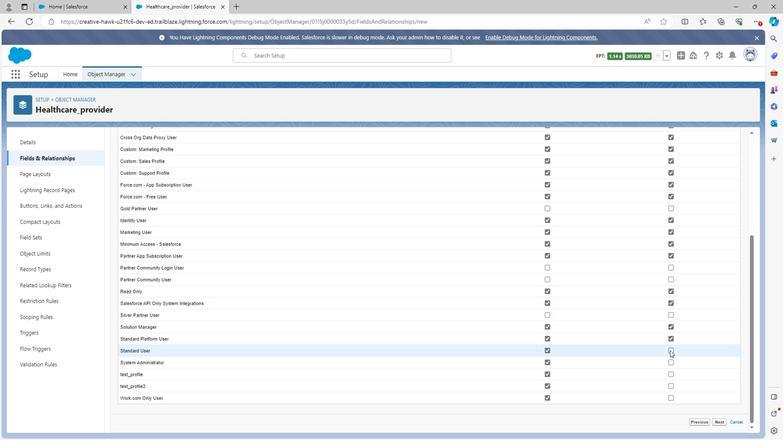 
Action: Mouse moved to (669, 362)
Screenshot: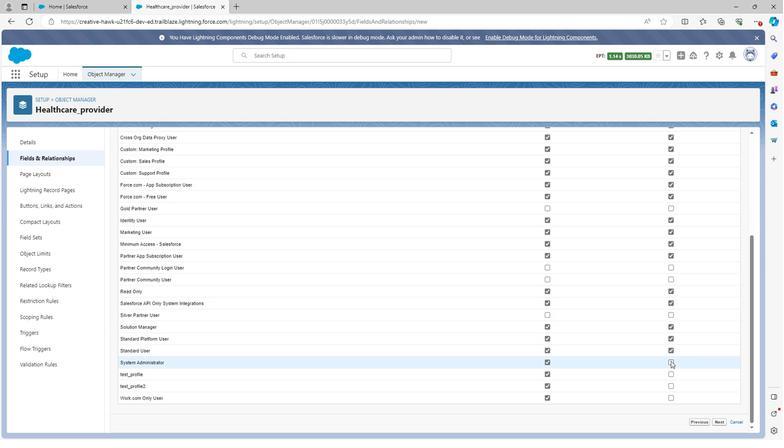 
Action: Mouse pressed left at (669, 362)
Screenshot: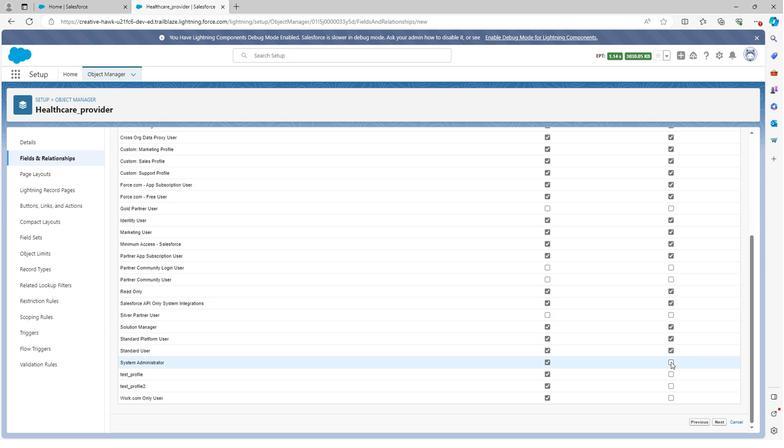 
Action: Mouse moved to (669, 376)
Screenshot: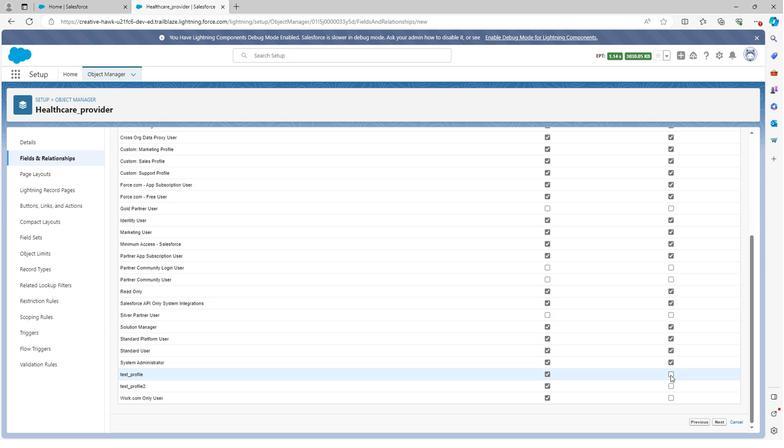 
Action: Mouse pressed left at (669, 376)
Screenshot: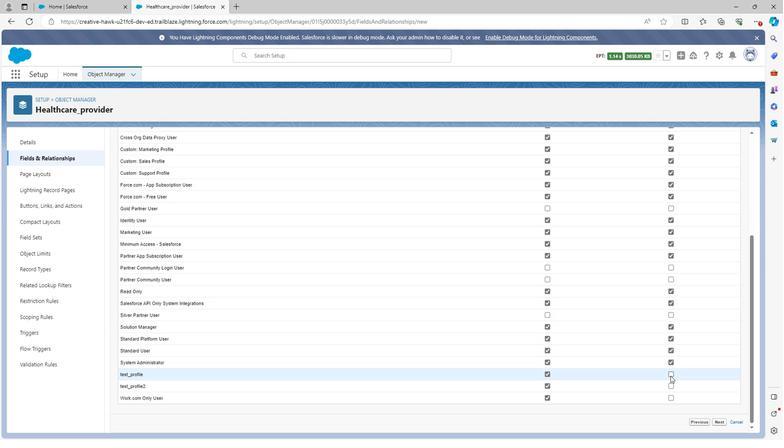 
Action: Mouse moved to (669, 384)
Screenshot: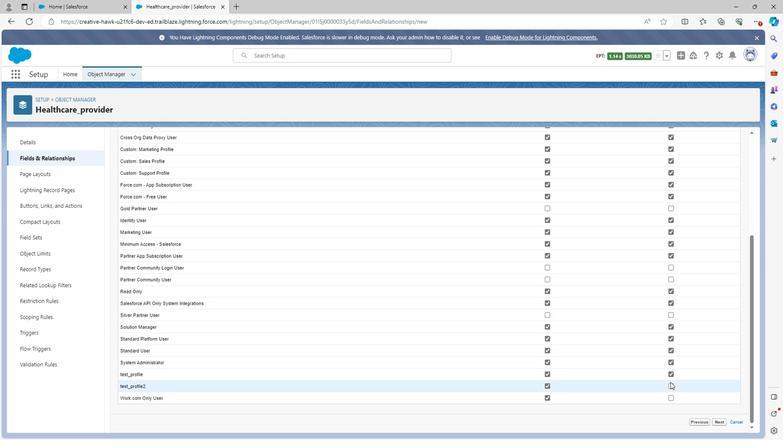 
Action: Mouse pressed left at (669, 384)
Screenshot: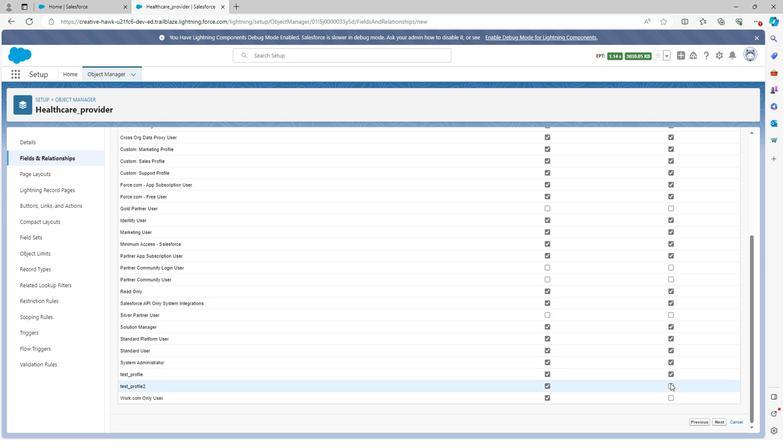 
Action: Mouse moved to (668, 399)
Screenshot: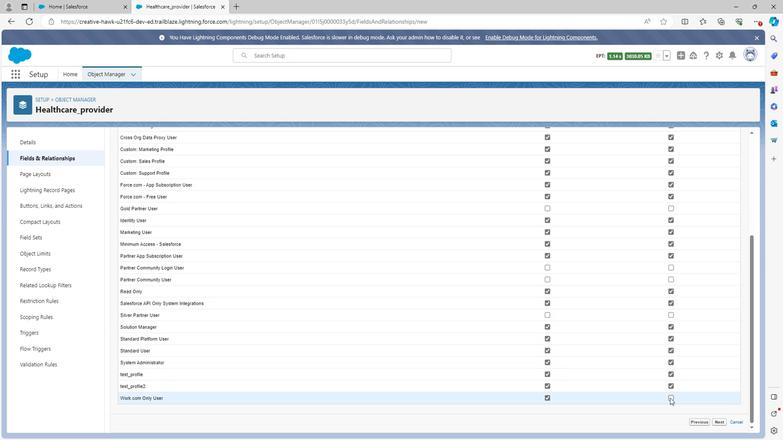 
Action: Mouse pressed left at (668, 399)
Screenshot: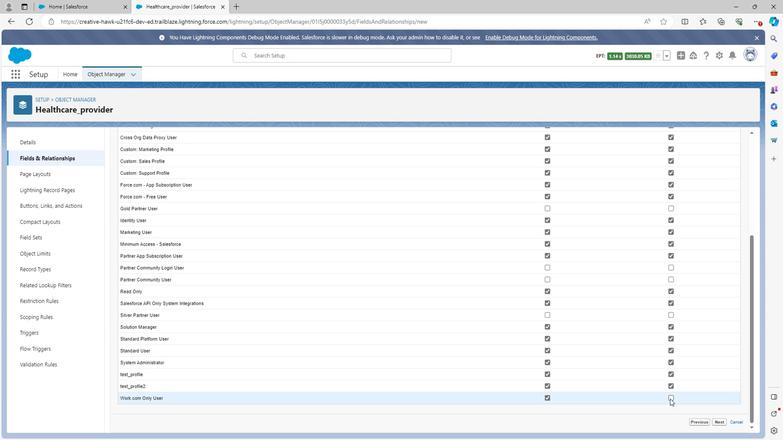 
Action: Mouse moved to (663, 386)
Screenshot: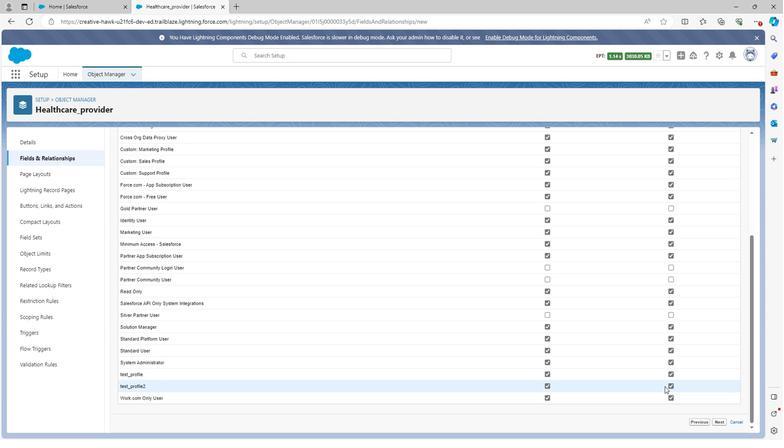 
Action: Mouse scrolled (663, 386) with delta (0, 0)
Screenshot: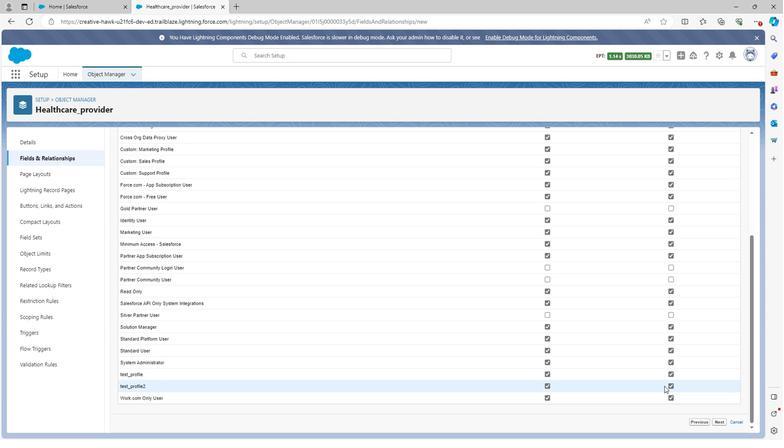 
Action: Mouse scrolled (663, 386) with delta (0, 0)
Screenshot: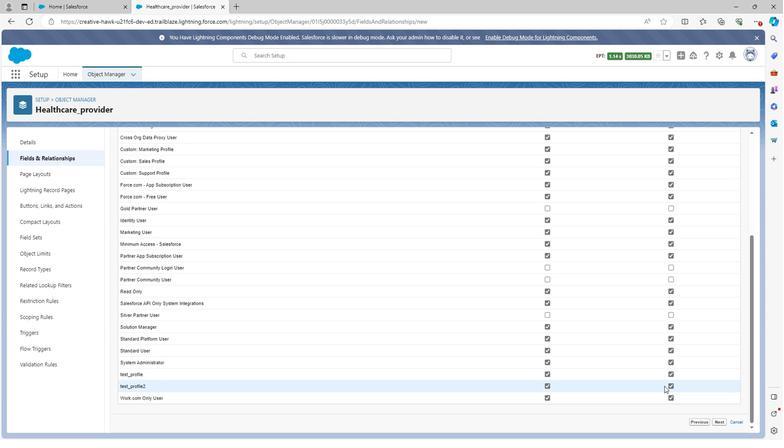 
Action: Mouse moved to (717, 421)
Screenshot: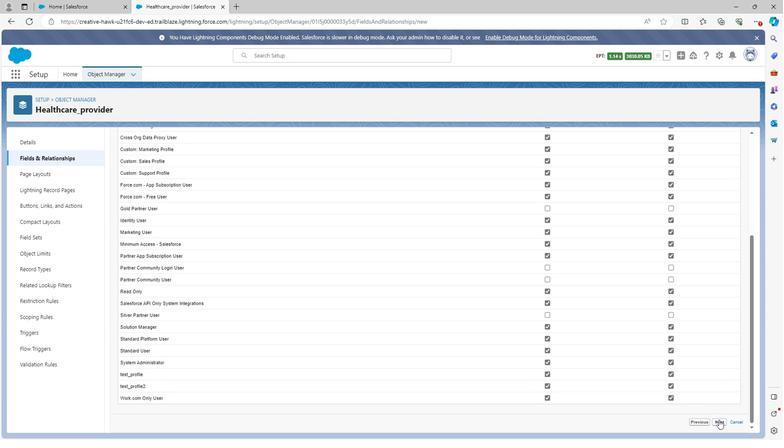 
Action: Mouse pressed left at (717, 421)
Screenshot: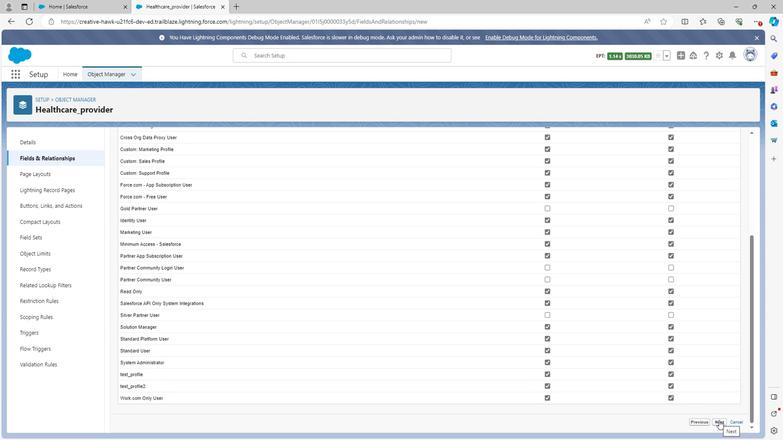 
Action: Mouse moved to (720, 302)
Screenshot: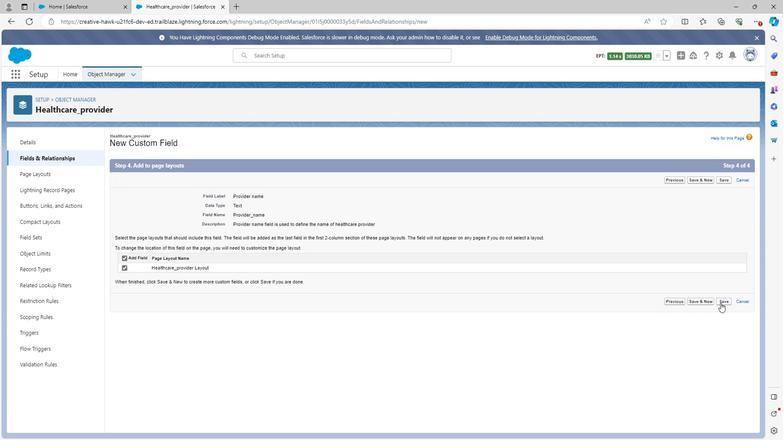 
Action: Mouse pressed left at (720, 302)
Screenshot: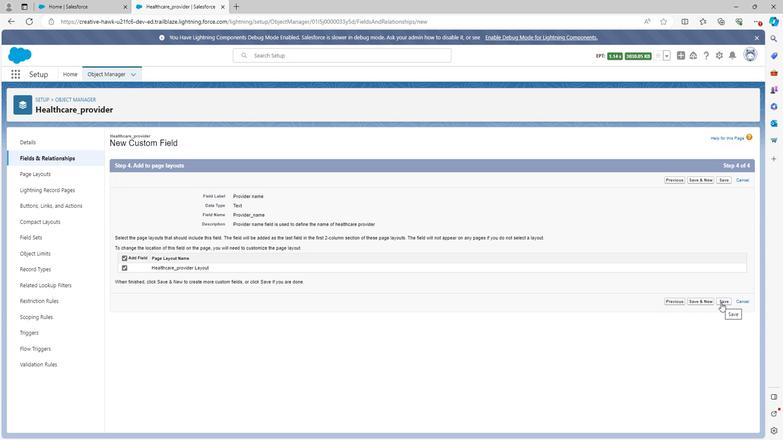 
Action: Mouse moved to (580, 136)
Screenshot: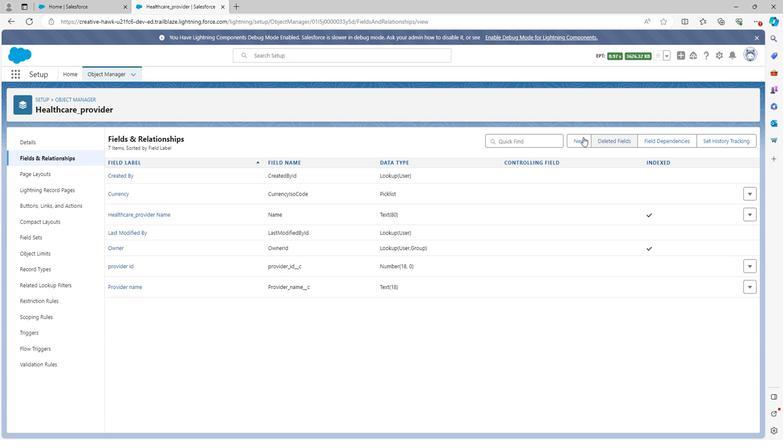 
Action: Mouse pressed left at (580, 136)
Screenshot: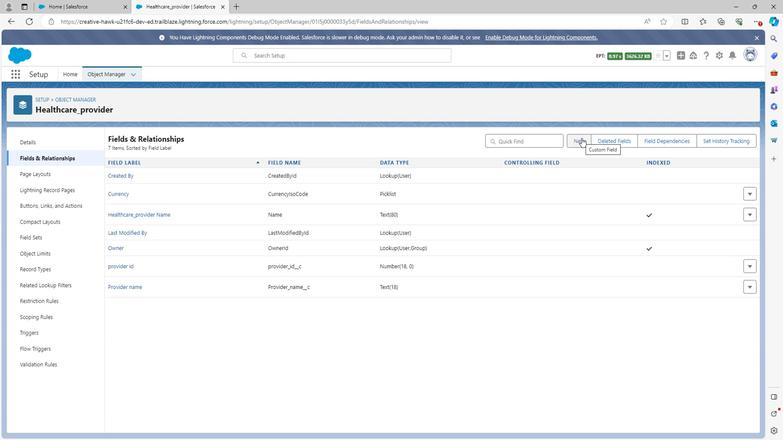 
Action: Mouse moved to (127, 336)
Screenshot: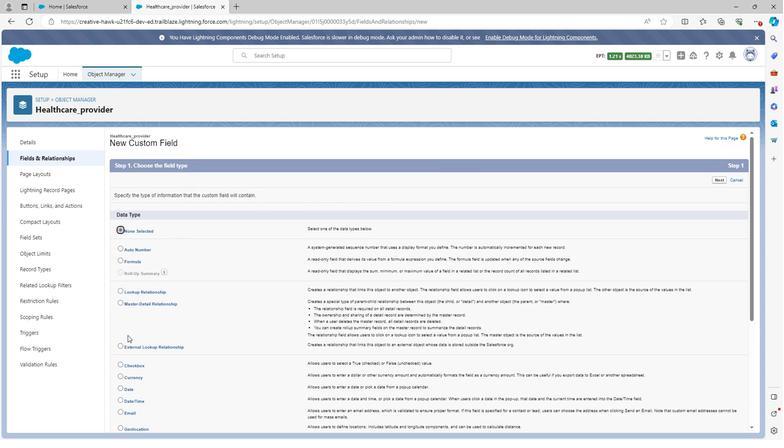 
Action: Mouse scrolled (127, 336) with delta (0, 0)
Screenshot: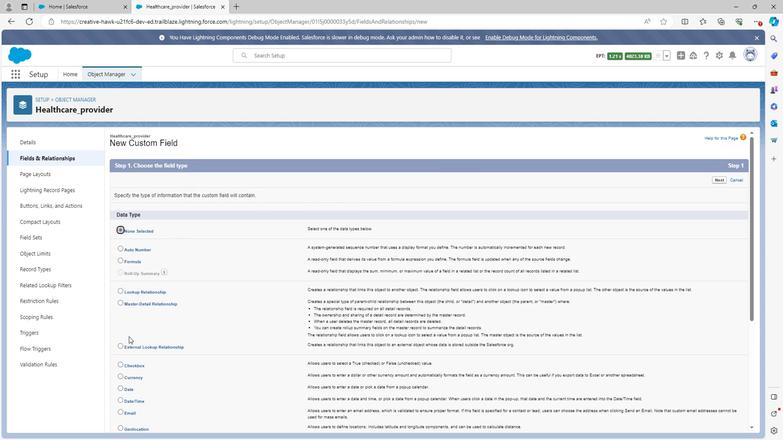
Action: Mouse scrolled (127, 336) with delta (0, 0)
Screenshot: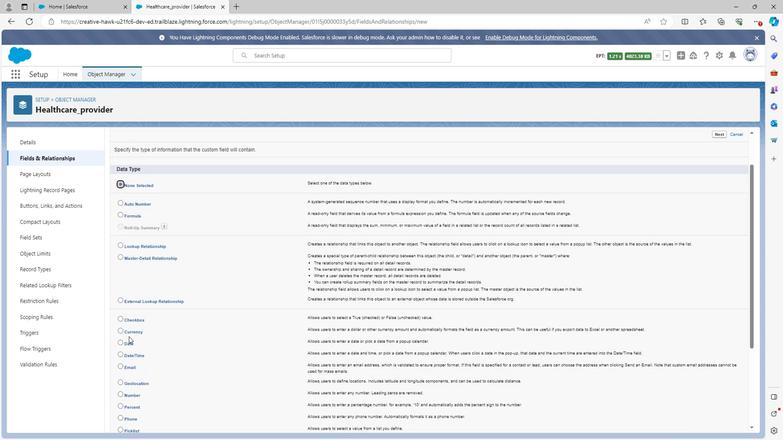 
Action: Mouse moved to (127, 337)
Screenshot: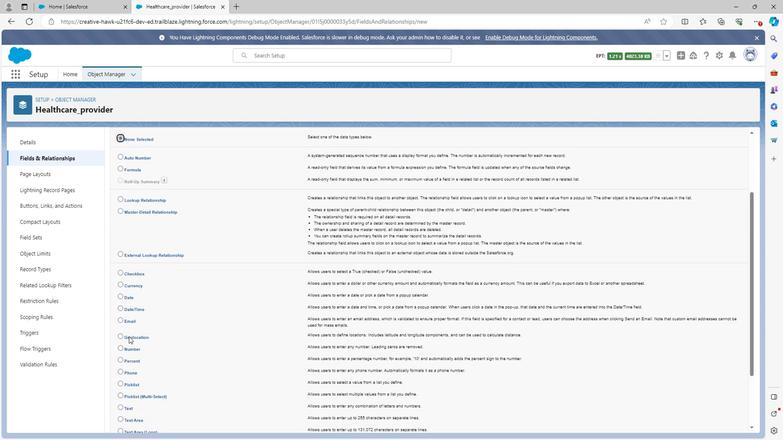 
Action: Mouse scrolled (127, 337) with delta (0, 0)
Screenshot: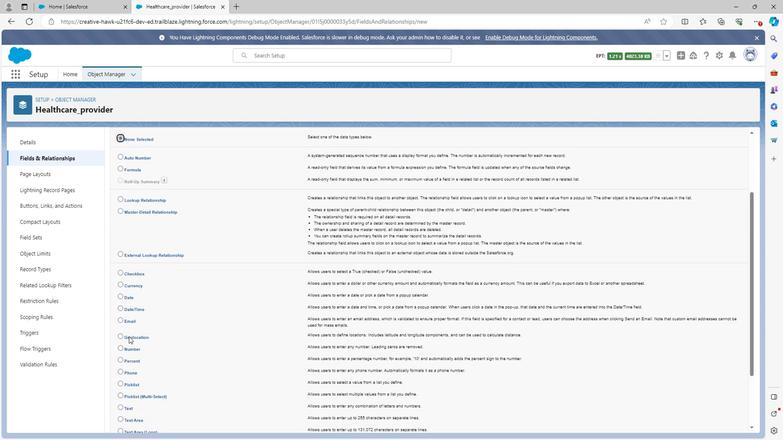 
Action: Mouse moved to (127, 337)
Screenshot: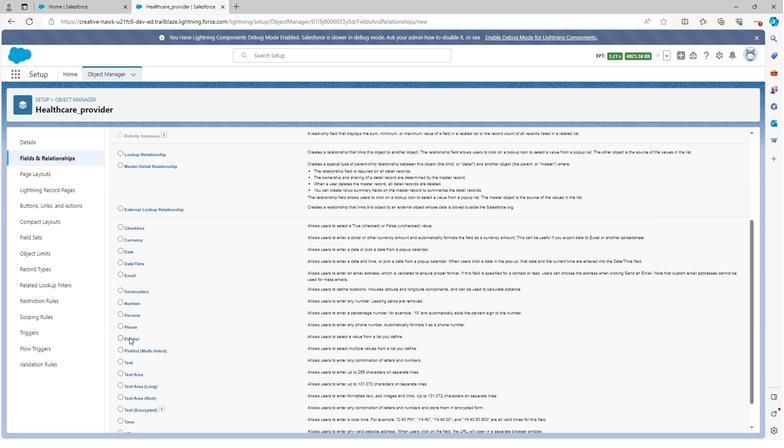 
Action: Mouse scrolled (127, 337) with delta (0, 0)
Screenshot: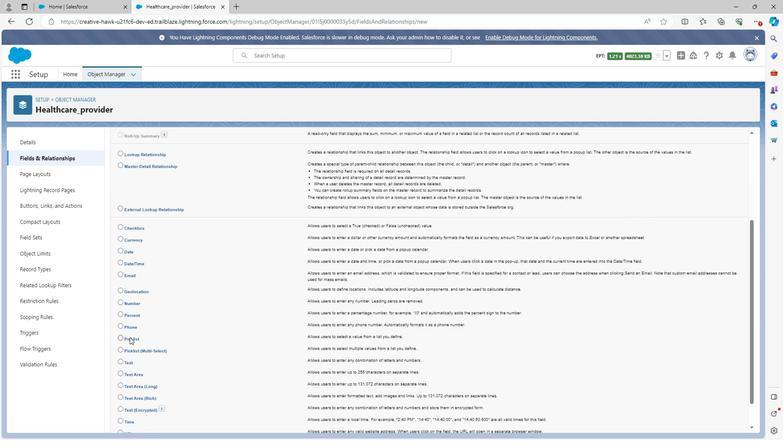 
Action: Mouse moved to (120, 306)
Screenshot: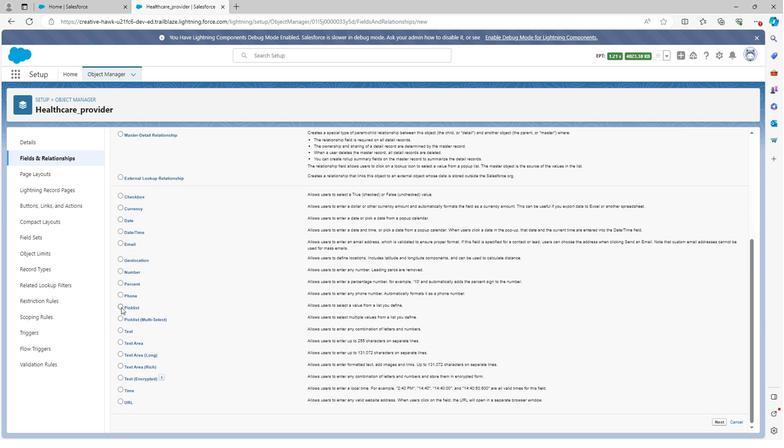 
Action: Mouse pressed left at (120, 306)
Screenshot: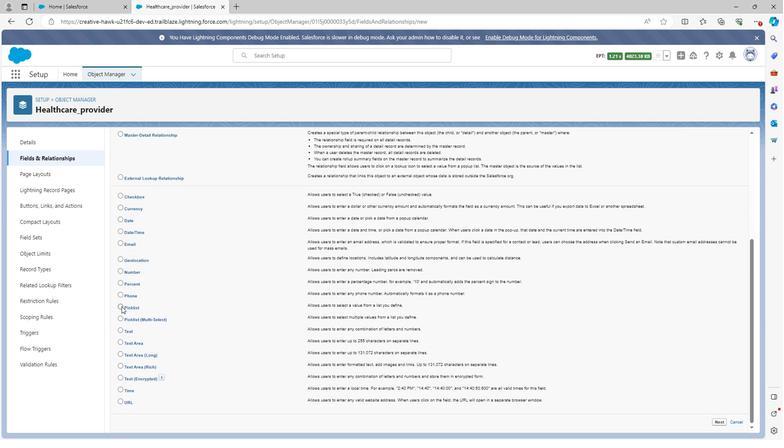 
Action: Mouse moved to (720, 423)
Screenshot: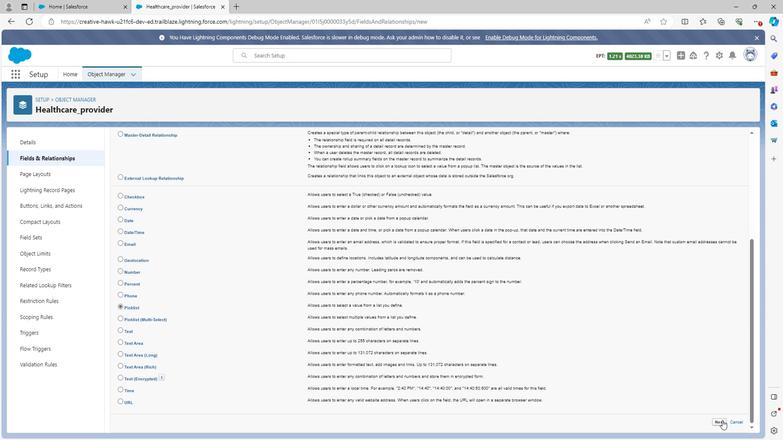
Action: Mouse pressed left at (720, 423)
Screenshot: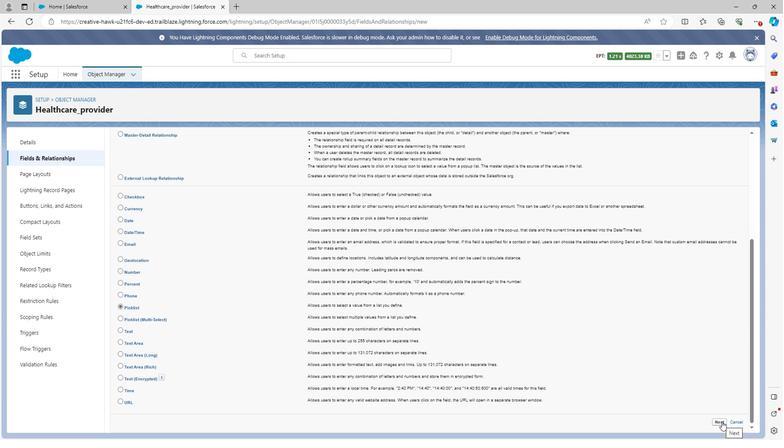 
Action: Mouse moved to (281, 197)
Screenshot: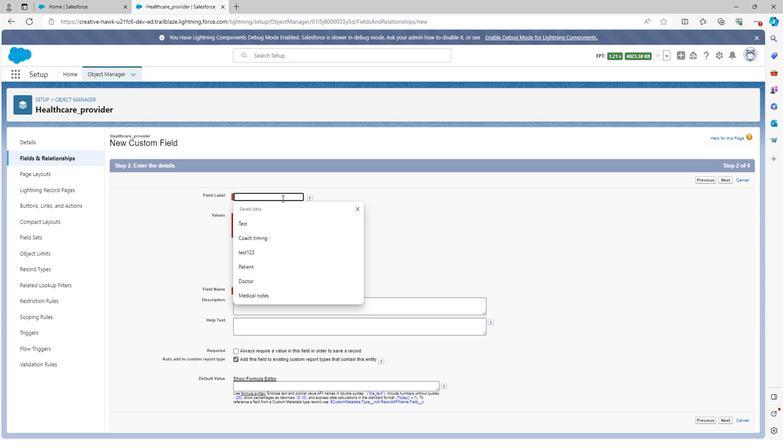 
Action: Mouse pressed left at (281, 197)
Screenshot: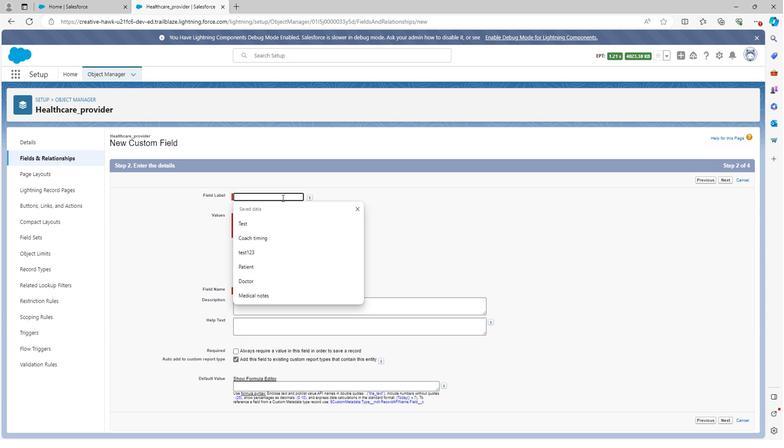 
Action: Key pressed <Key.shift><Key.shift><Key.shift>Healthcare<Key.space>type<Key.space>
Screenshot: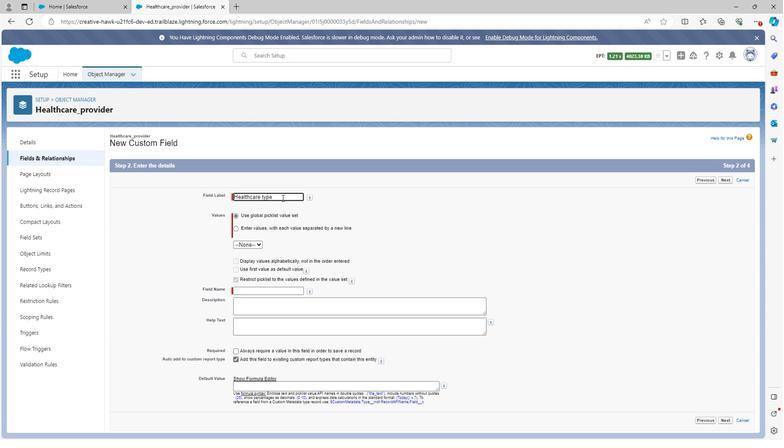 
Action: Mouse moved to (259, 195)
Screenshot: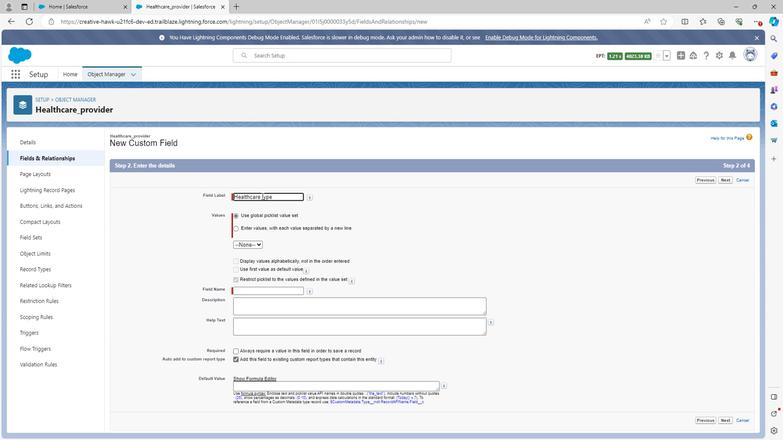 
Action: Mouse pressed left at (259, 195)
Screenshot: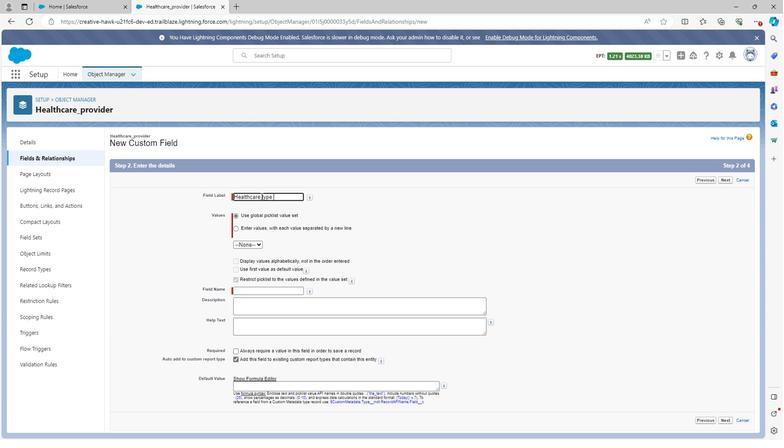
Action: Mouse moved to (236, 213)
Screenshot: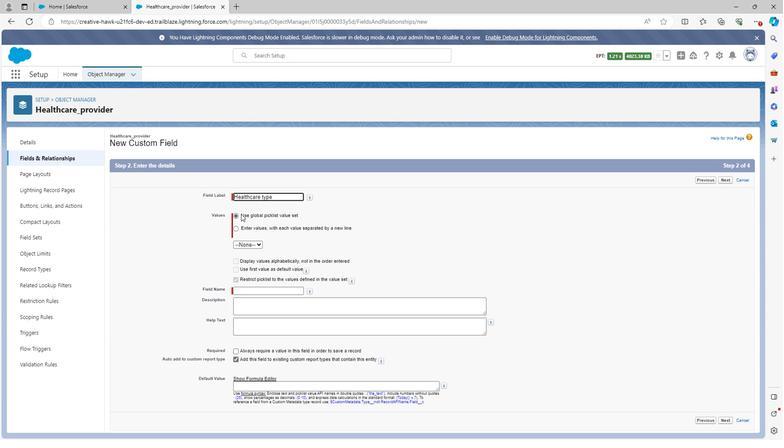 
Action: Key pressed <Key.right><Key.backspace><Key.space>
Screenshot: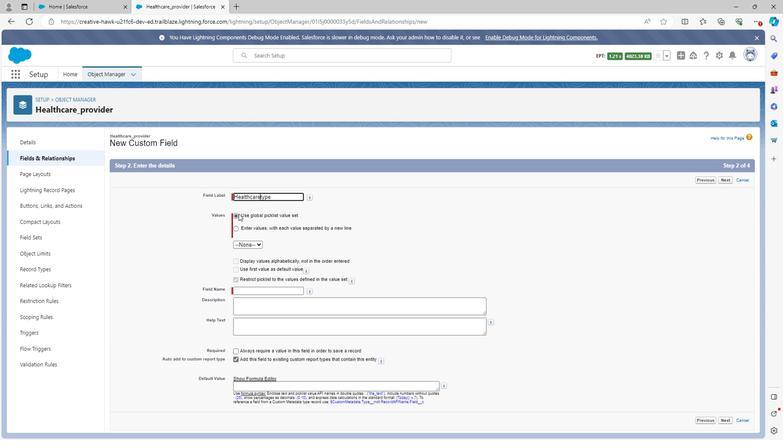 
Action: Mouse moved to (235, 227)
Screenshot: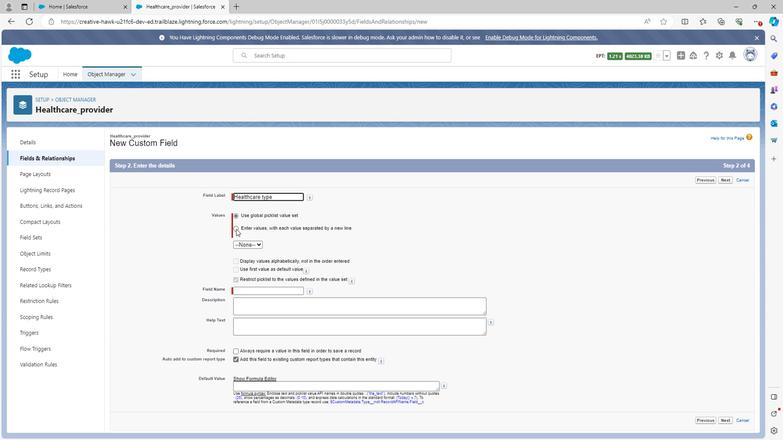 
Action: Mouse pressed left at (235, 227)
Screenshot: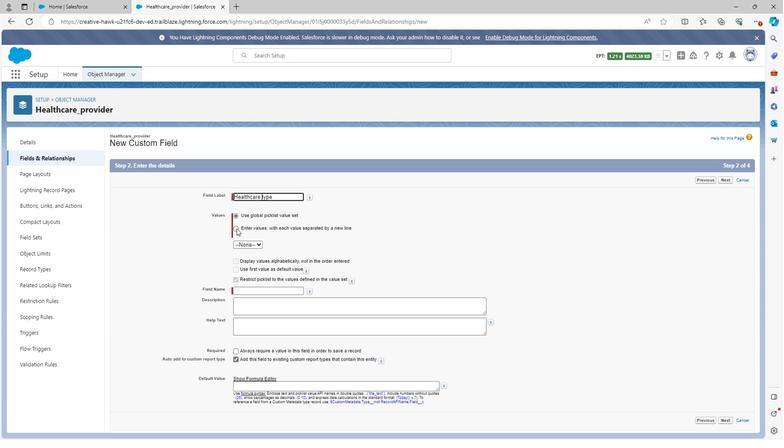 
Action: Mouse moved to (237, 250)
Screenshot: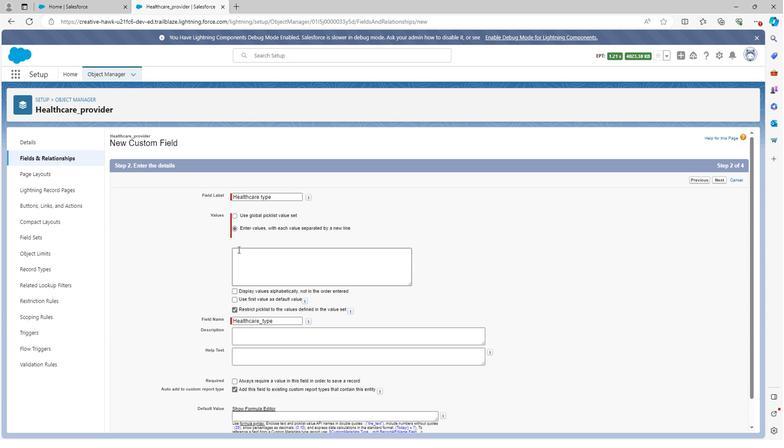 
Action: Mouse pressed left at (237, 250)
Screenshot: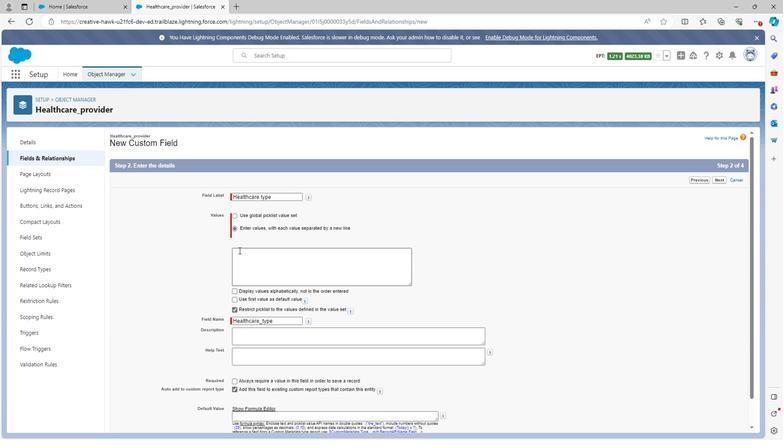 
Action: Mouse moved to (238, 260)
Screenshot: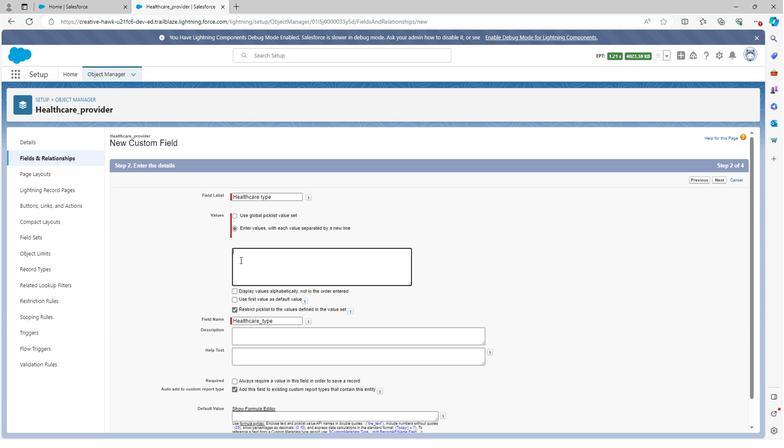 
Action: Mouse pressed left at (238, 260)
Screenshot: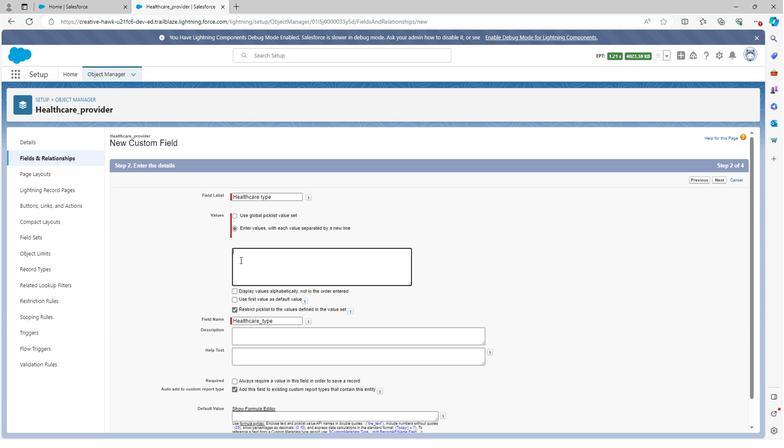 
Action: Mouse moved to (221, 253)
Screenshot: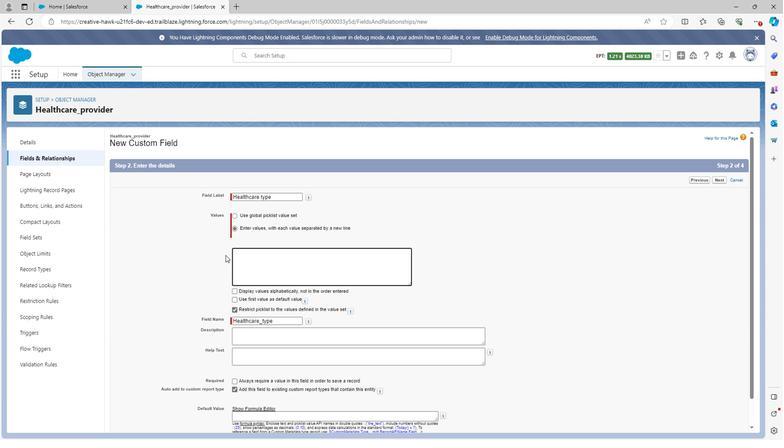
Action: Key pressed <Key.shift>Sh<Key.insert><Key.backspace><Key.backspace><Key.backspace><Key.shift>Hospital<Key.enter><Key.shift>Clinic<Key.enter><Key.shift>Pharmacy<Key.enter><Key.shift>Laborator
Screenshot: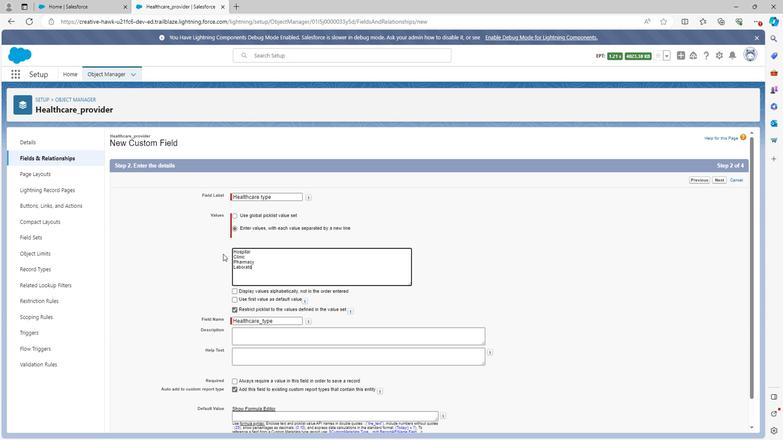 
Action: Mouse moved to (221, 253)
Screenshot: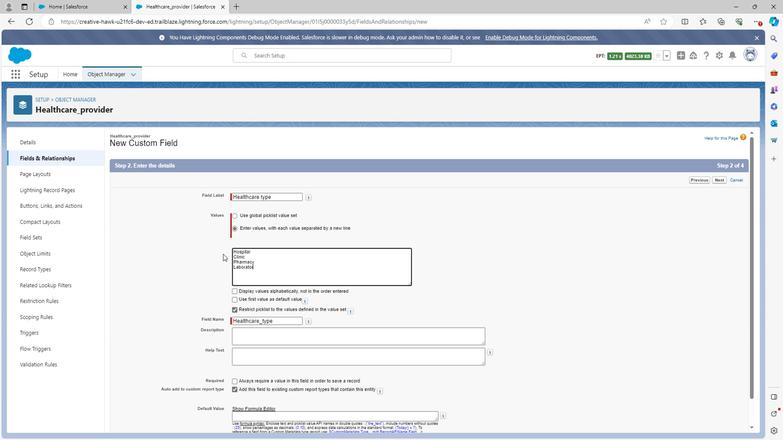 
Action: Key pressed y<Key.enter><Key.shift>Nursing<Key.space>home
Screenshot: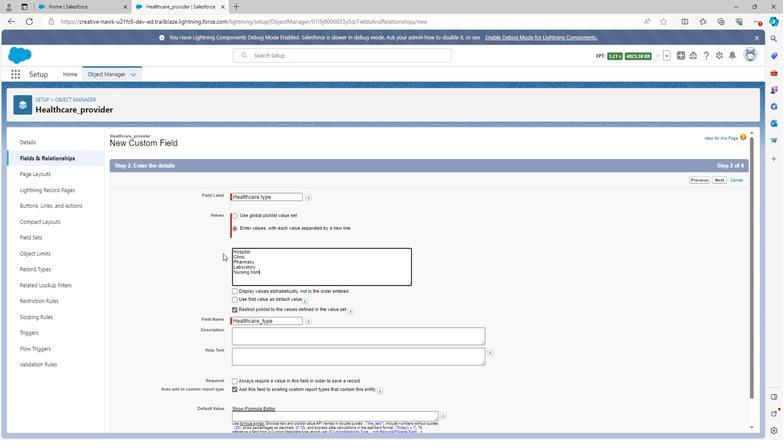 
Action: Mouse moved to (252, 334)
Screenshot: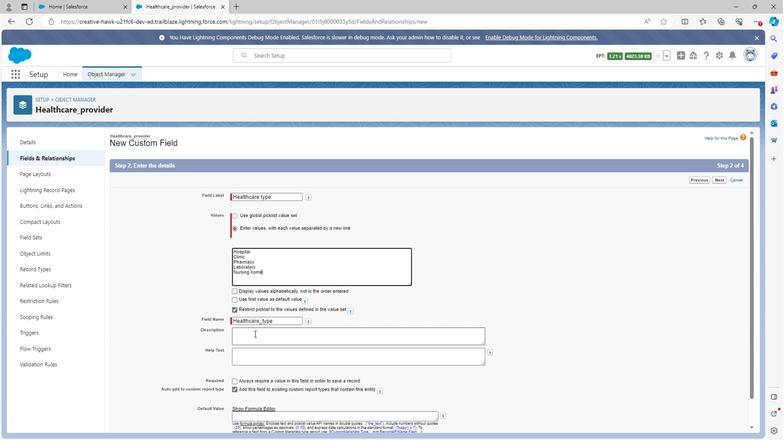 
Action: Mouse pressed left at (252, 334)
Screenshot: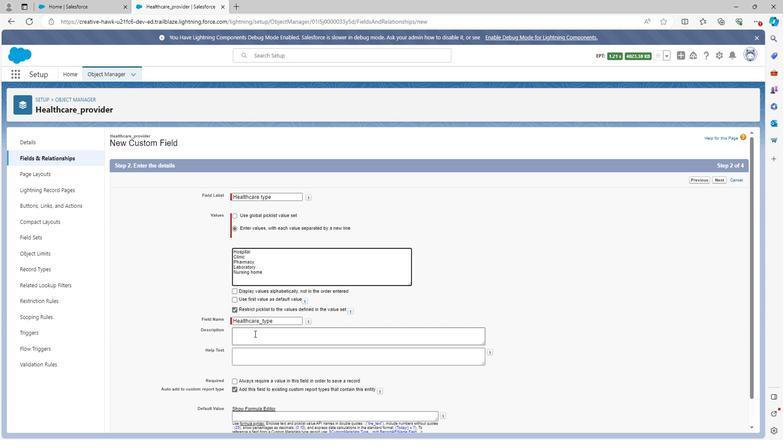 
Action: Mouse moved to (247, 333)
Screenshot: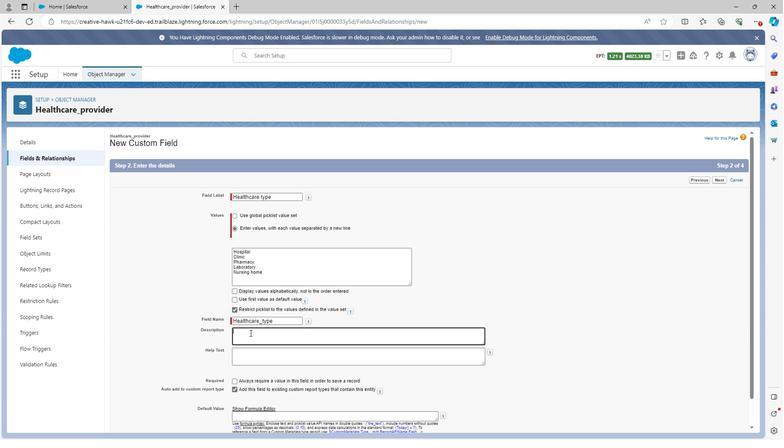 
Action: Key pressed <Key.shift>Healthcare<Key.space>type<Key.space>i<Key.backspace>field<Key.space>is<Key.space>defined<Key.space>the<Key.space>type<Key.space>of<Key.space>healthcare<Key.space>provider
Screenshot: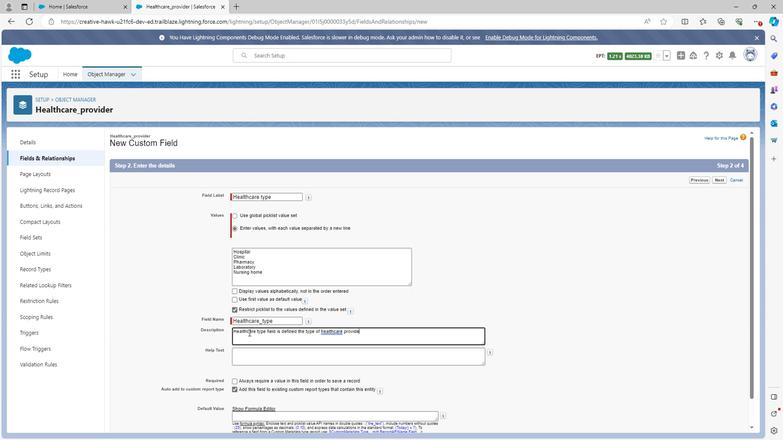 
Action: Mouse moved to (308, 356)
Screenshot: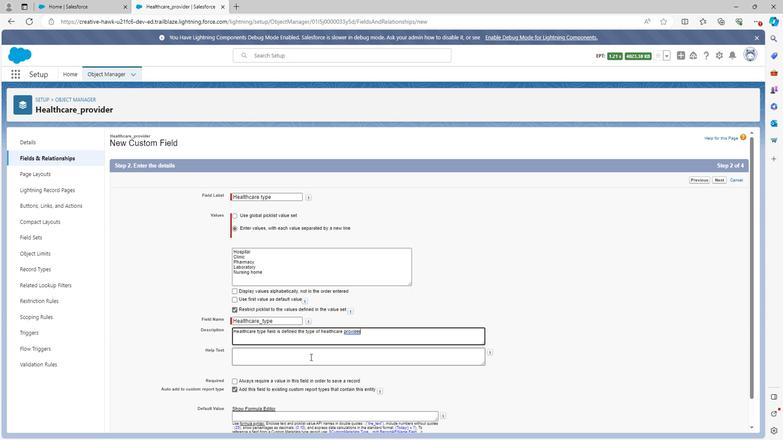 
Action: Mouse pressed left at (308, 356)
Screenshot: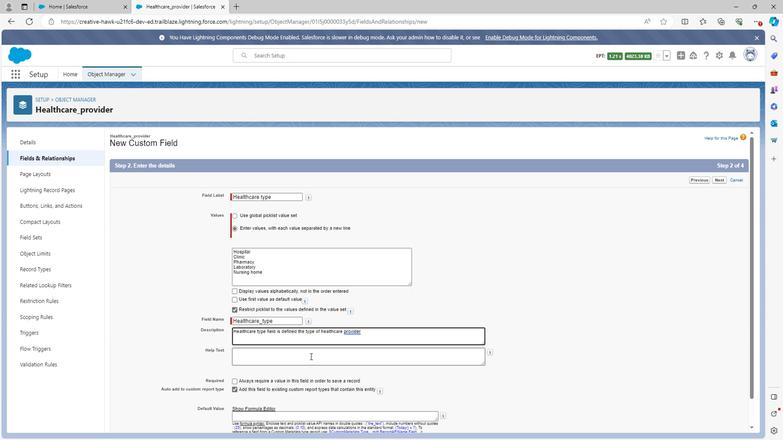 
Action: Mouse moved to (308, 356)
Screenshot: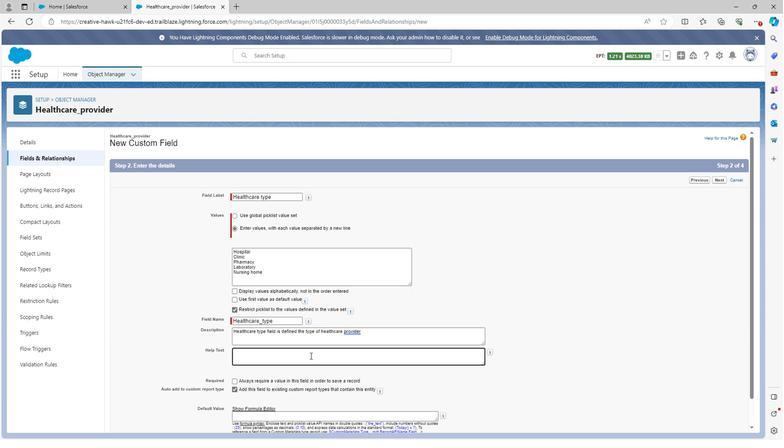 
Action: Mouse pressed left at (308, 356)
Screenshot: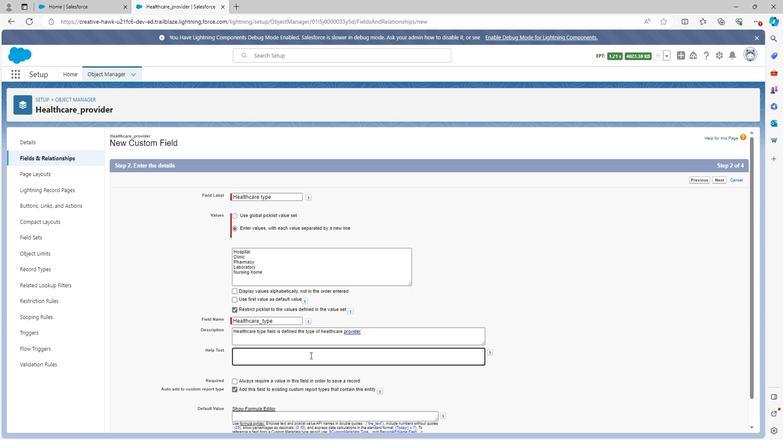 
Action: Key pressed <Key.shift>Healthcare<Key.space>provider<Key.space>type
Screenshot: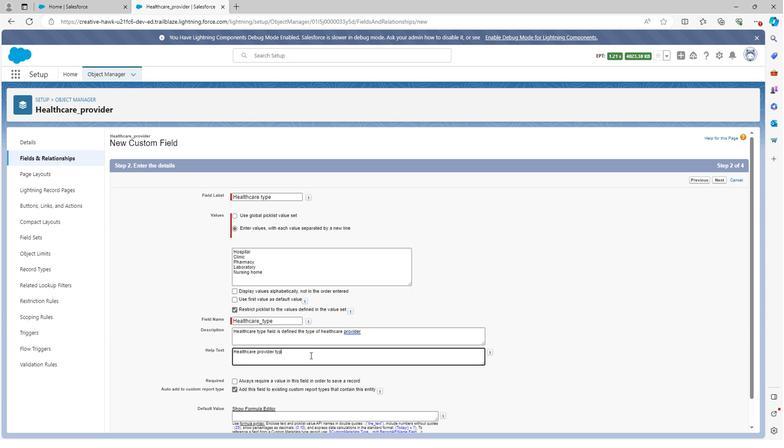 
Action: Mouse scrolled (308, 355) with delta (0, 0)
Screenshot: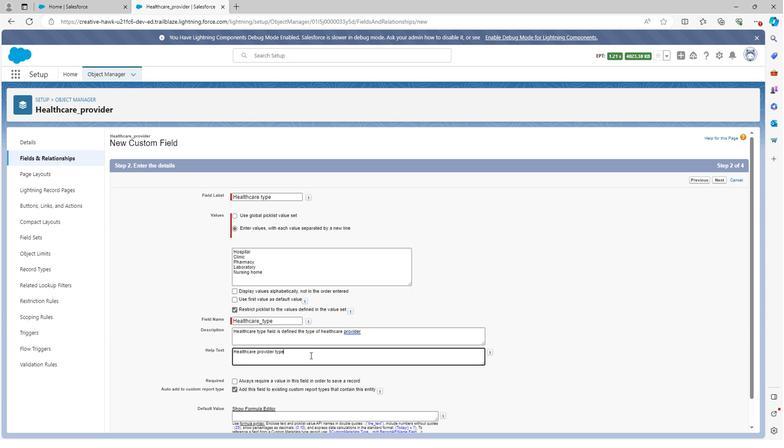 
Action: Mouse moved to (309, 356)
Screenshot: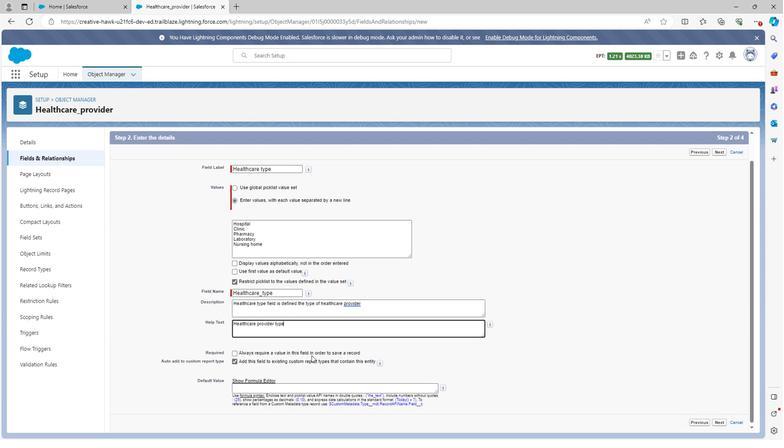 
Action: Mouse scrolled (309, 355) with delta (0, 0)
Screenshot: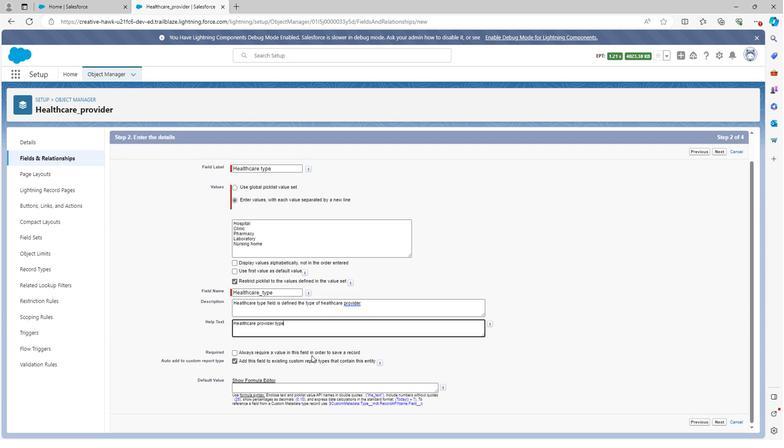 
Action: Mouse moved to (719, 421)
Screenshot: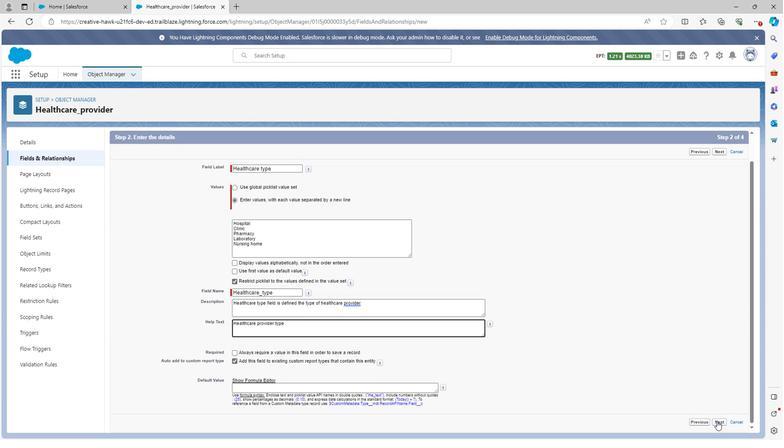 
Action: Mouse pressed left at (719, 421)
Screenshot: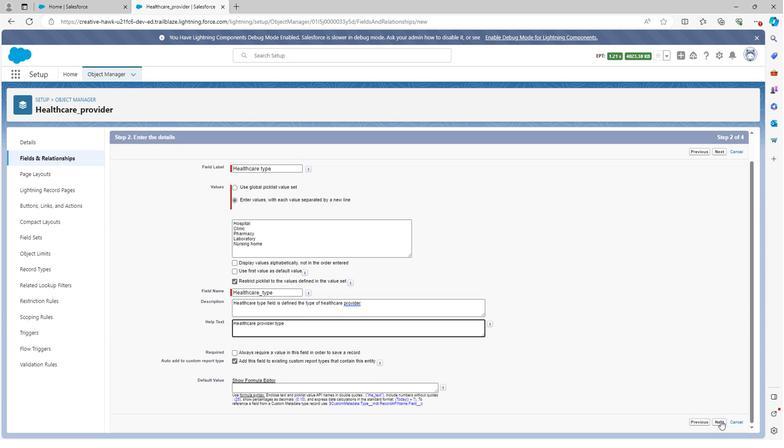 
Action: Mouse moved to (669, 260)
